 Task: Find a house in Gaziantep, Turkey for 2 guests from June 5 to June 16 with Wifi, Air conditioning, Washing machine, and Self check-in, within a price range of ₹820 to ₹13000.
Action: Mouse pressed left at (596, 82)
Screenshot: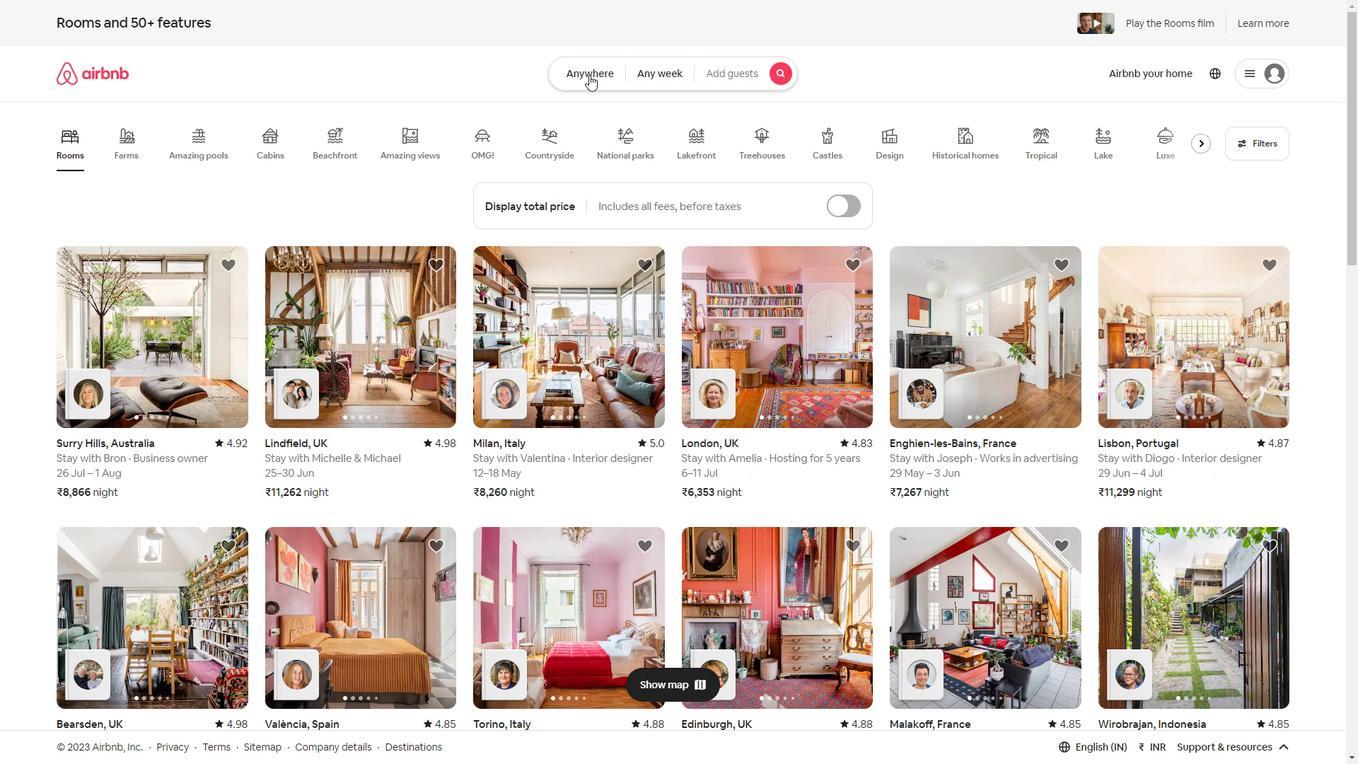 
Action: Mouse moved to (527, 141)
Screenshot: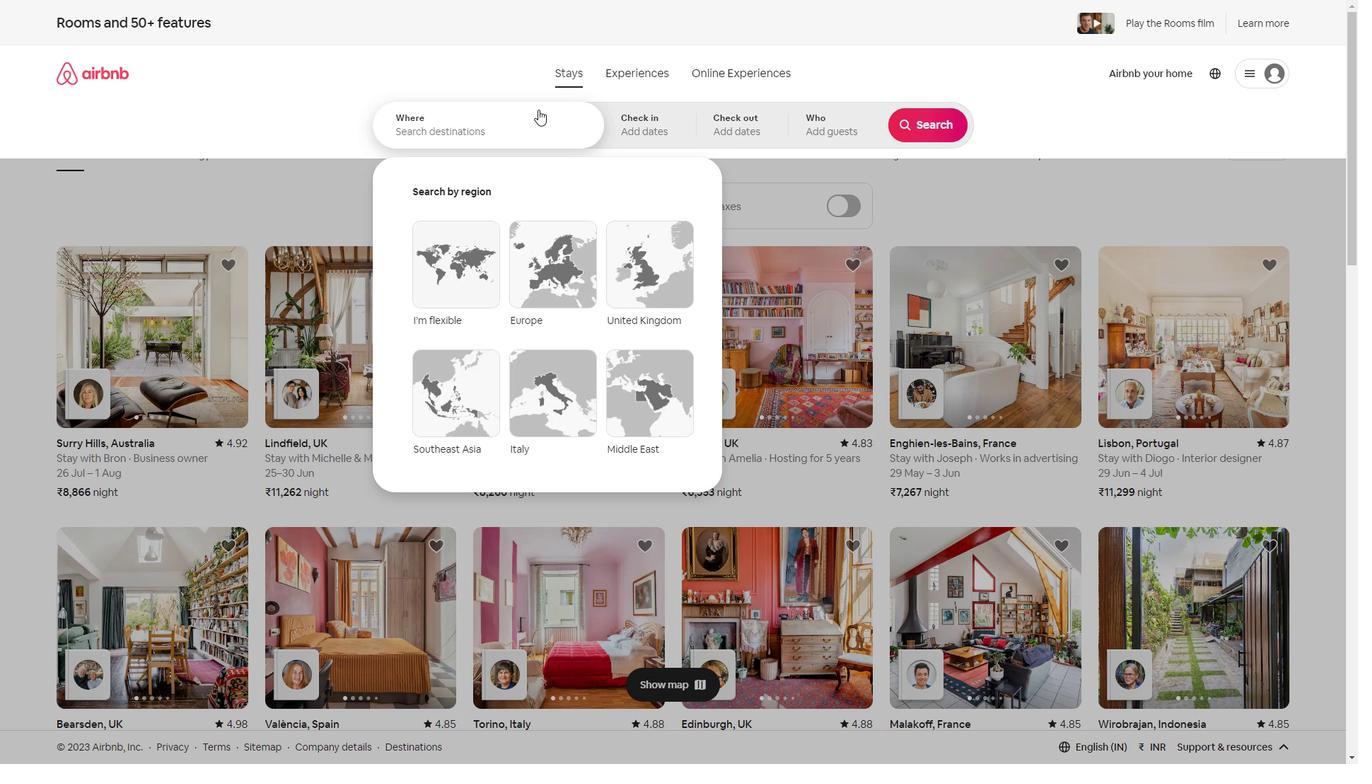 
Action: Key pressed <Key.shift>Gaziantep,<Key.shift>Turkey
Screenshot: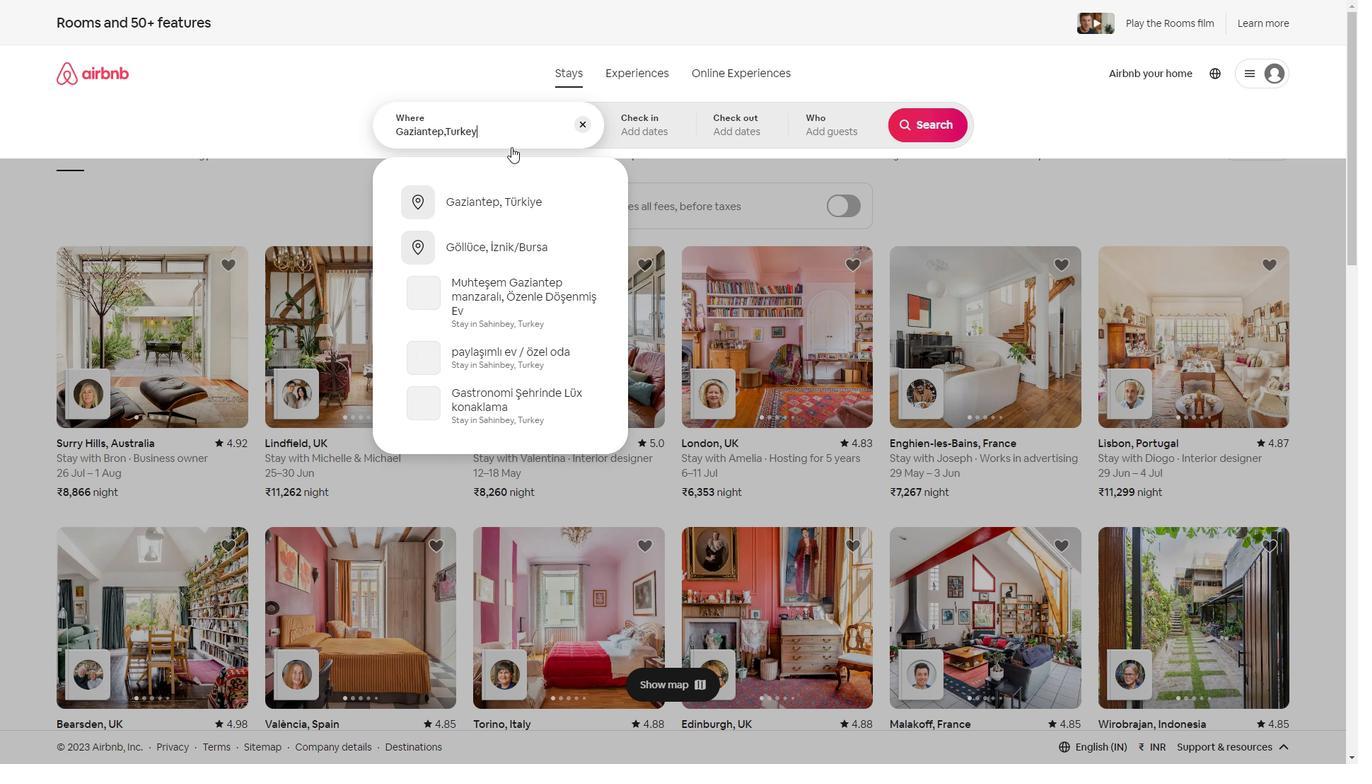 
Action: Mouse moved to (658, 129)
Screenshot: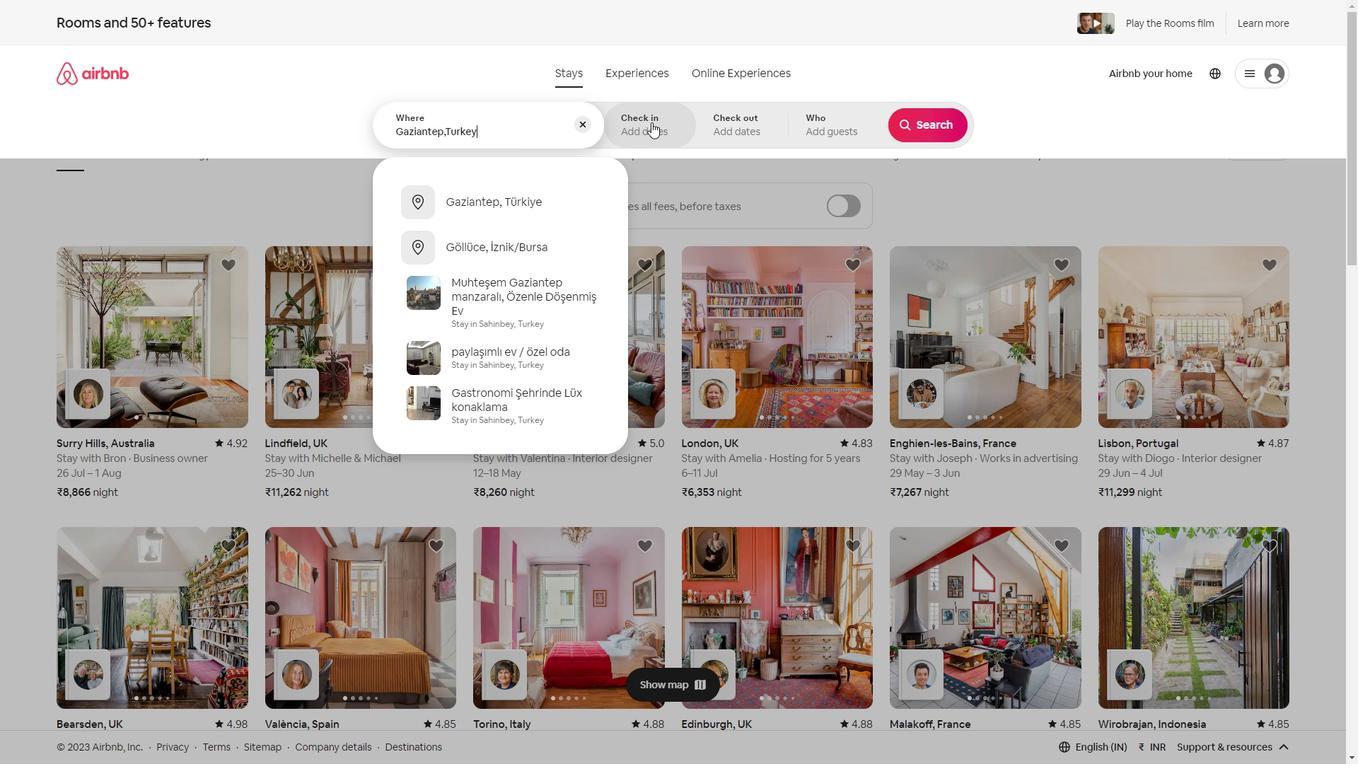
Action: Mouse pressed left at (658, 129)
Screenshot: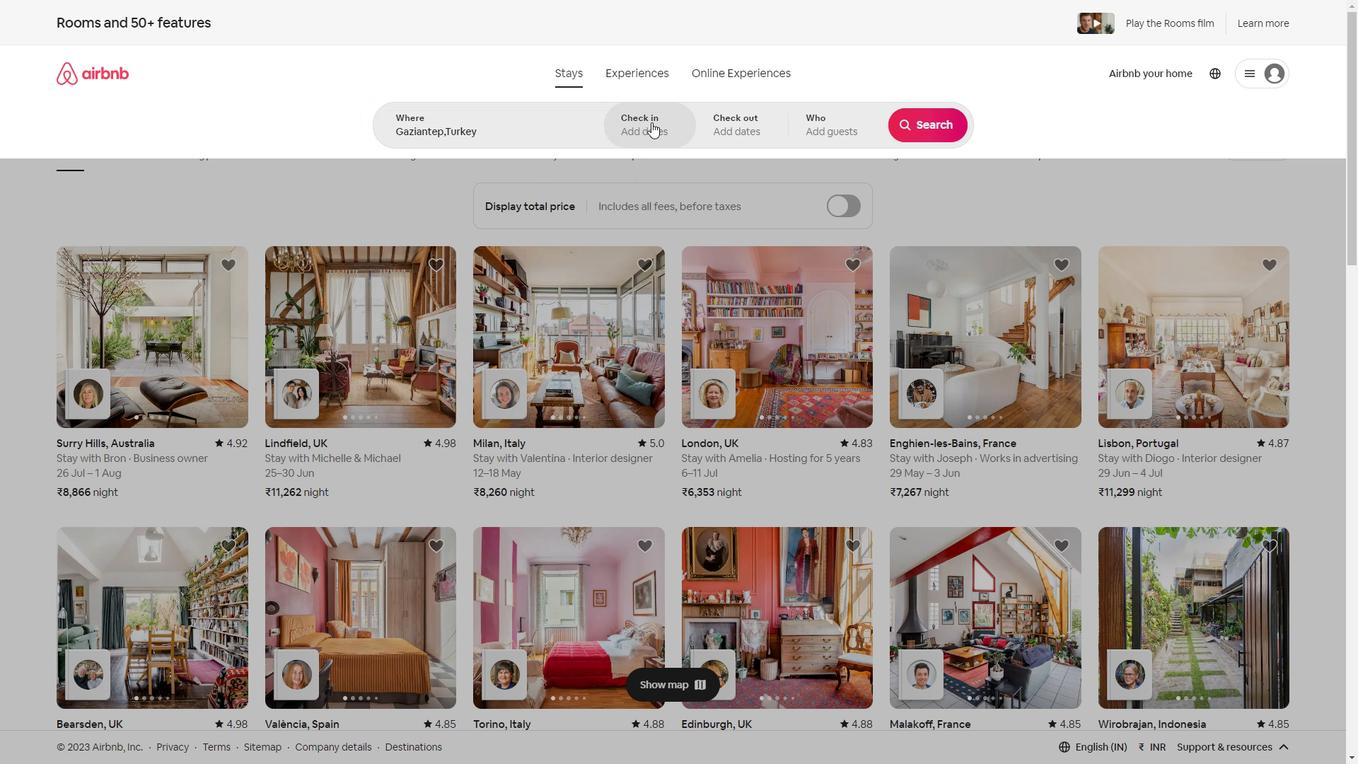 
Action: Mouse moved to (757, 333)
Screenshot: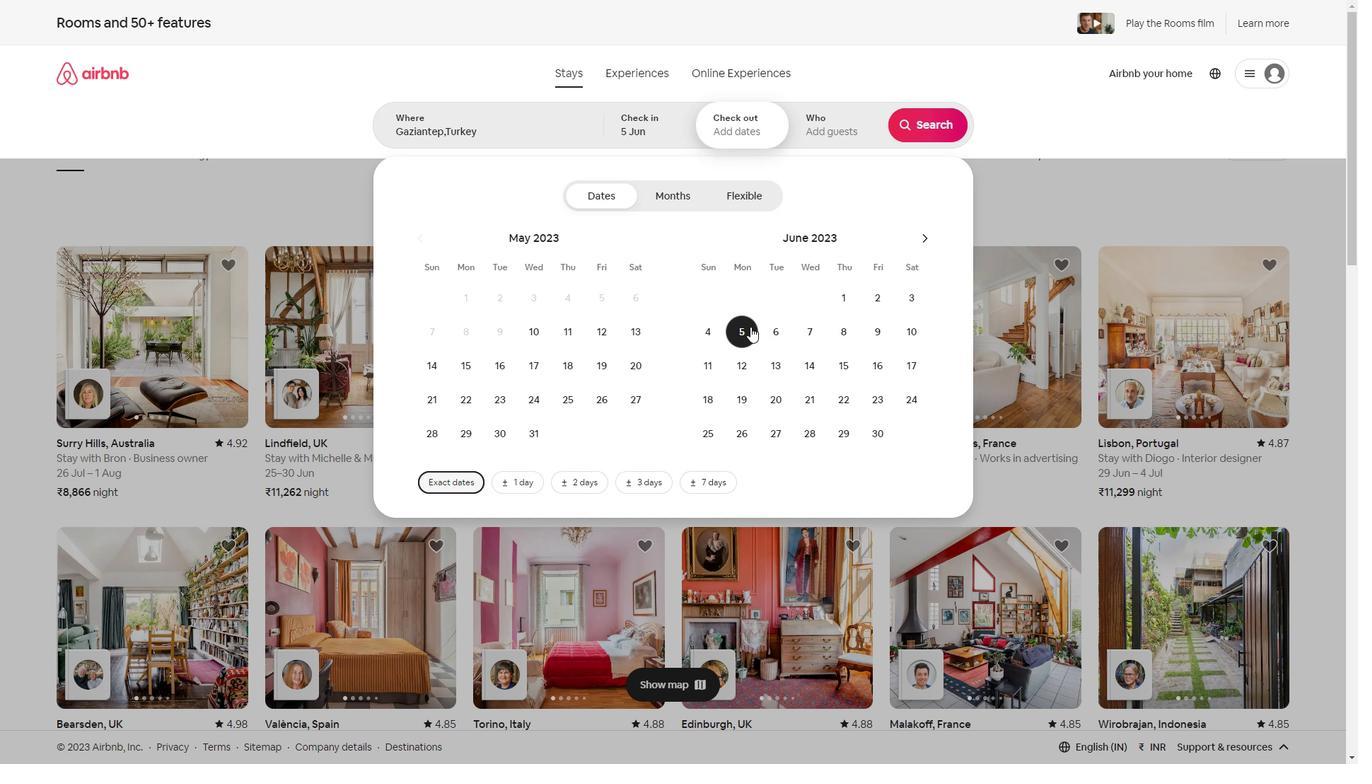 
Action: Mouse pressed left at (757, 333)
Screenshot: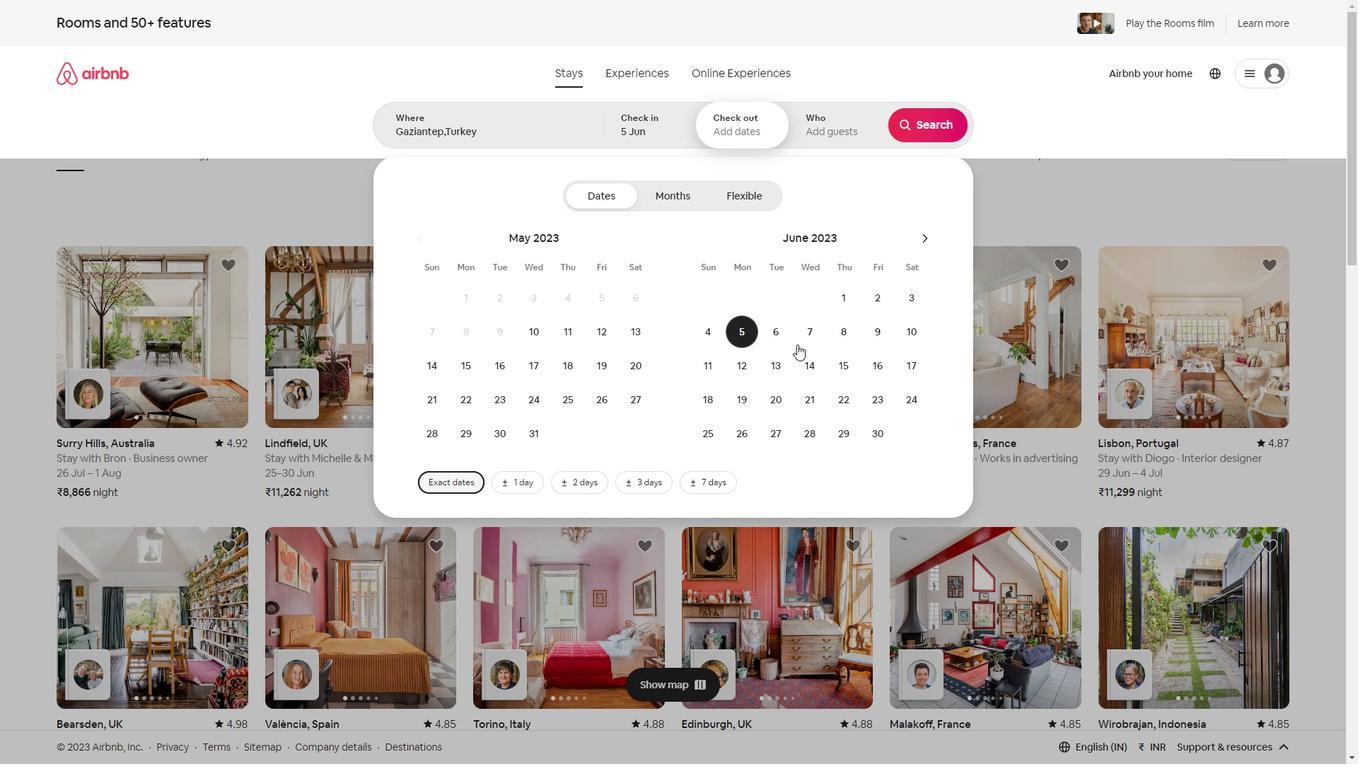 
Action: Mouse moved to (873, 367)
Screenshot: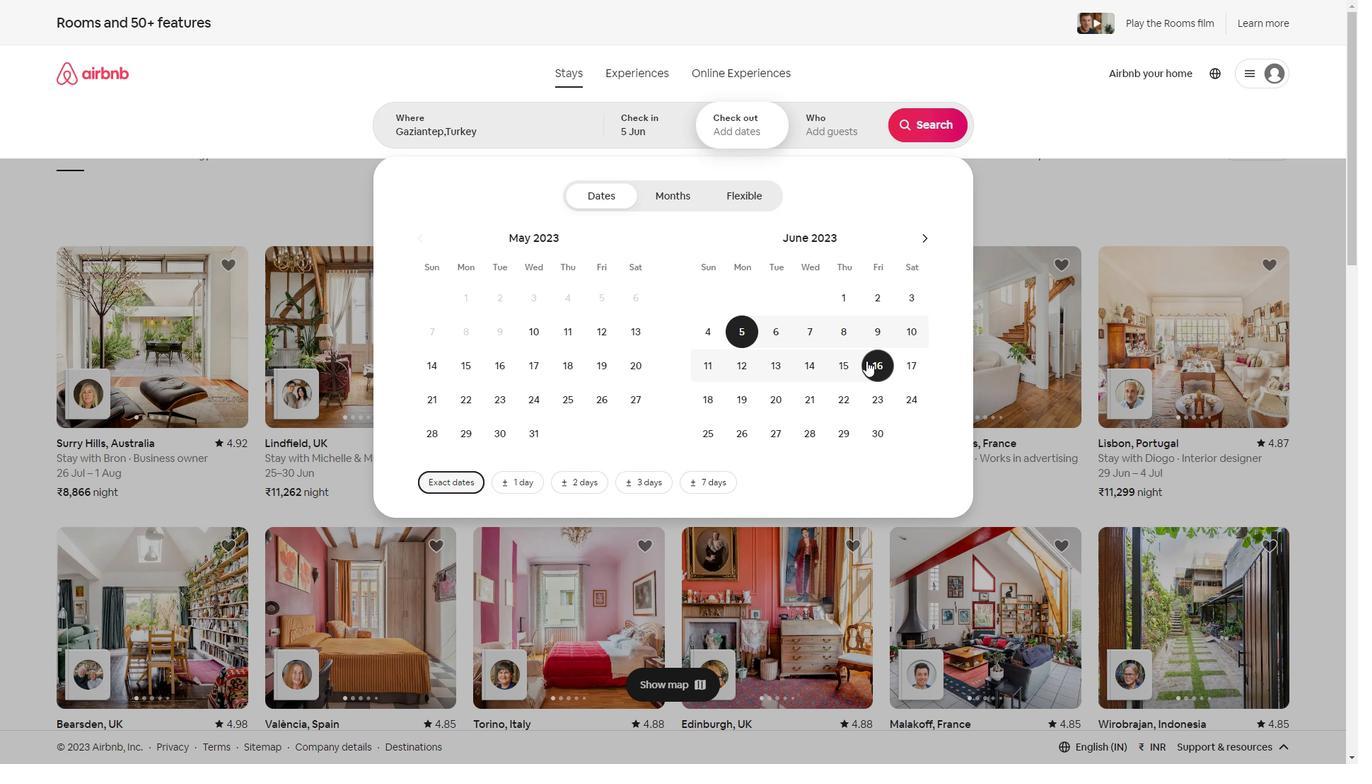 
Action: Mouse pressed left at (873, 367)
Screenshot: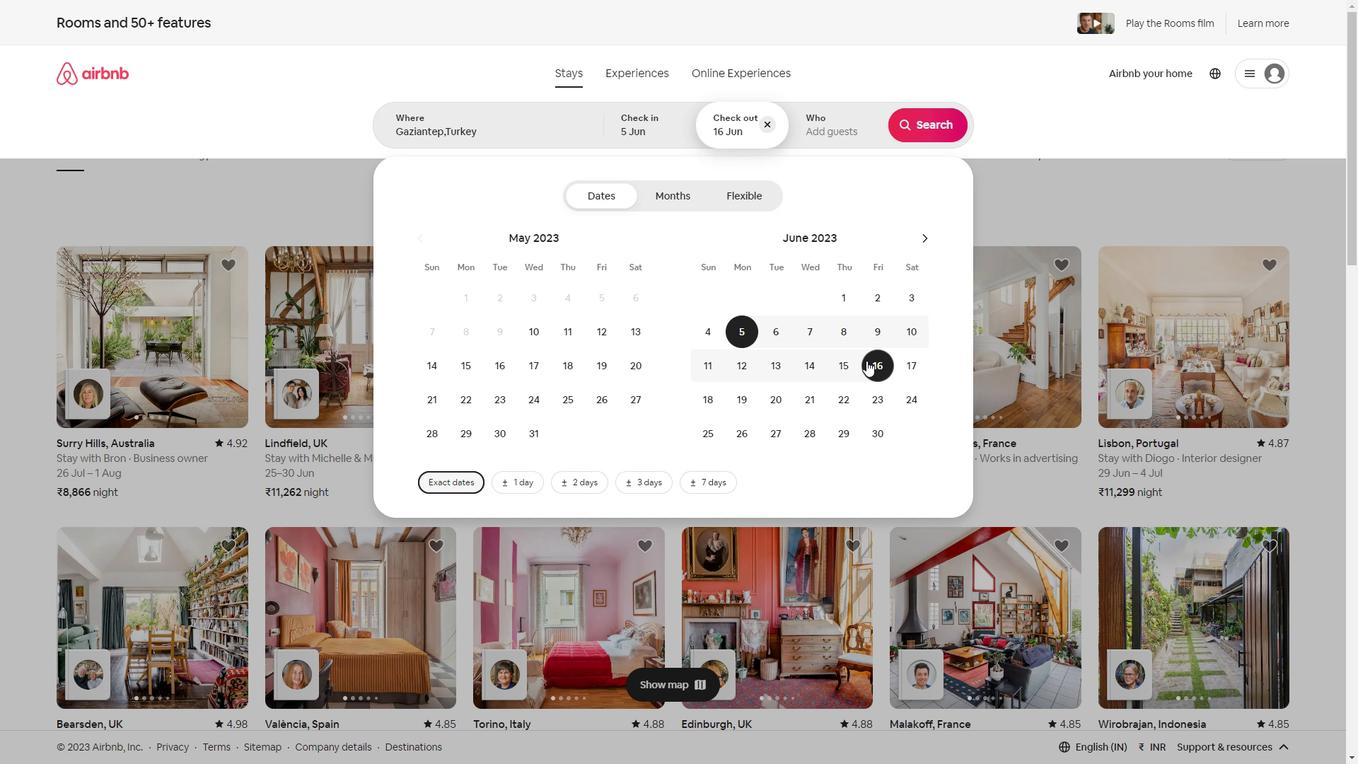 
Action: Mouse moved to (835, 143)
Screenshot: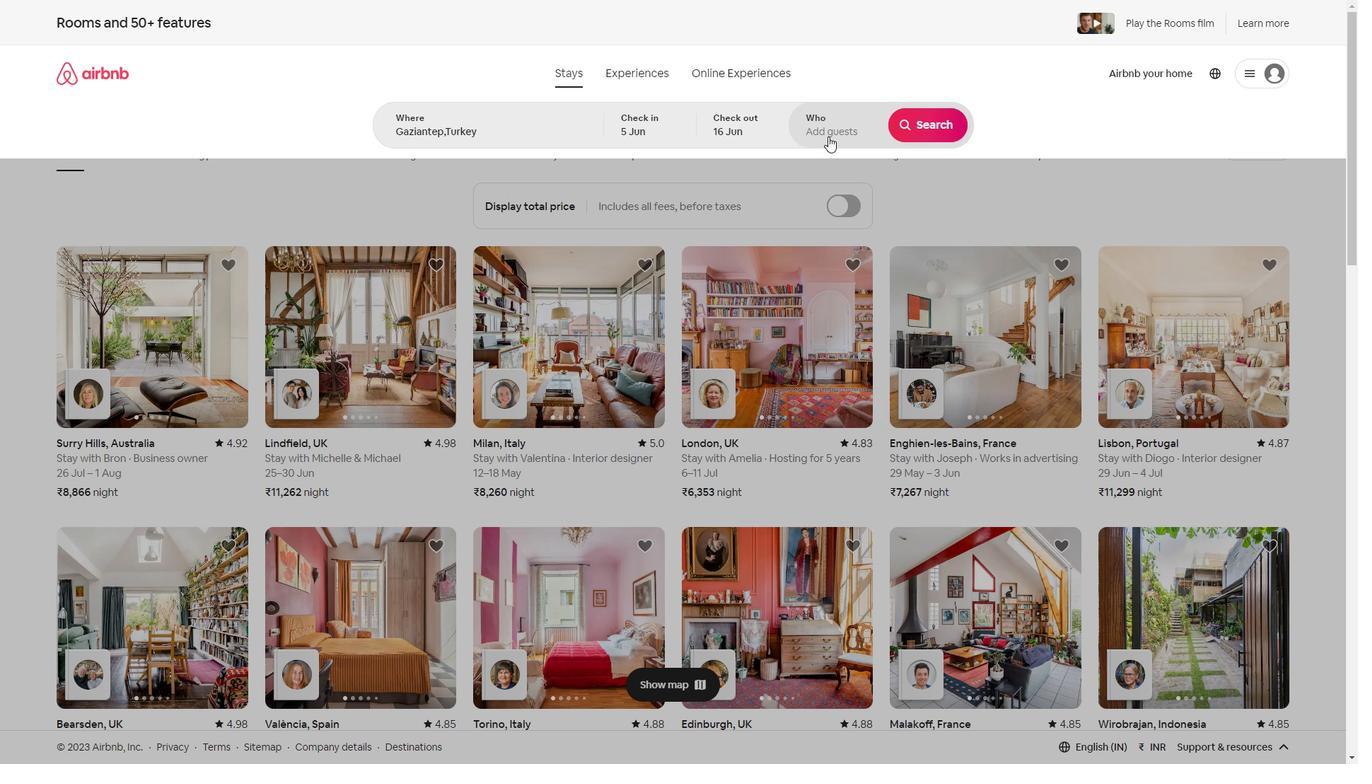 
Action: Mouse pressed left at (835, 143)
Screenshot: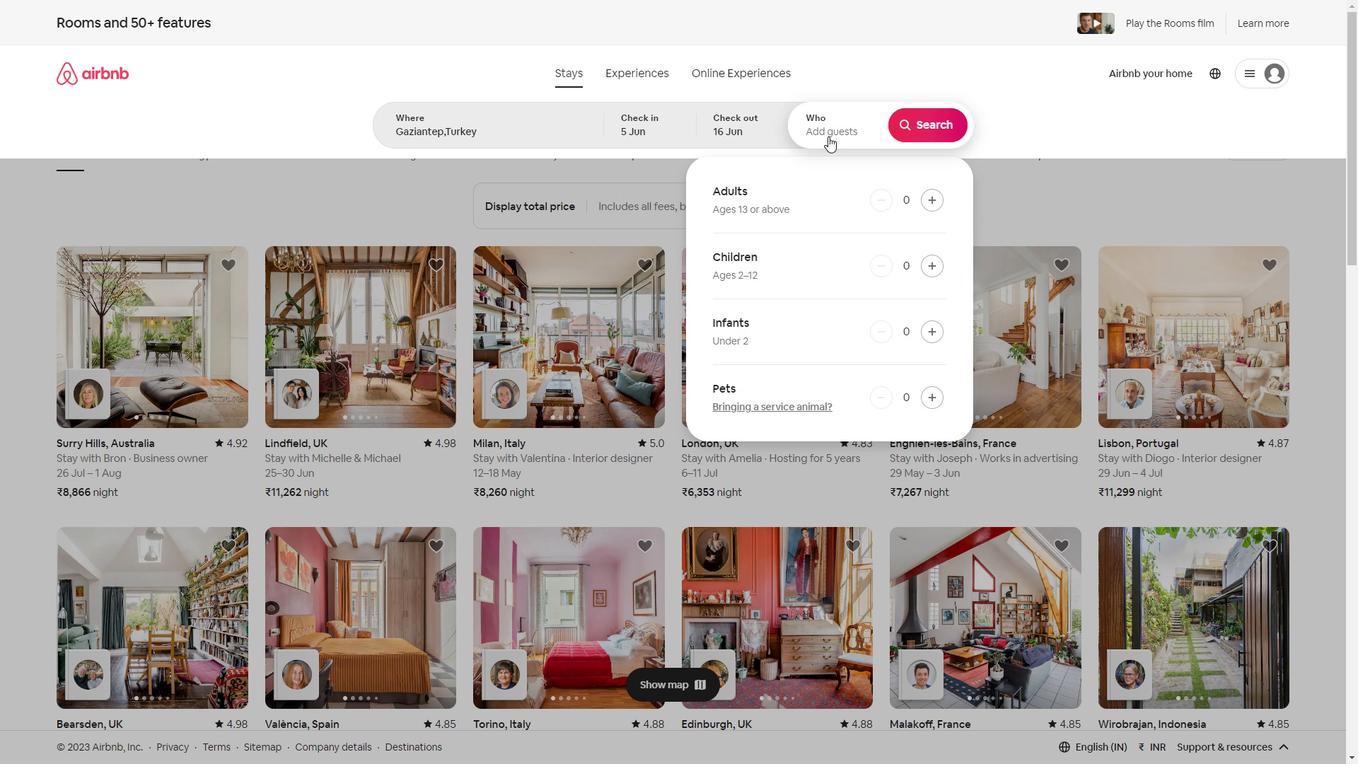 
Action: Mouse moved to (935, 200)
Screenshot: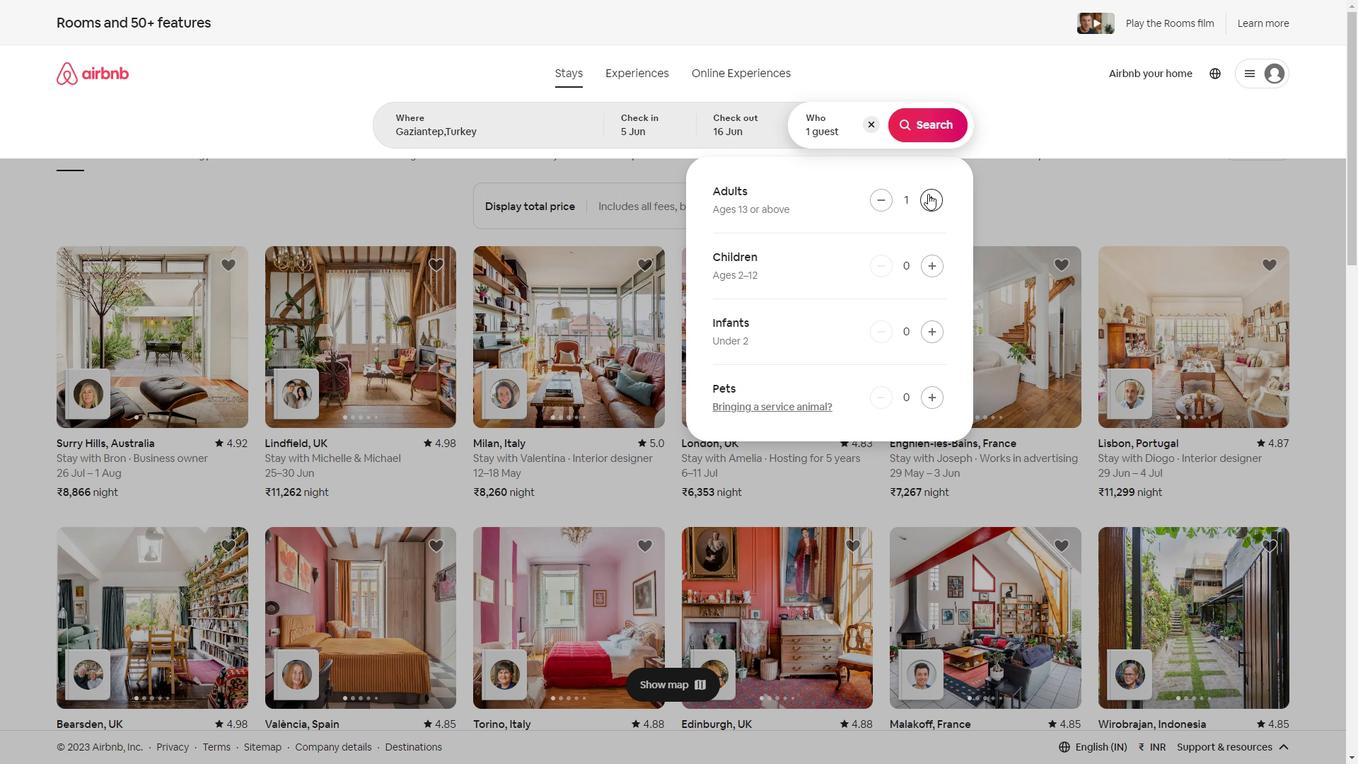
Action: Mouse pressed left at (935, 200)
Screenshot: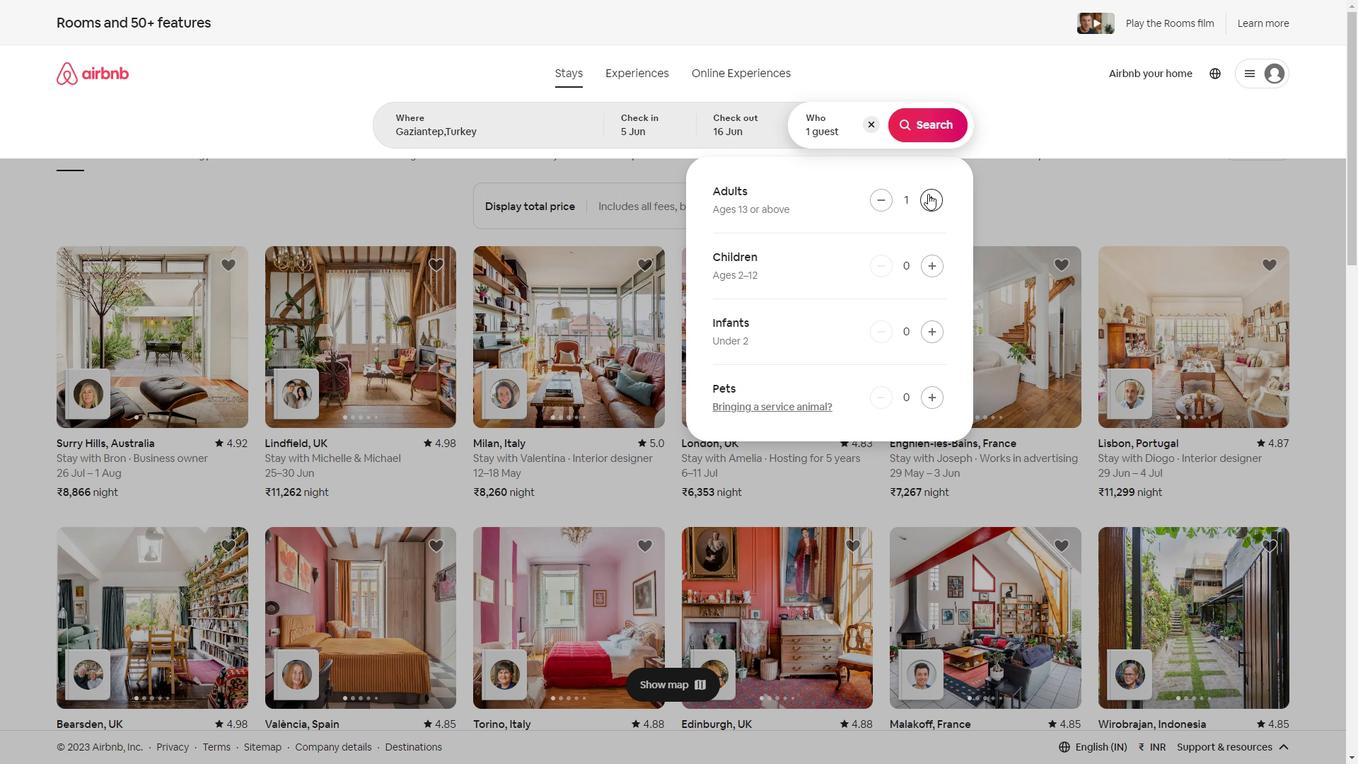 
Action: Mouse pressed left at (935, 200)
Screenshot: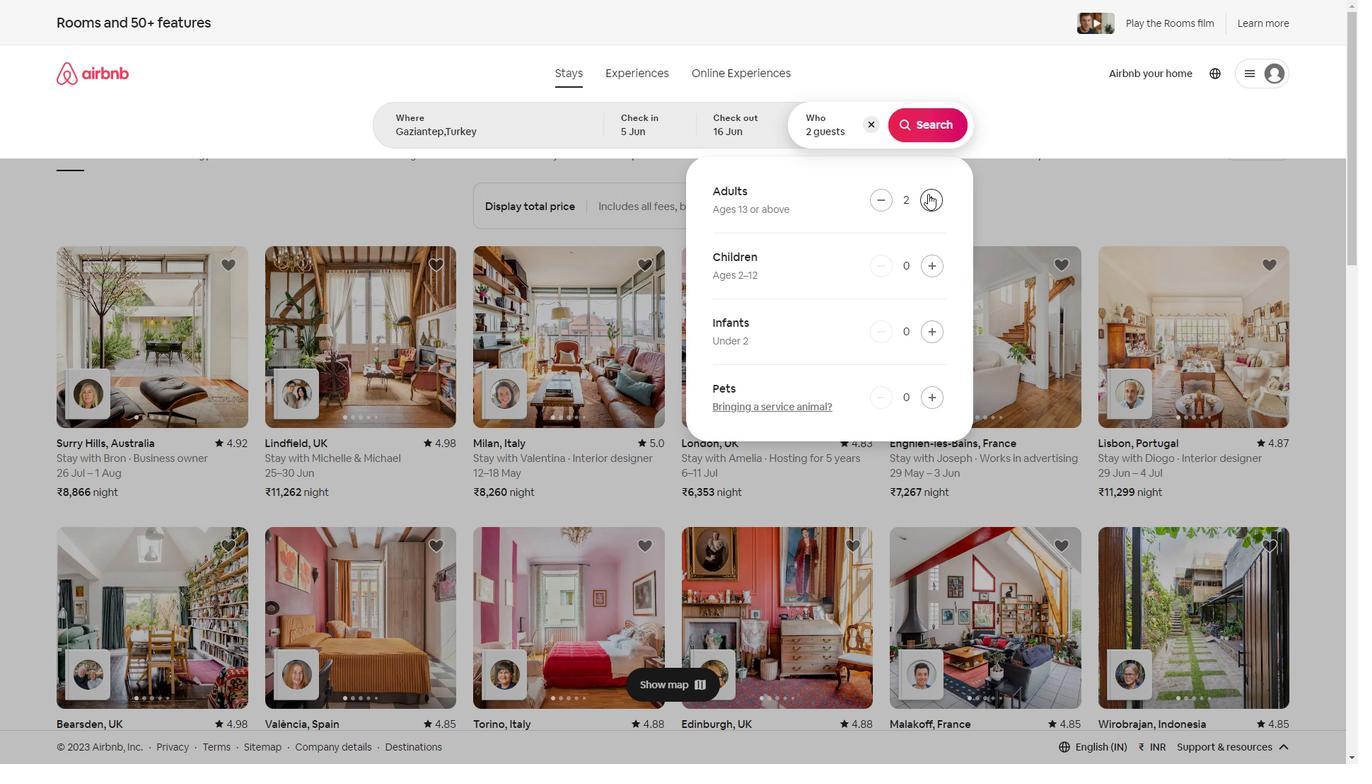 
Action: Mouse moved to (915, 125)
Screenshot: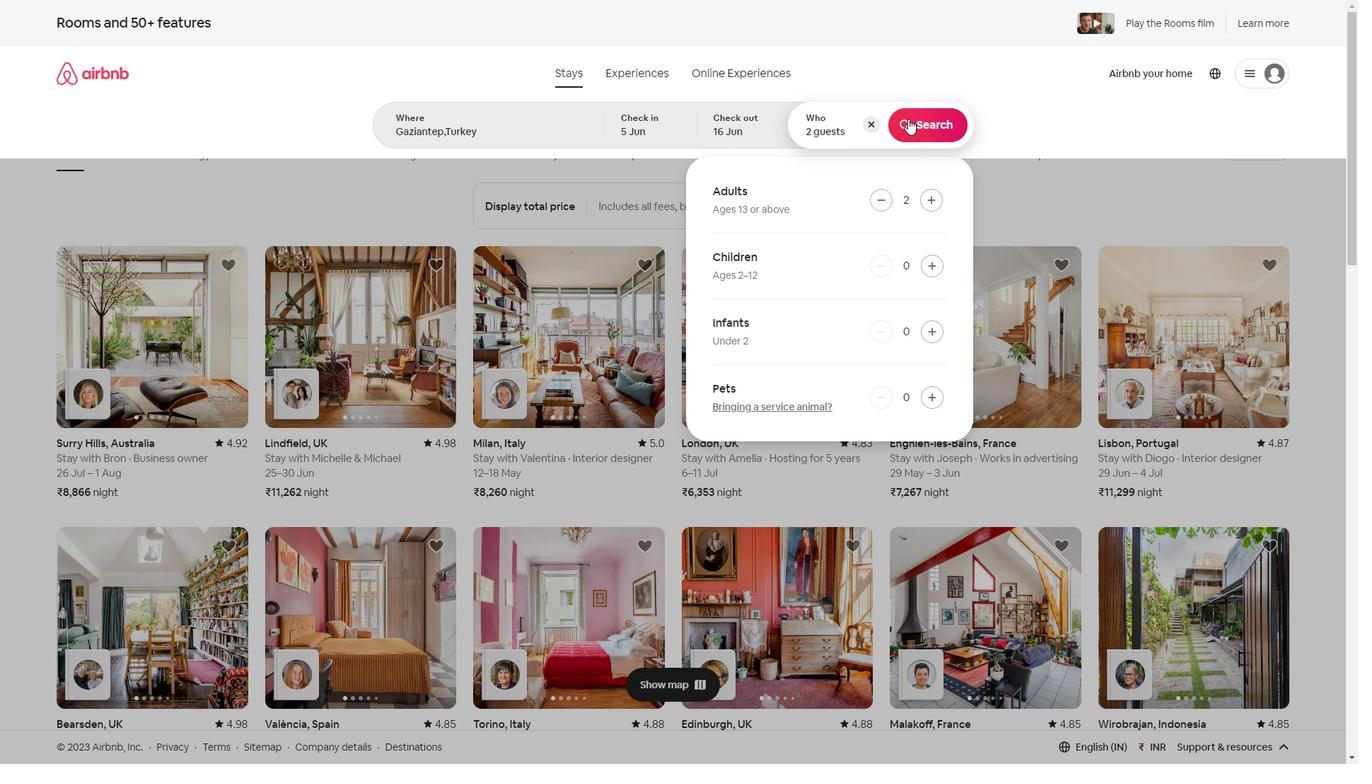 
Action: Mouse pressed left at (915, 125)
Screenshot: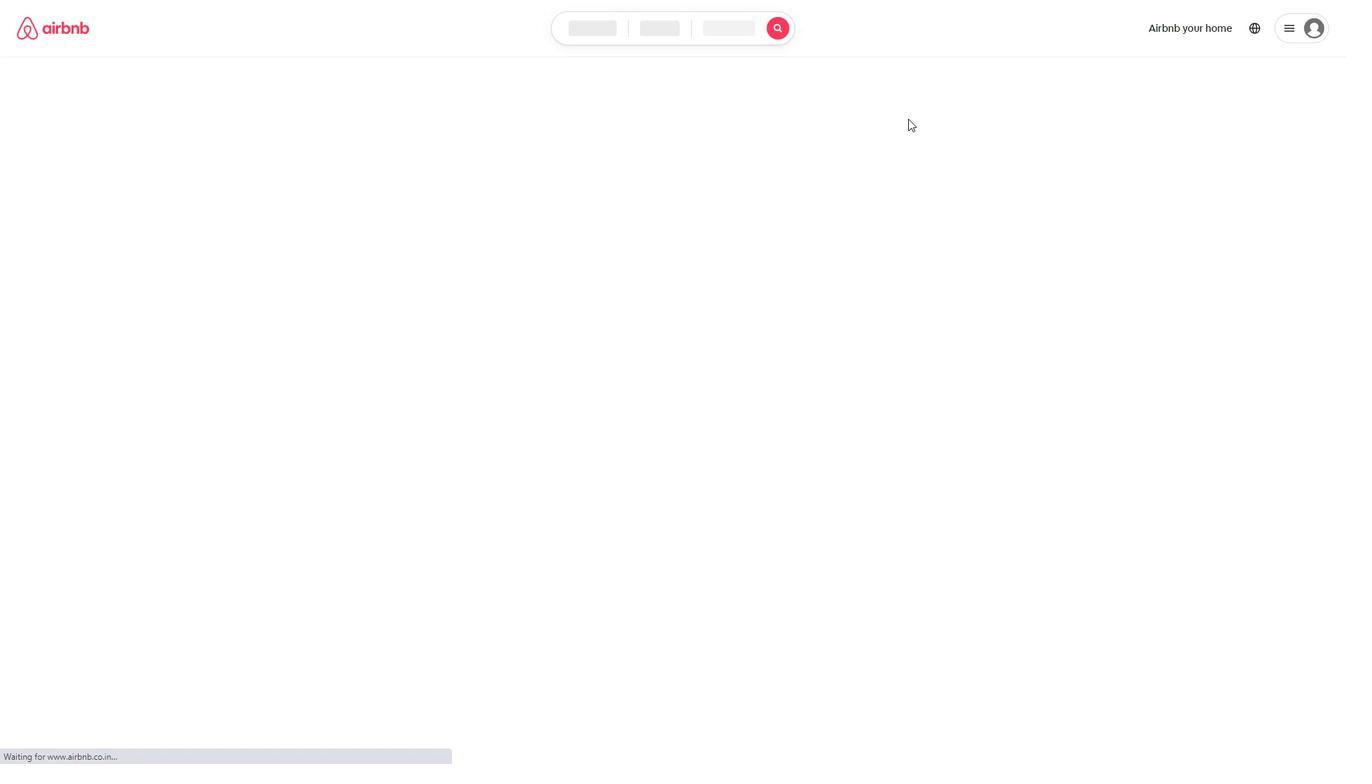 
Action: Mouse moved to (1305, 86)
Screenshot: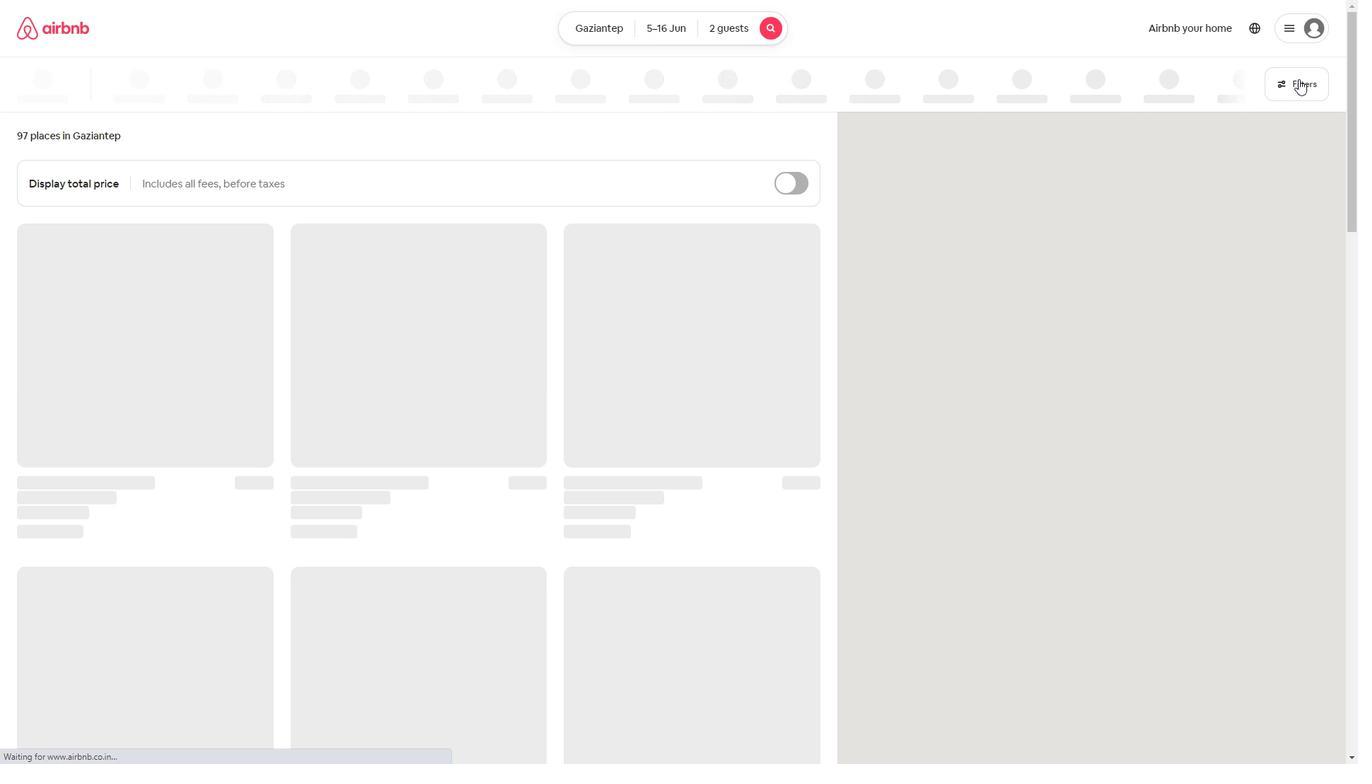 
Action: Mouse pressed left at (1305, 86)
Screenshot: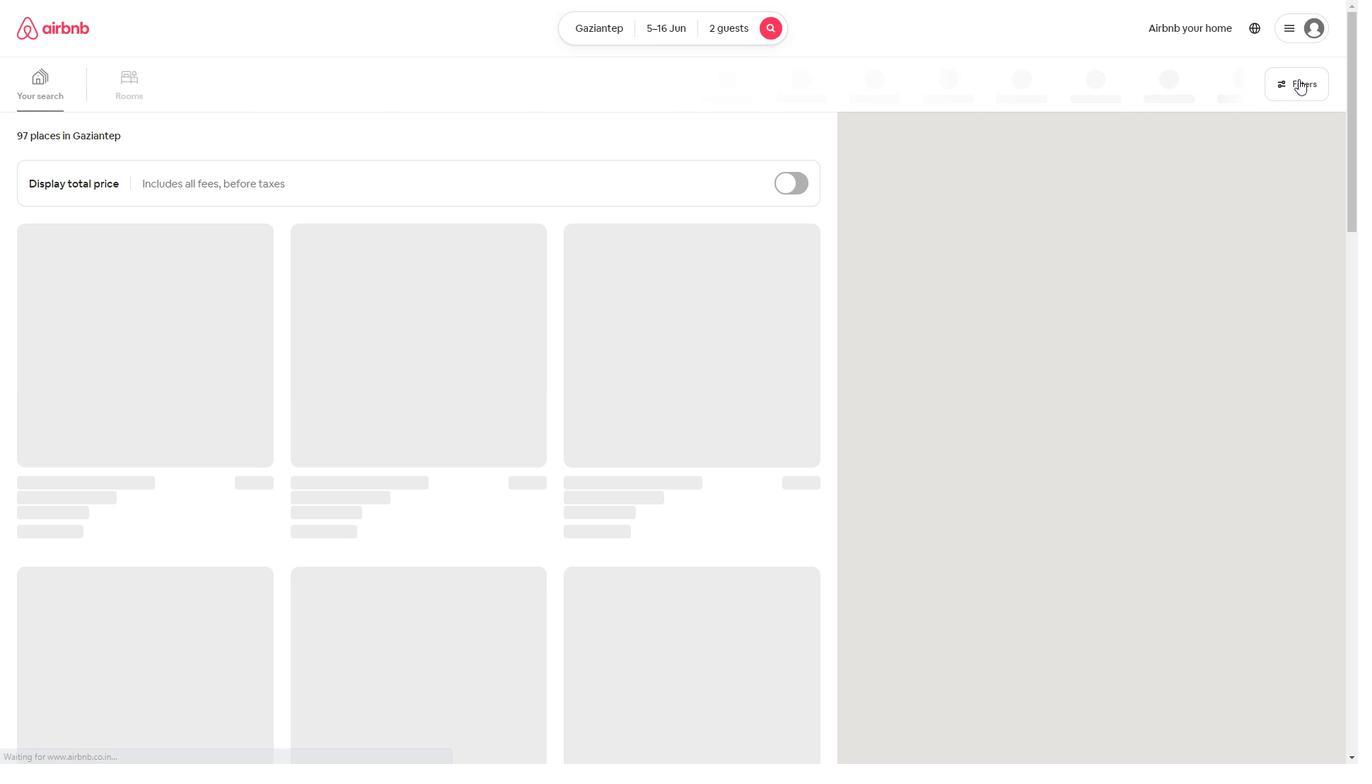 
Action: Mouse moved to (561, 438)
Screenshot: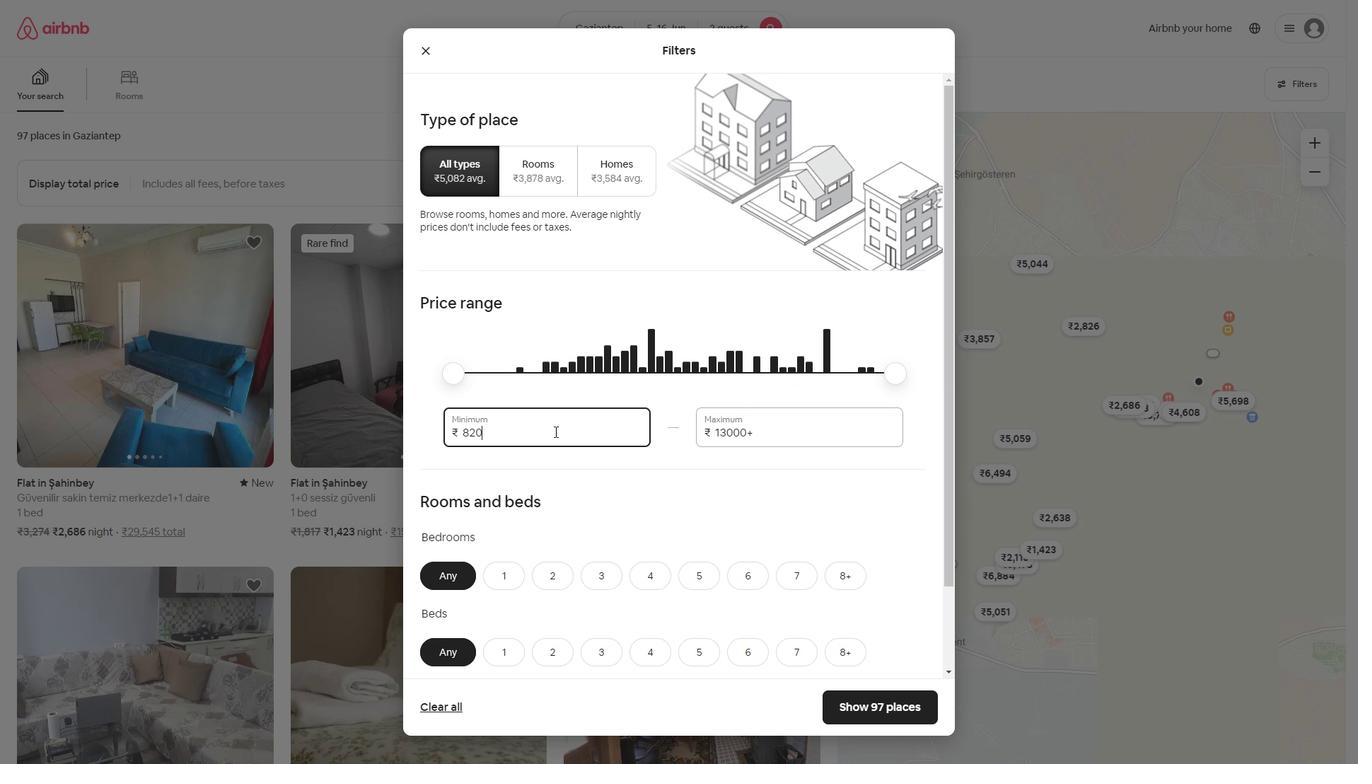 
Action: Mouse pressed left at (561, 438)
Screenshot: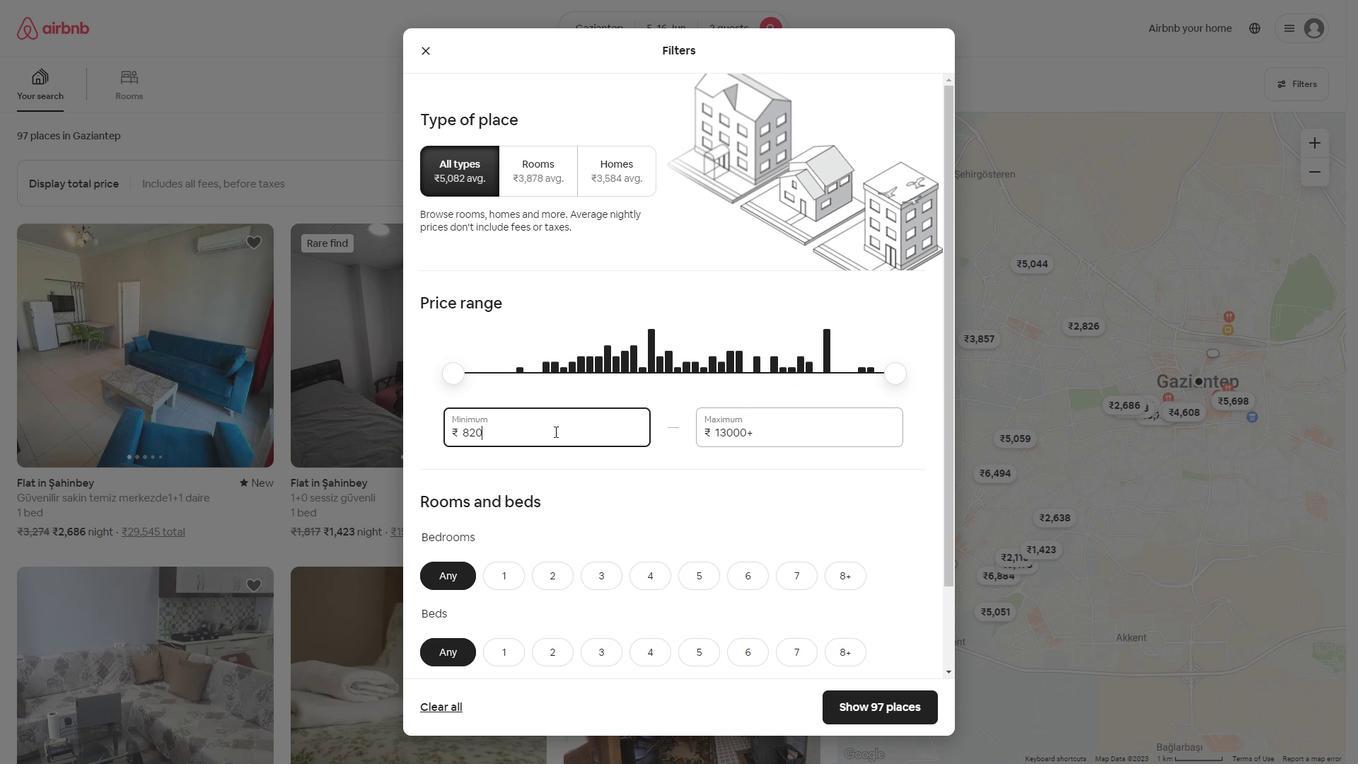 
Action: Key pressed <Key.backspace><Key.backspace><Key.backspace><Key.backspace><Key.backspace><Key.backspace><Key.backspace><Key.backspace><Key.backspace><Key.backspace><Key.backspace><Key.backspace><Key.backspace><Key.backspace><Key.backspace><Key.backspace><Key.backspace><Key.backspace>
Screenshot: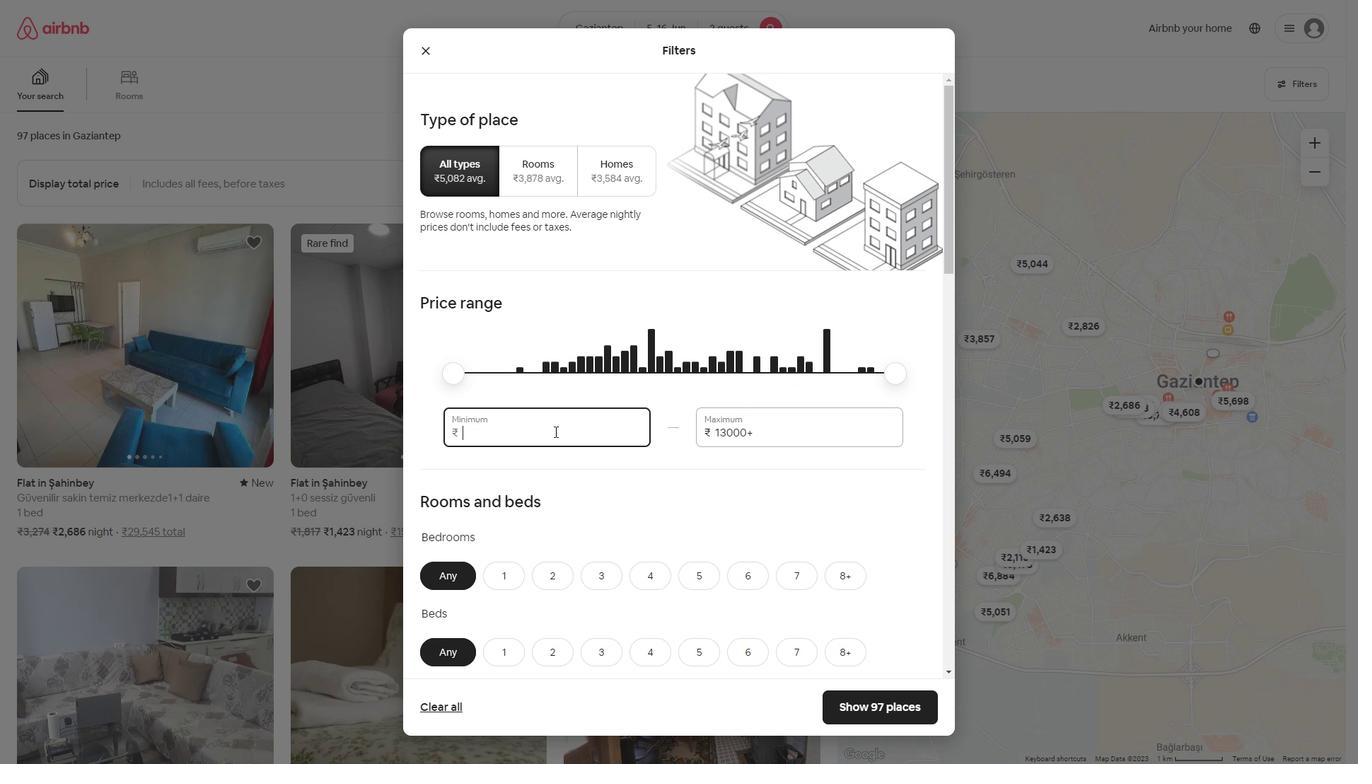 
Action: Mouse moved to (551, 469)
Screenshot: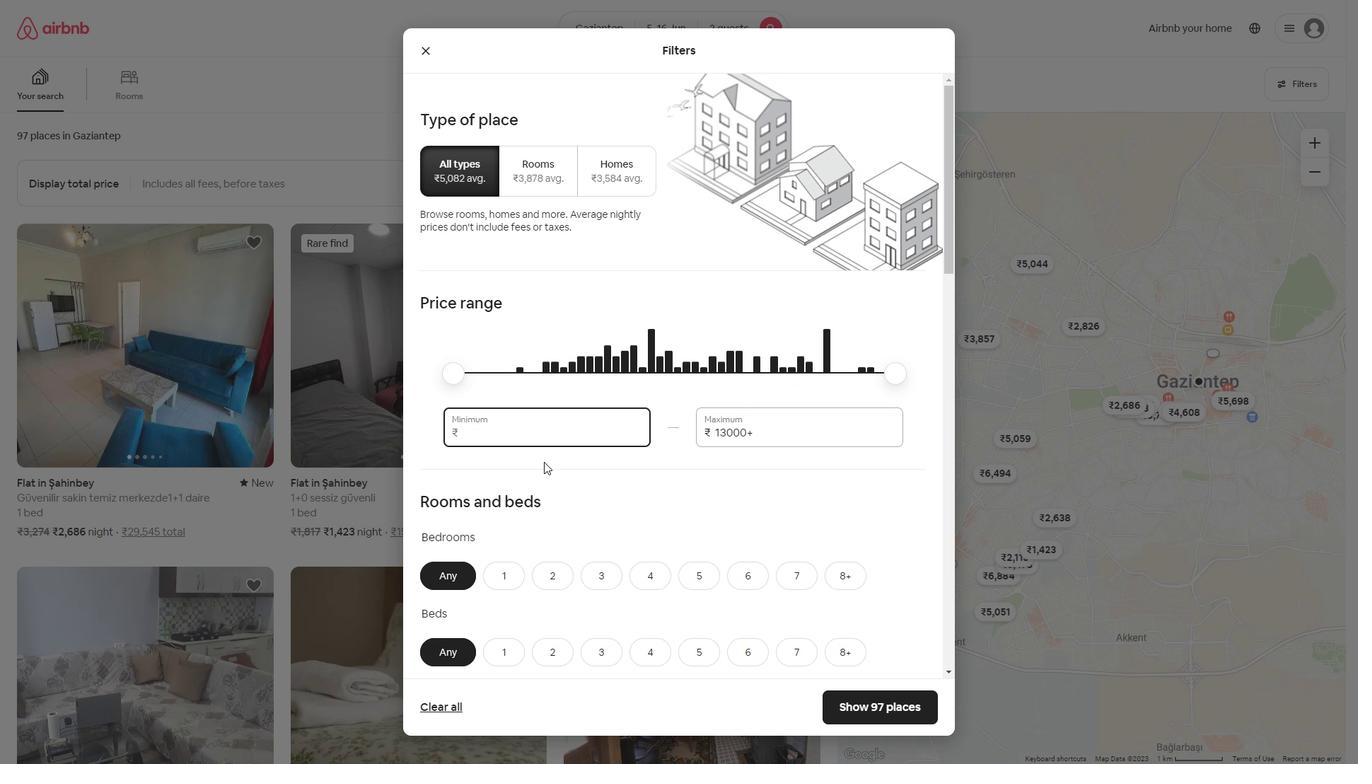 
Action: Key pressed 14
Screenshot: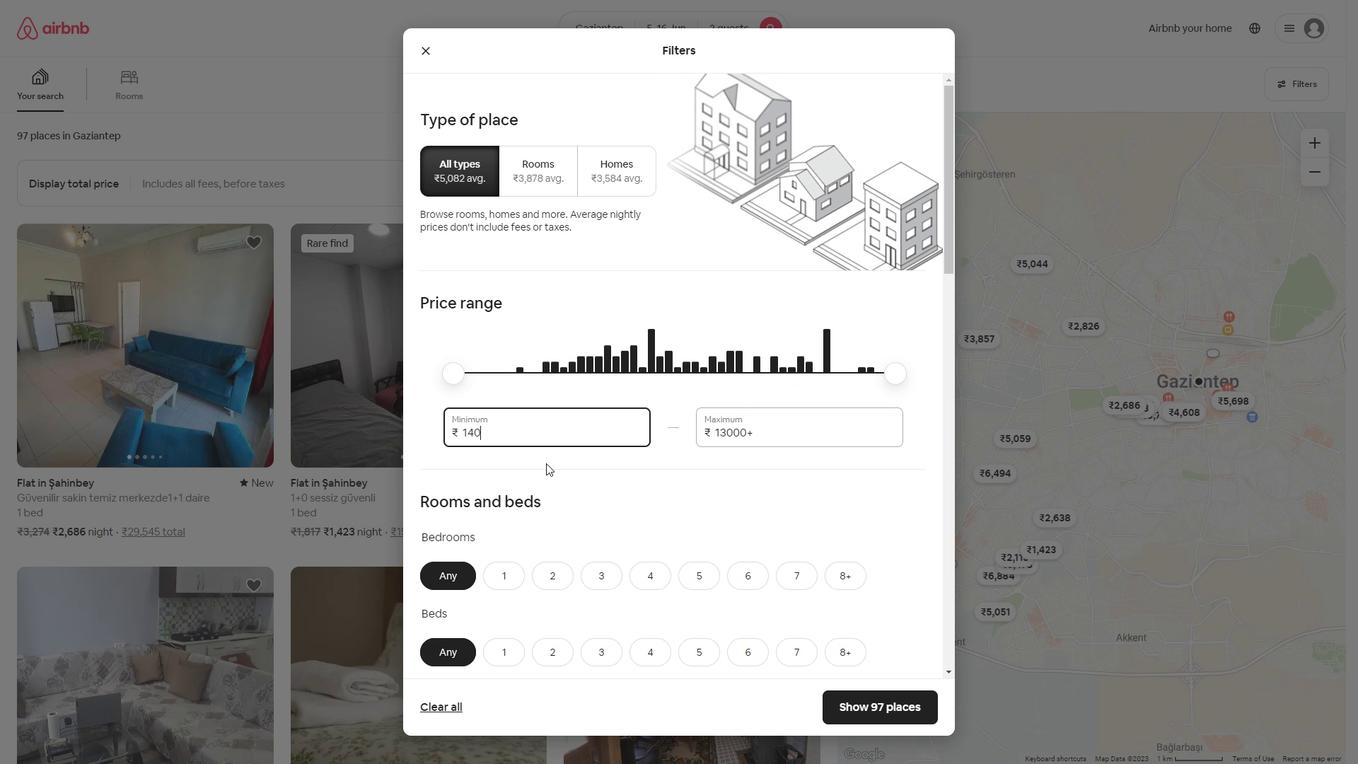 
Action: Mouse moved to (551, 469)
Screenshot: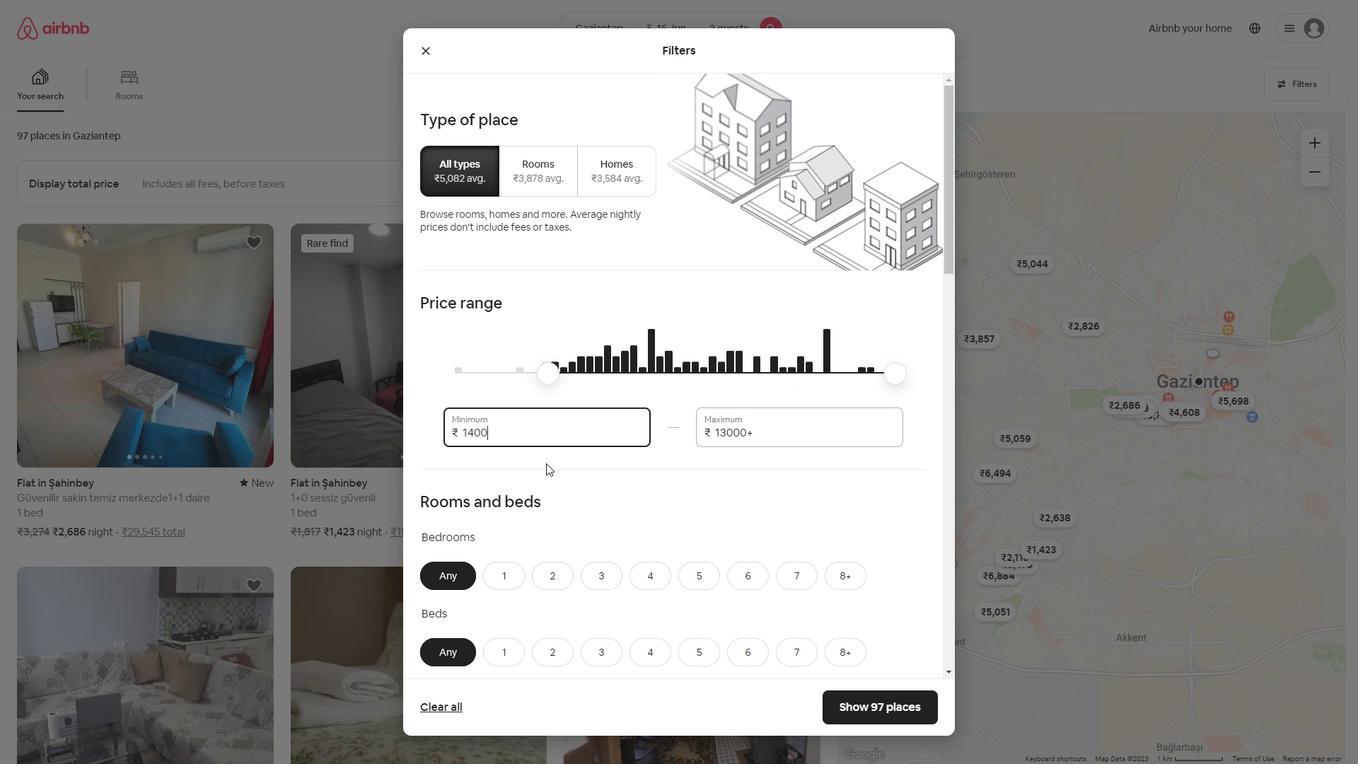 
Action: Key pressed 0
Screenshot: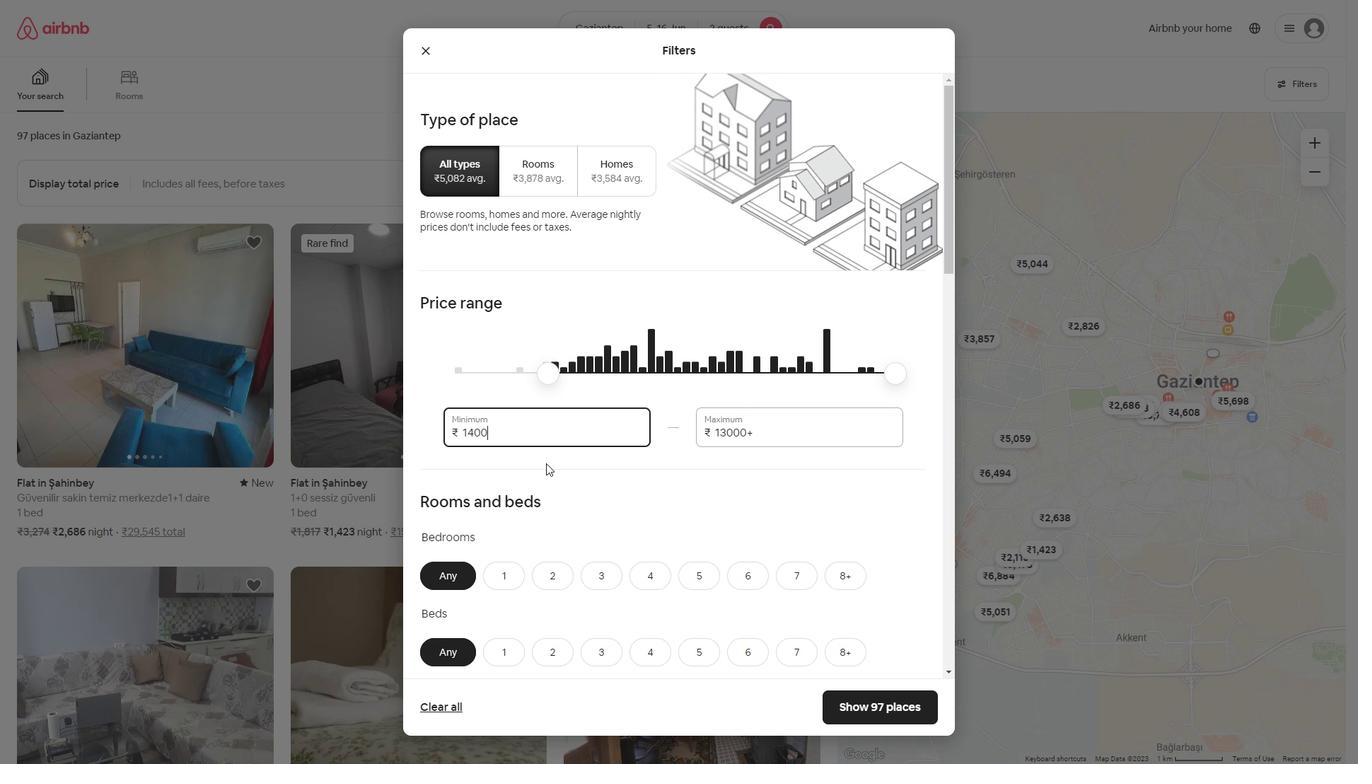 
Action: Mouse moved to (553, 470)
Screenshot: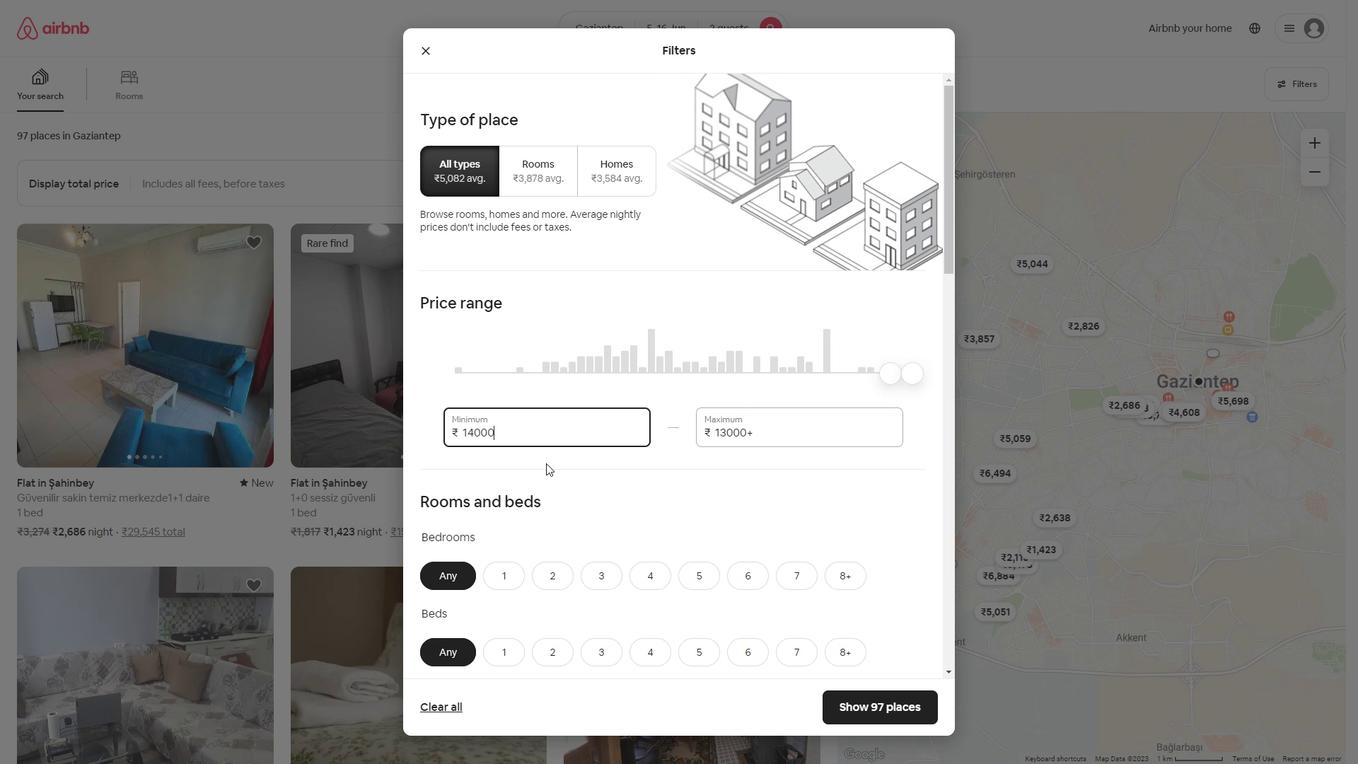 
Action: Key pressed 00
Screenshot: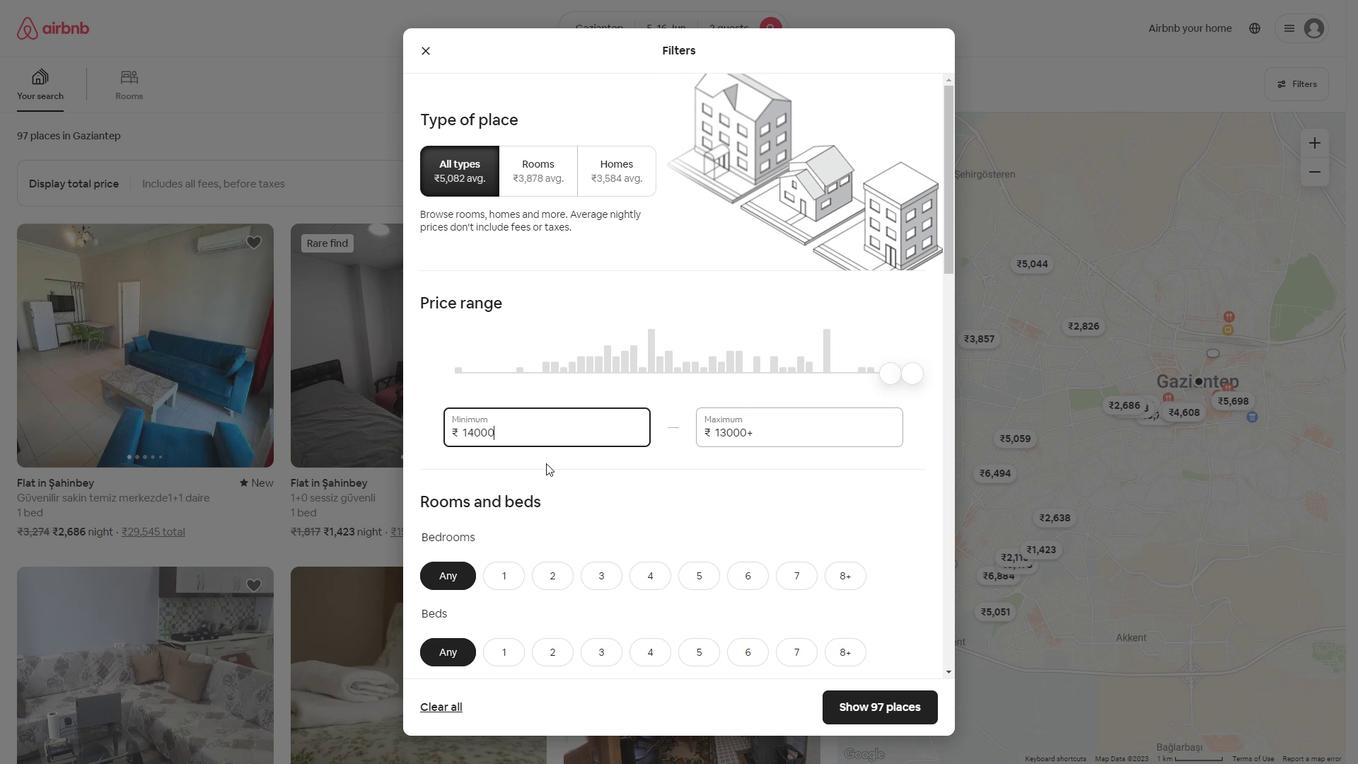 
Action: Mouse moved to (841, 437)
Screenshot: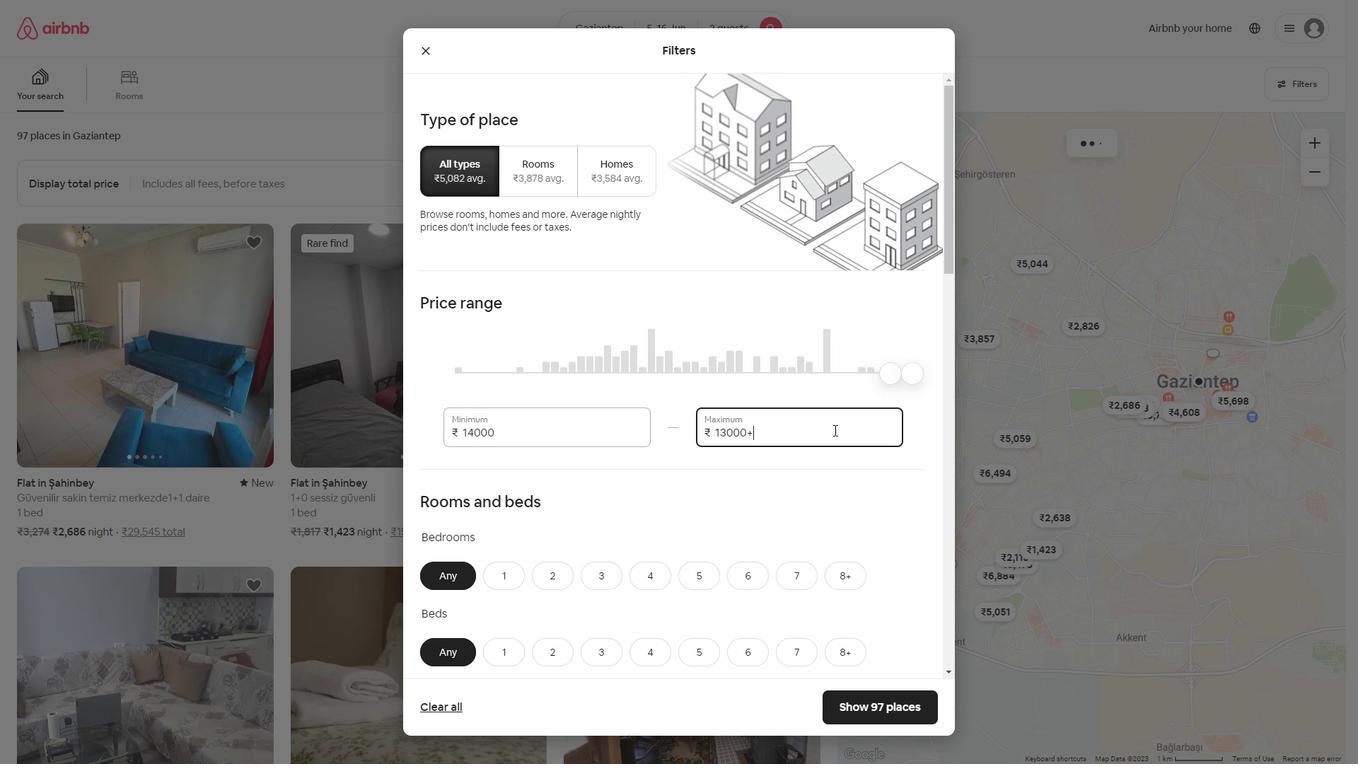 
Action: Mouse pressed left at (841, 437)
Screenshot: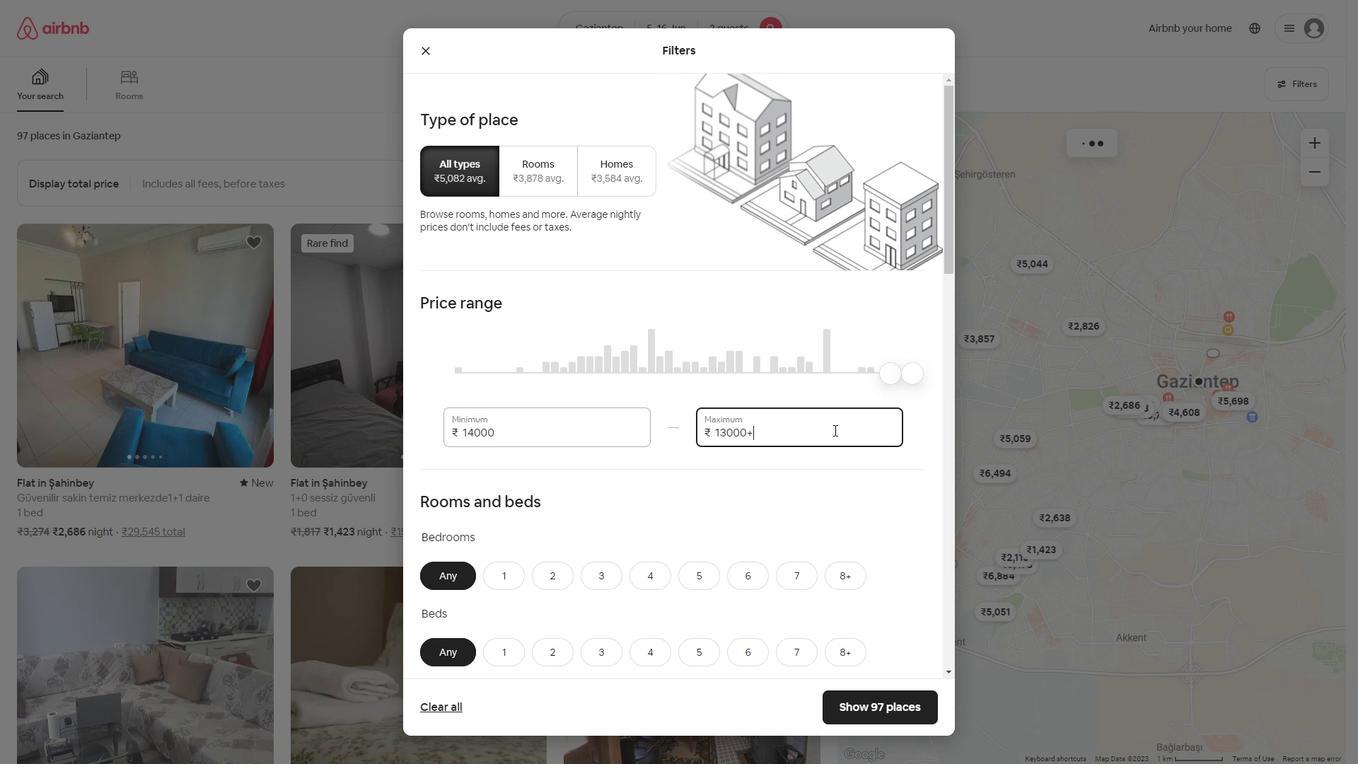 
Action: Key pressed <Key.backspace><Key.backspace><Key.backspace><Key.backspace><Key.backspace><Key.backspace><Key.backspace><Key.backspace><Key.backspace><Key.backspace><Key.backspace><Key.backspace>18000
Screenshot: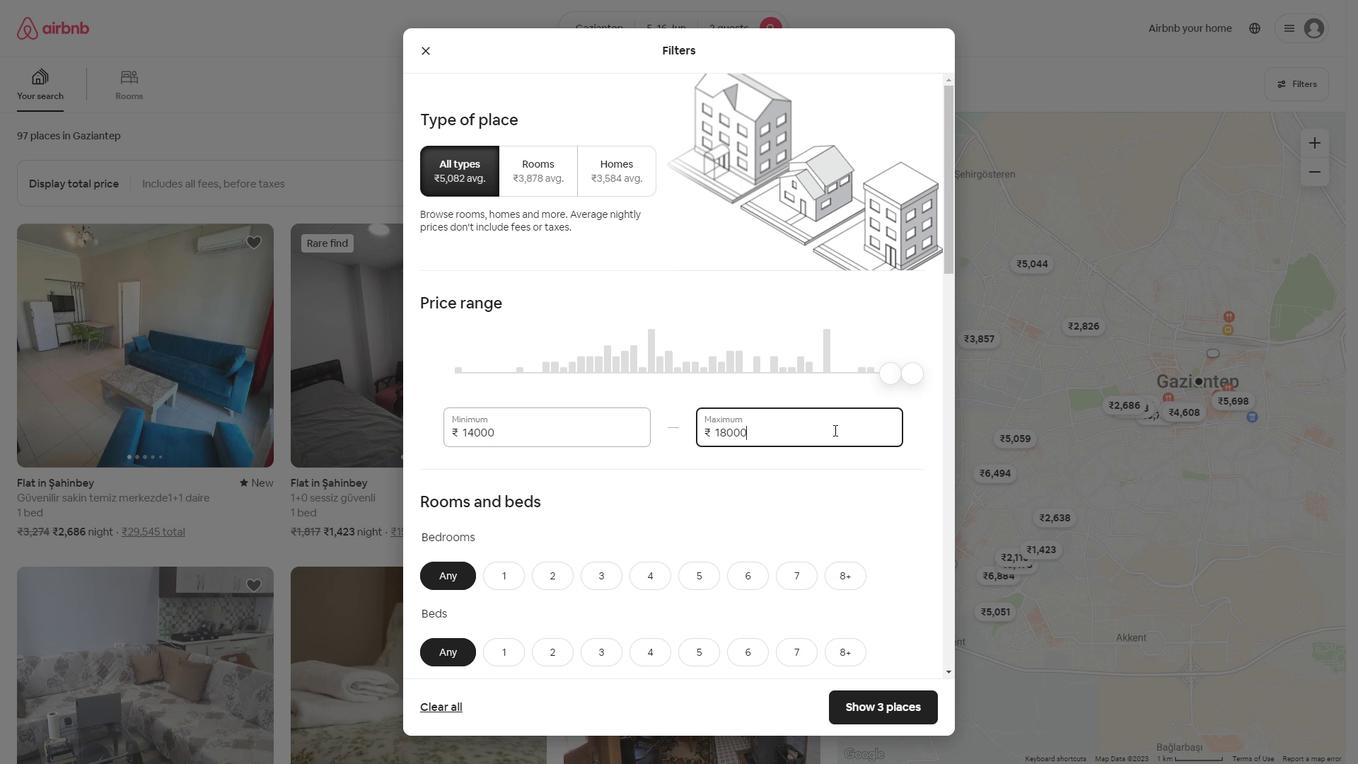 
Action: Mouse moved to (591, 569)
Screenshot: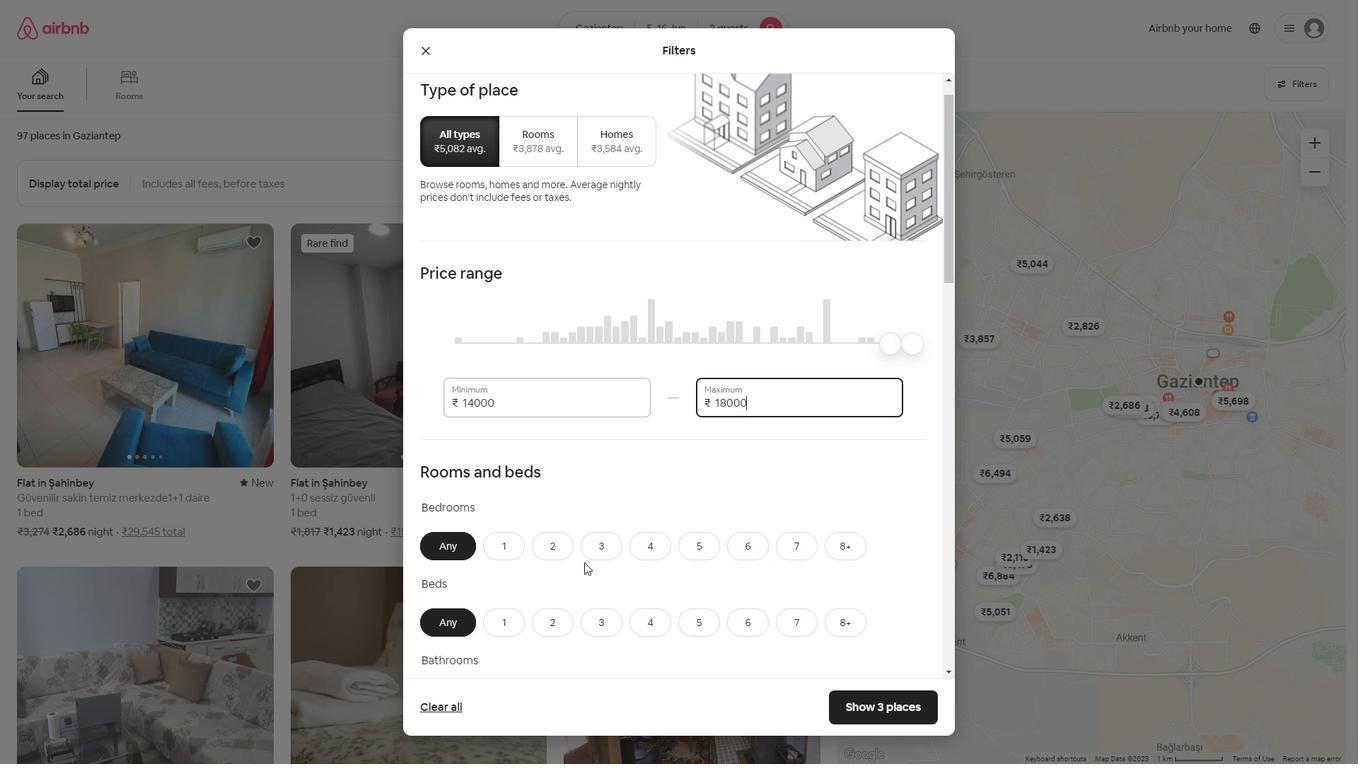 
Action: Mouse scrolled (591, 568) with delta (0, 0)
Screenshot: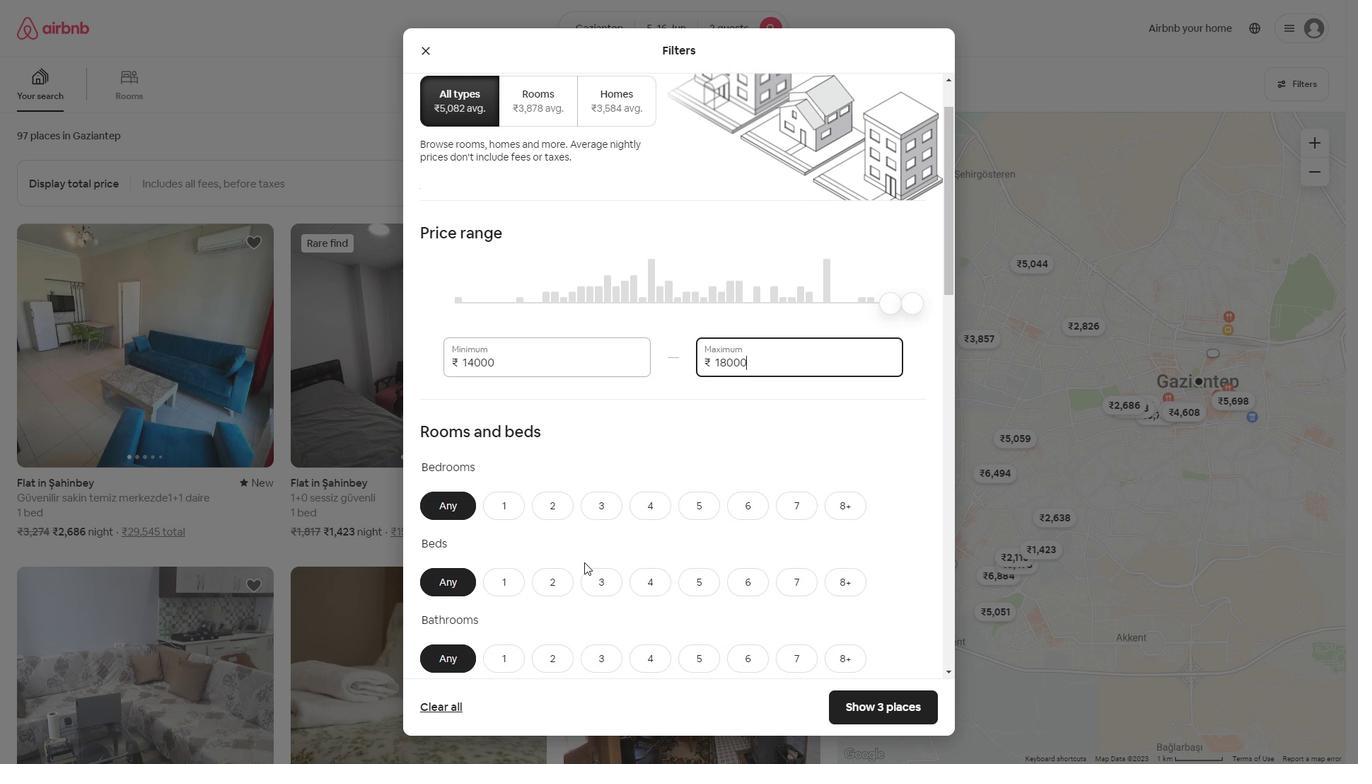 
Action: Mouse scrolled (591, 568) with delta (0, 0)
Screenshot: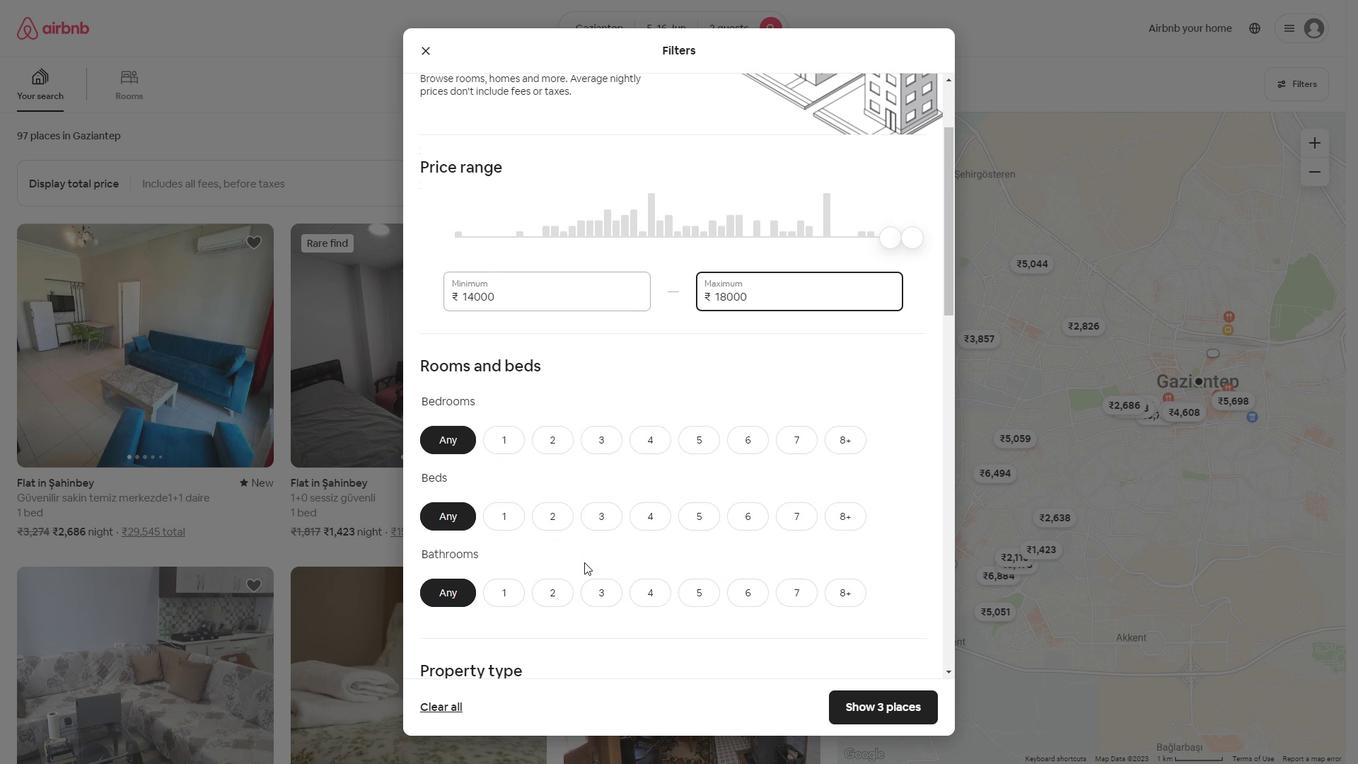
Action: Mouse moved to (507, 452)
Screenshot: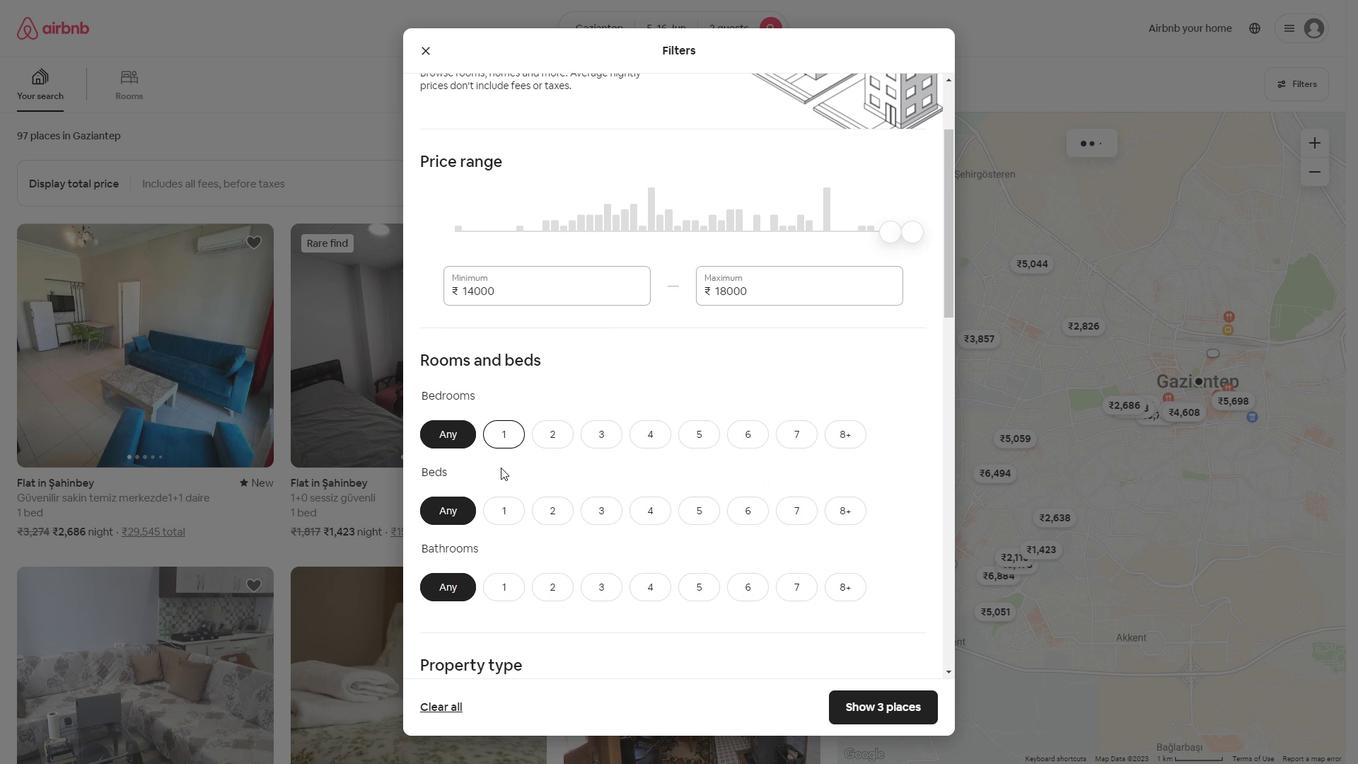
Action: Mouse pressed left at (507, 452)
Screenshot: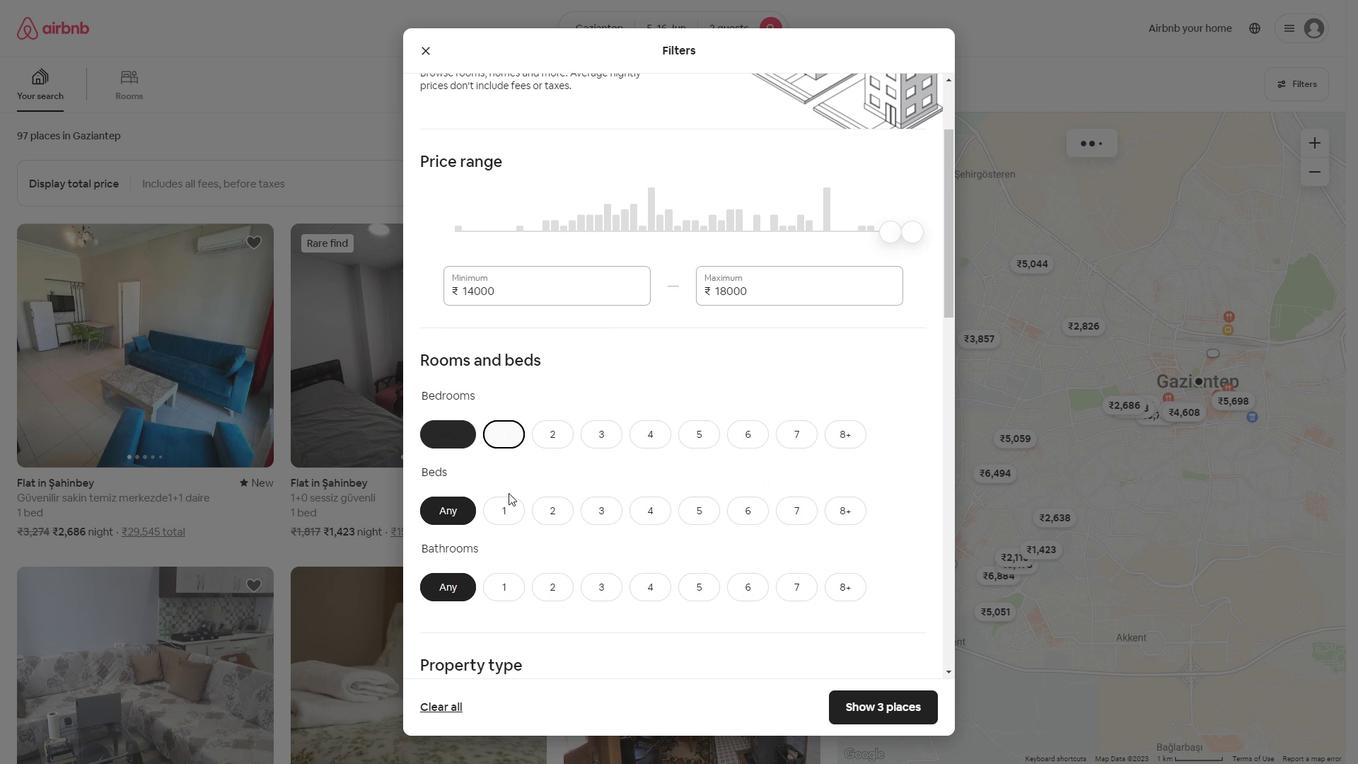 
Action: Mouse moved to (522, 524)
Screenshot: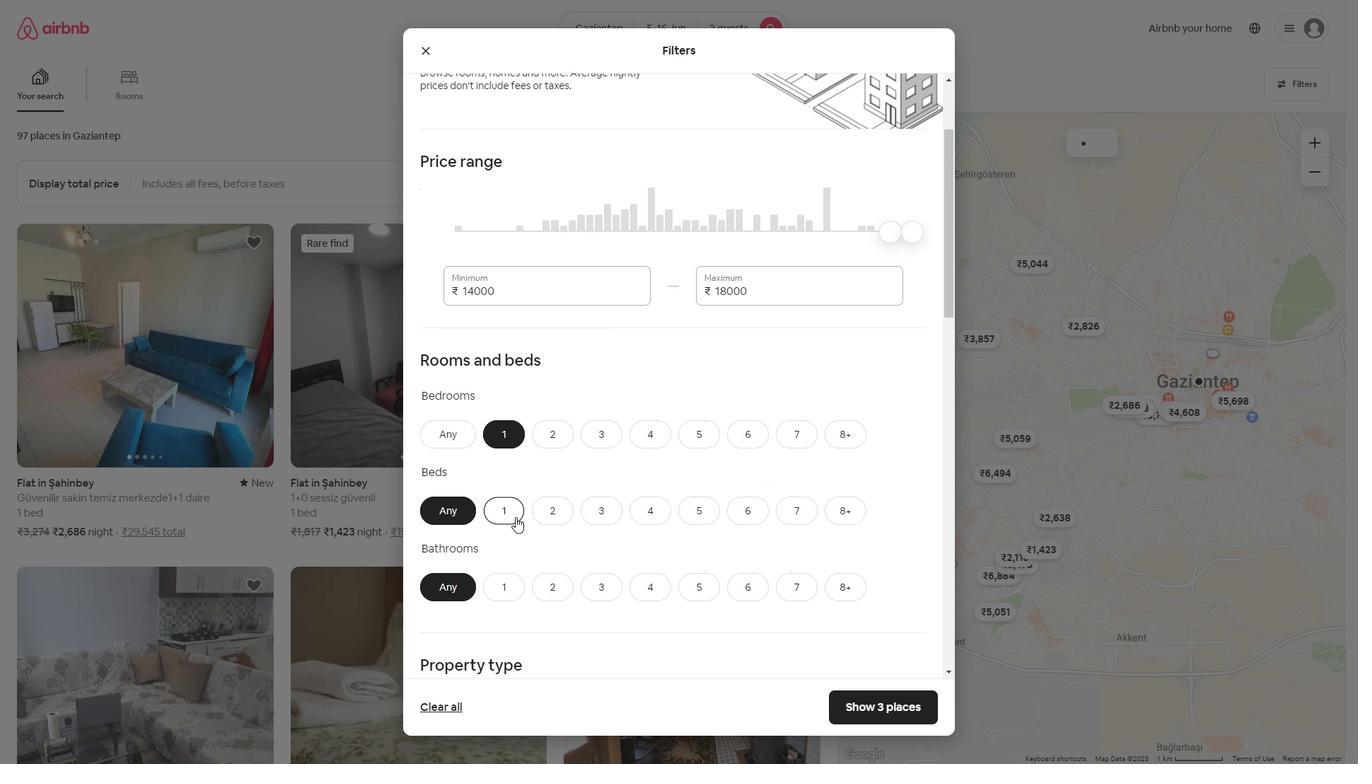 
Action: Mouse pressed left at (522, 524)
Screenshot: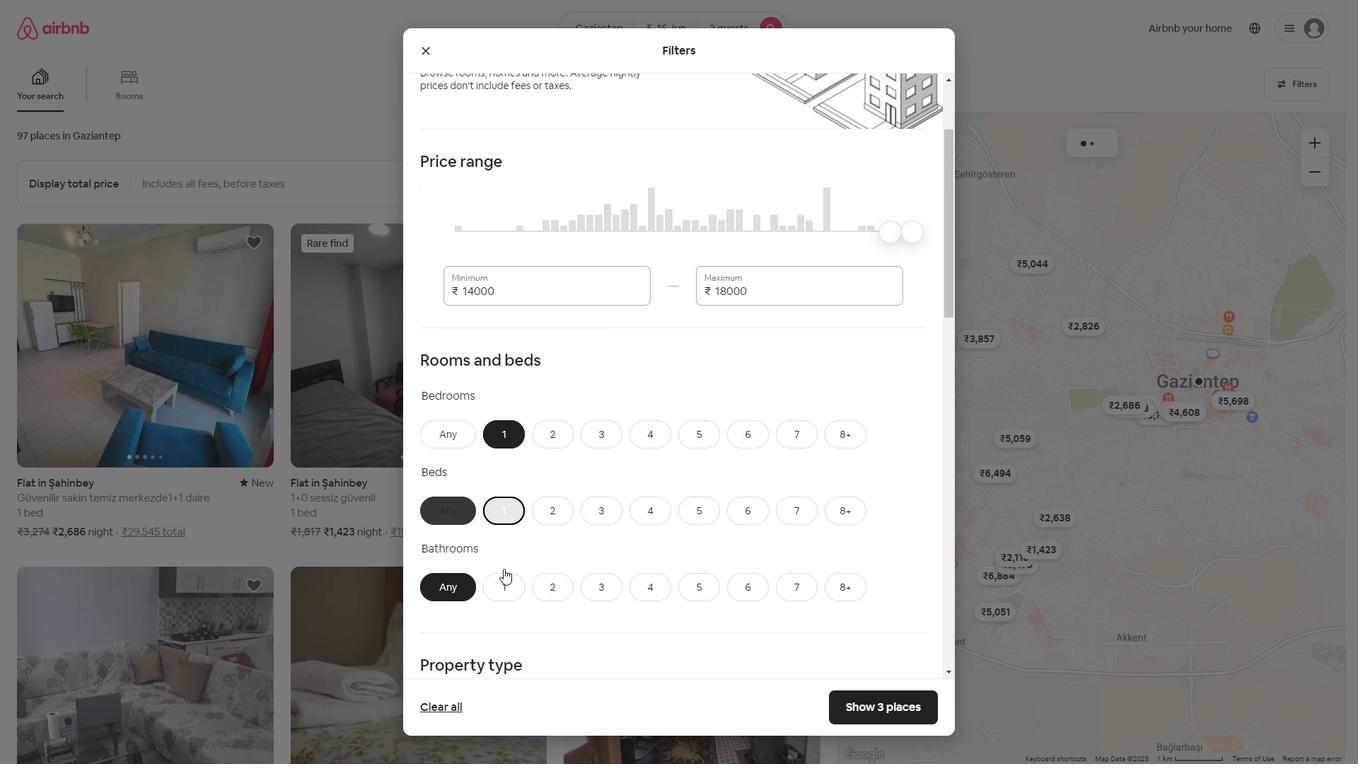 
Action: Mouse moved to (509, 598)
Screenshot: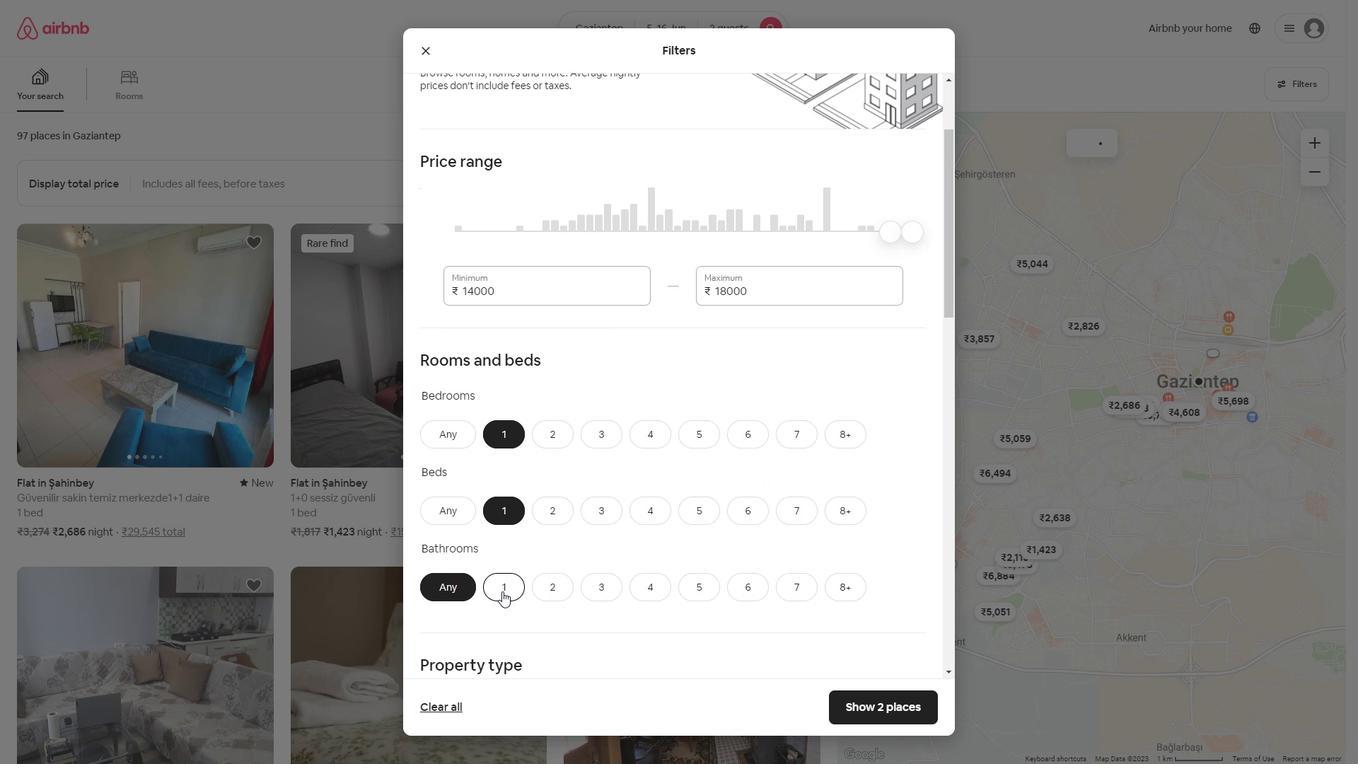 
Action: Mouse pressed left at (509, 598)
Screenshot: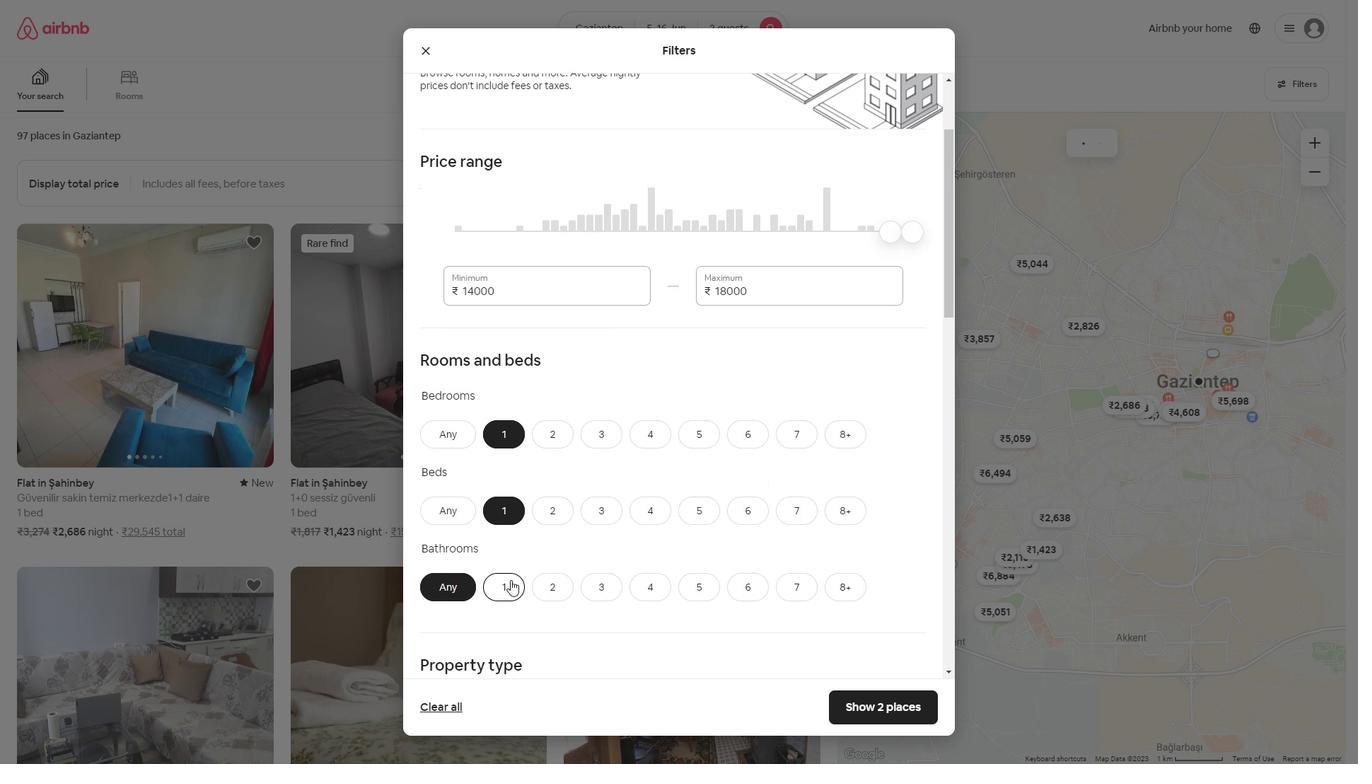 
Action: Mouse moved to (539, 483)
Screenshot: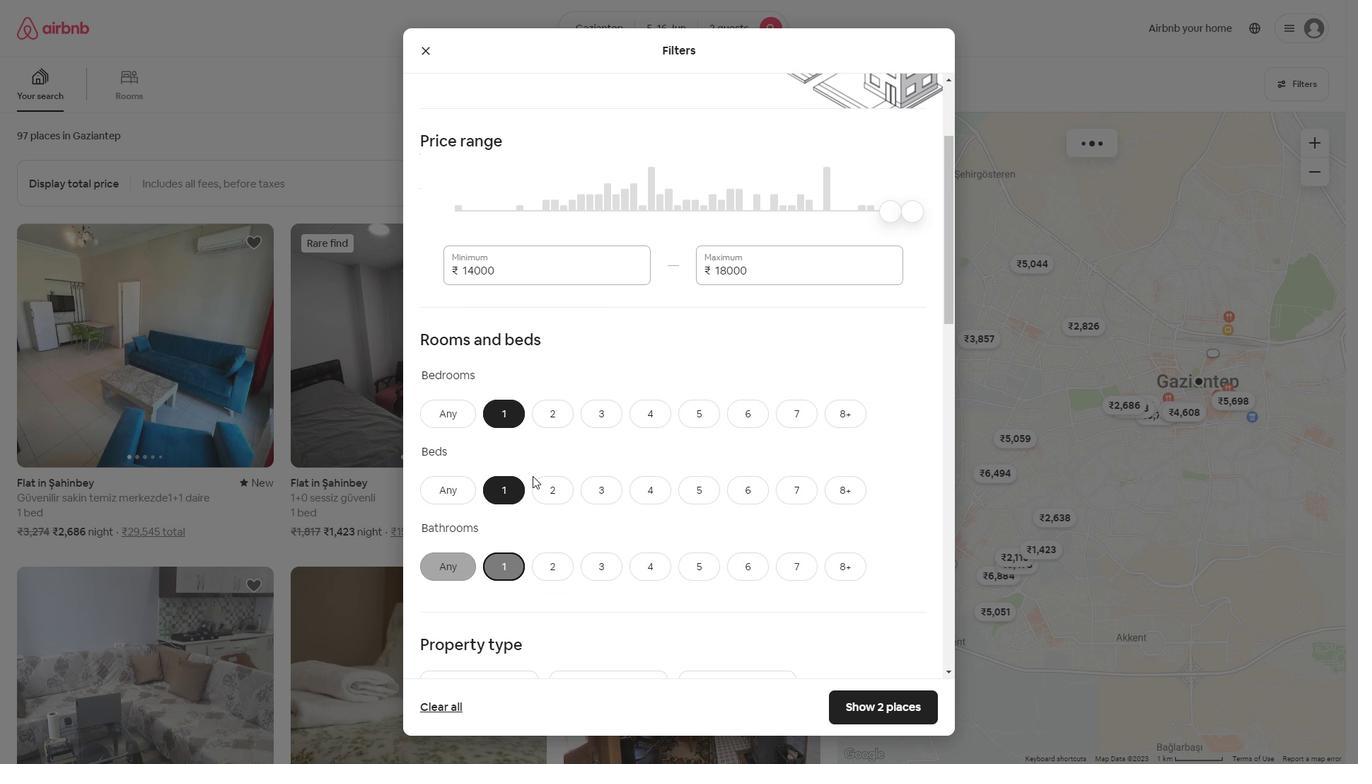 
Action: Mouse scrolled (539, 482) with delta (0, 0)
Screenshot: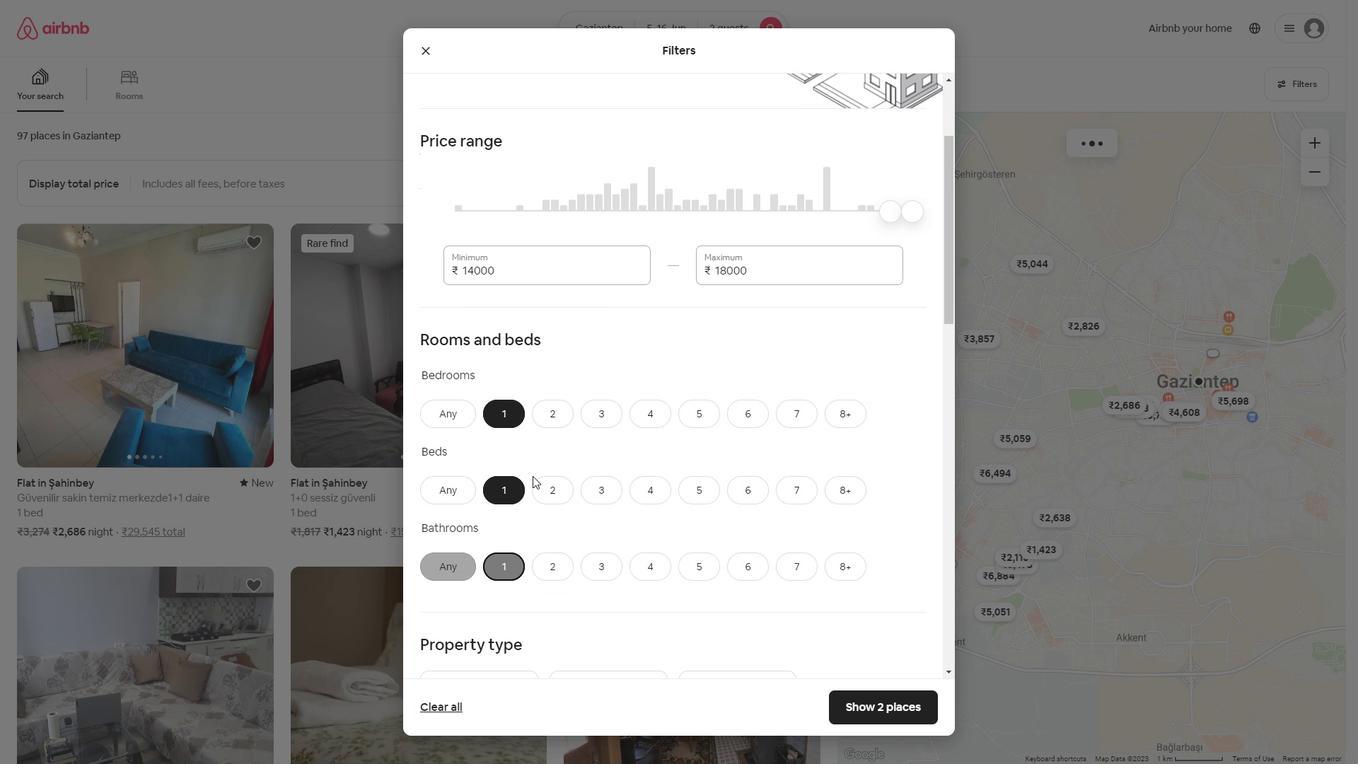 
Action: Mouse scrolled (539, 482) with delta (0, 0)
Screenshot: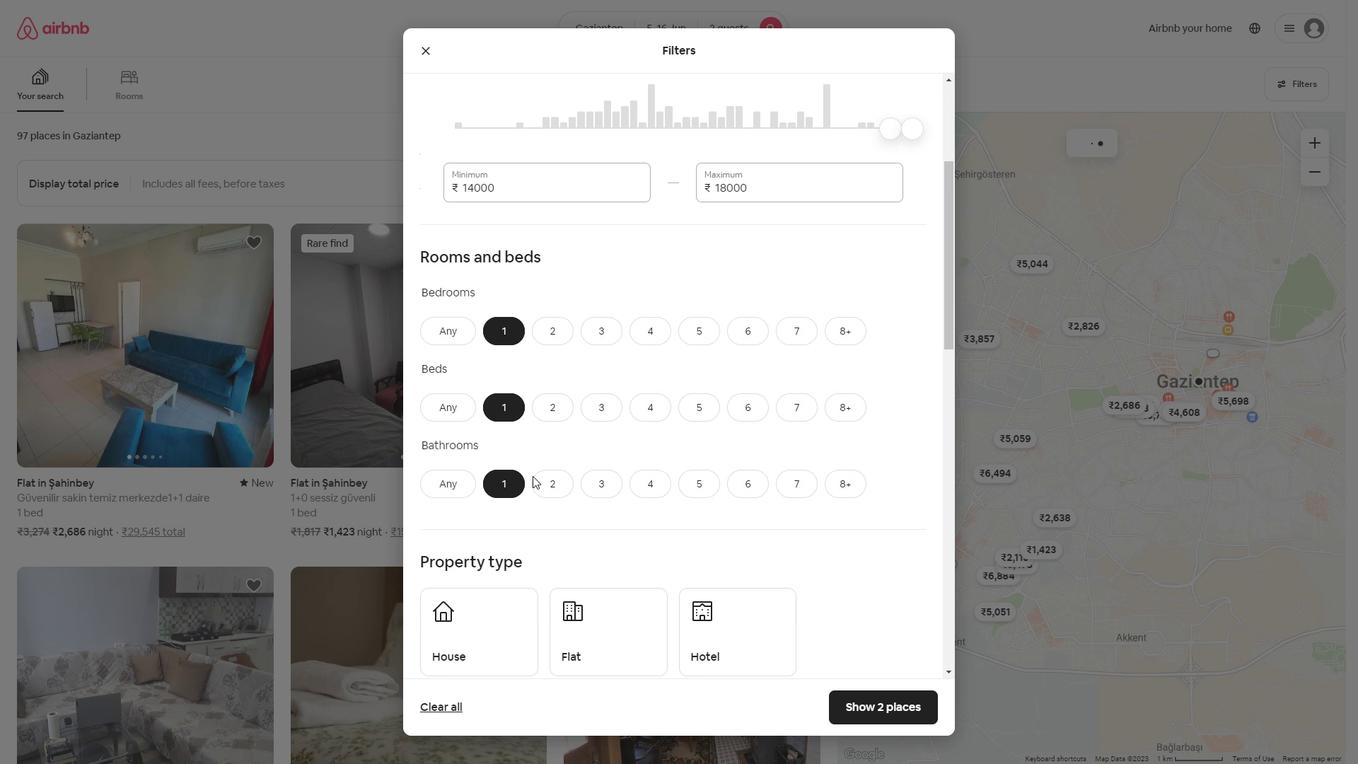 
Action: Mouse scrolled (539, 482) with delta (0, 0)
Screenshot: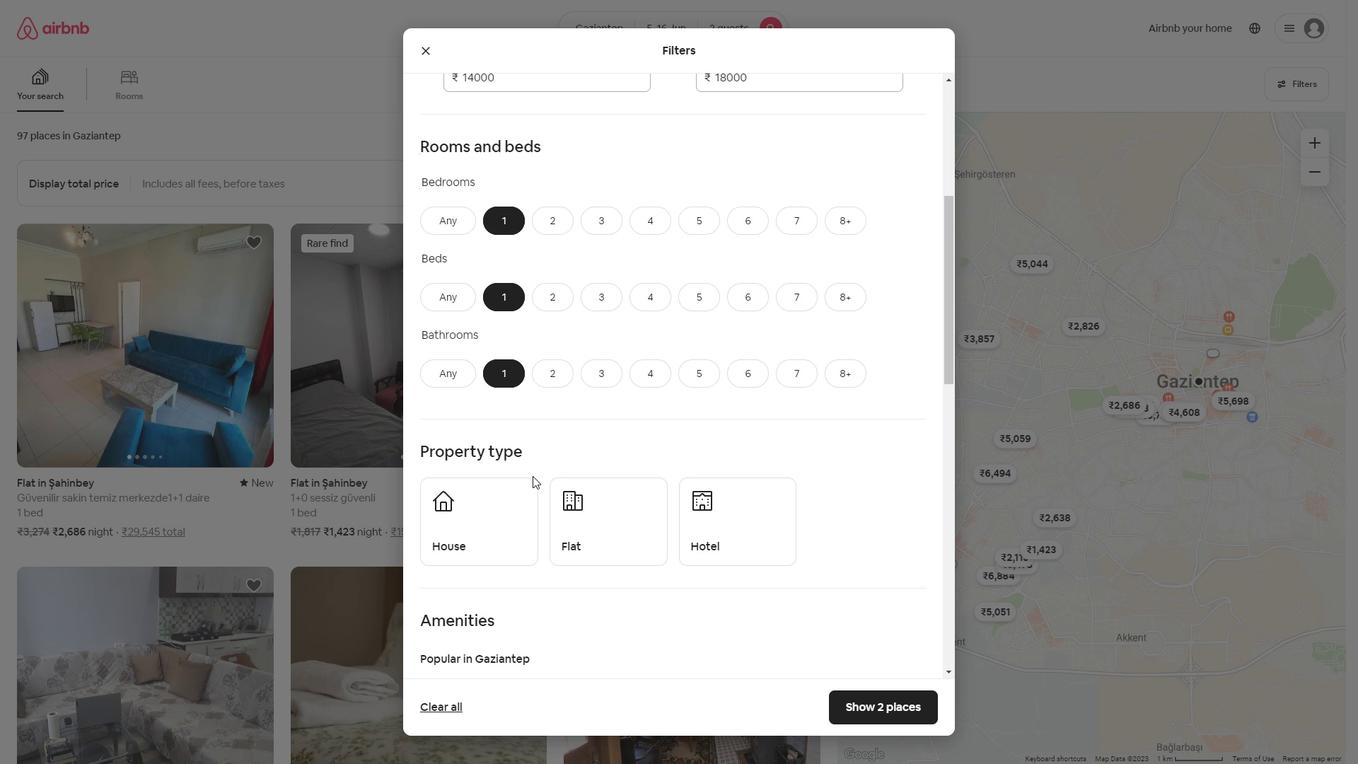 
Action: Mouse scrolled (539, 482) with delta (0, 0)
Screenshot: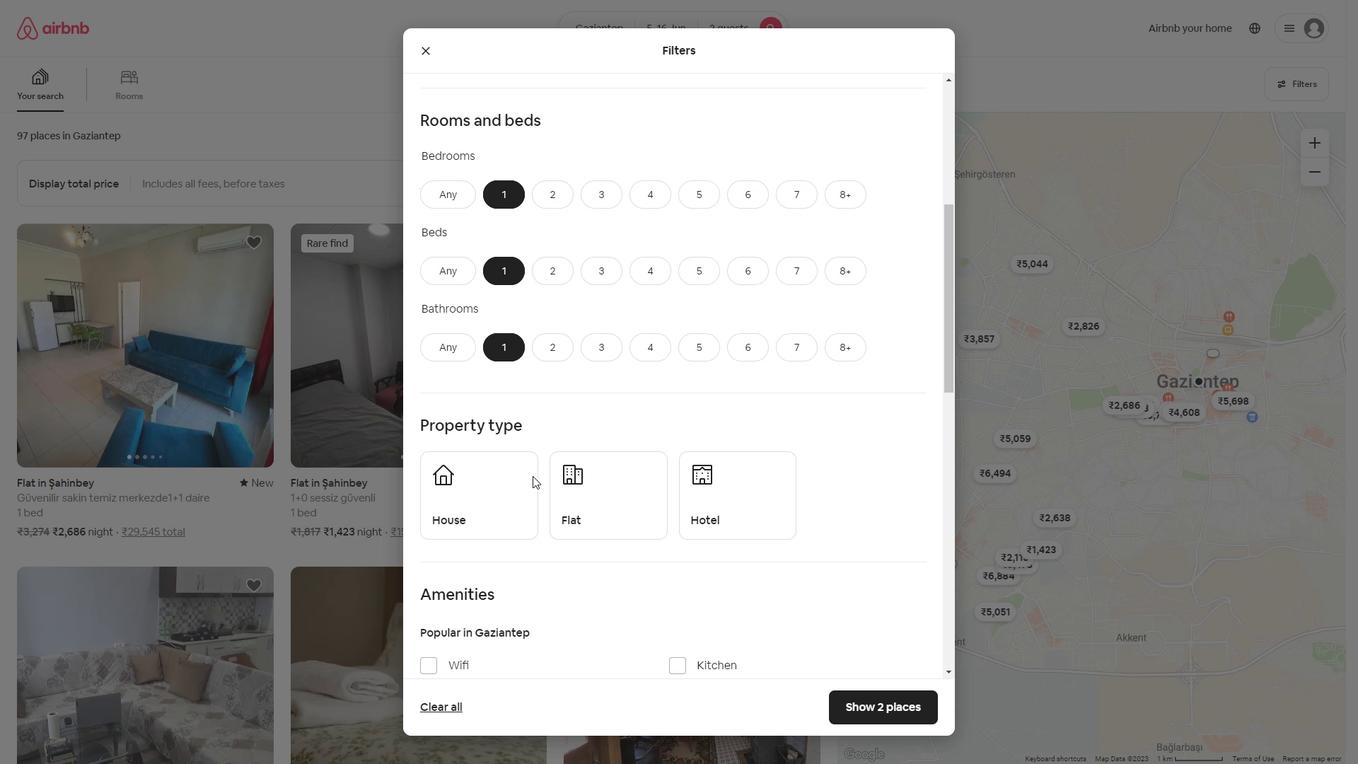 
Action: Mouse moved to (502, 471)
Screenshot: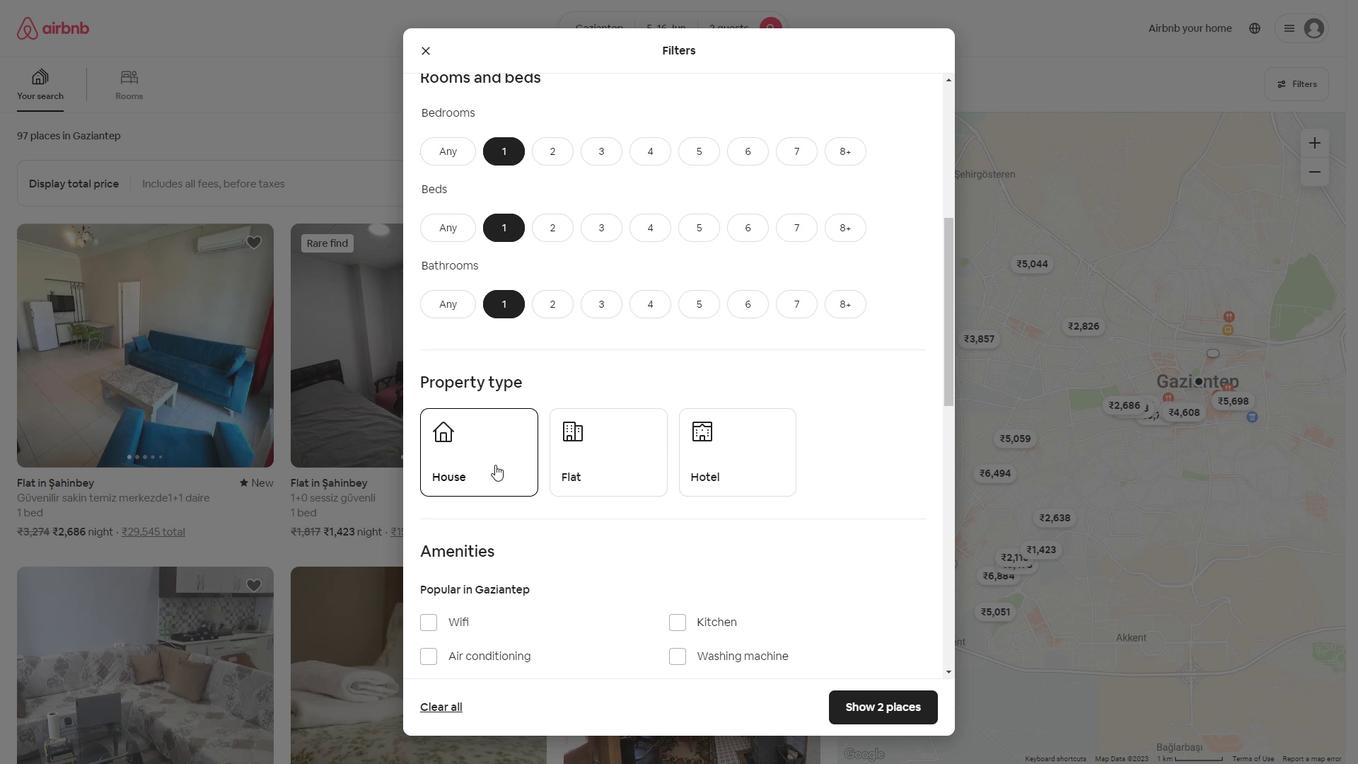 
Action: Mouse pressed left at (502, 471)
Screenshot: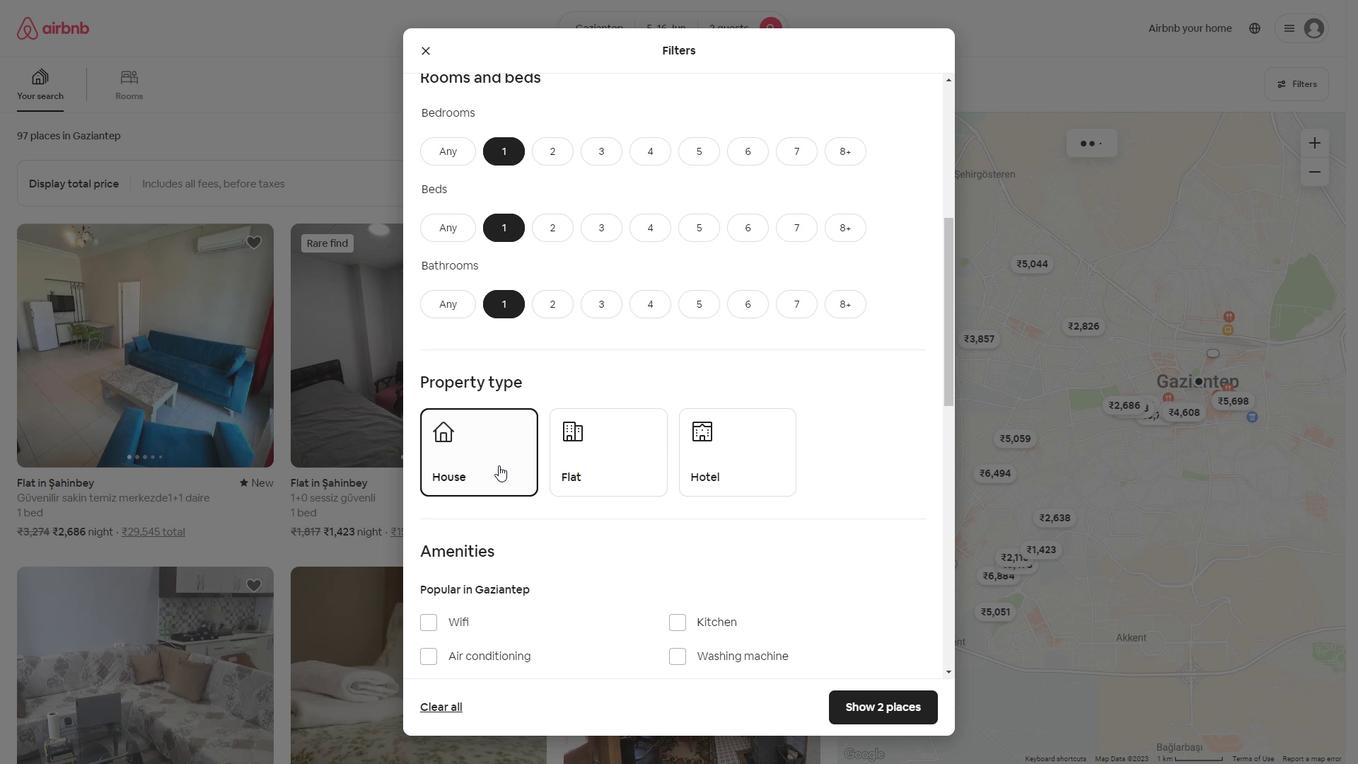 
Action: Mouse moved to (559, 470)
Screenshot: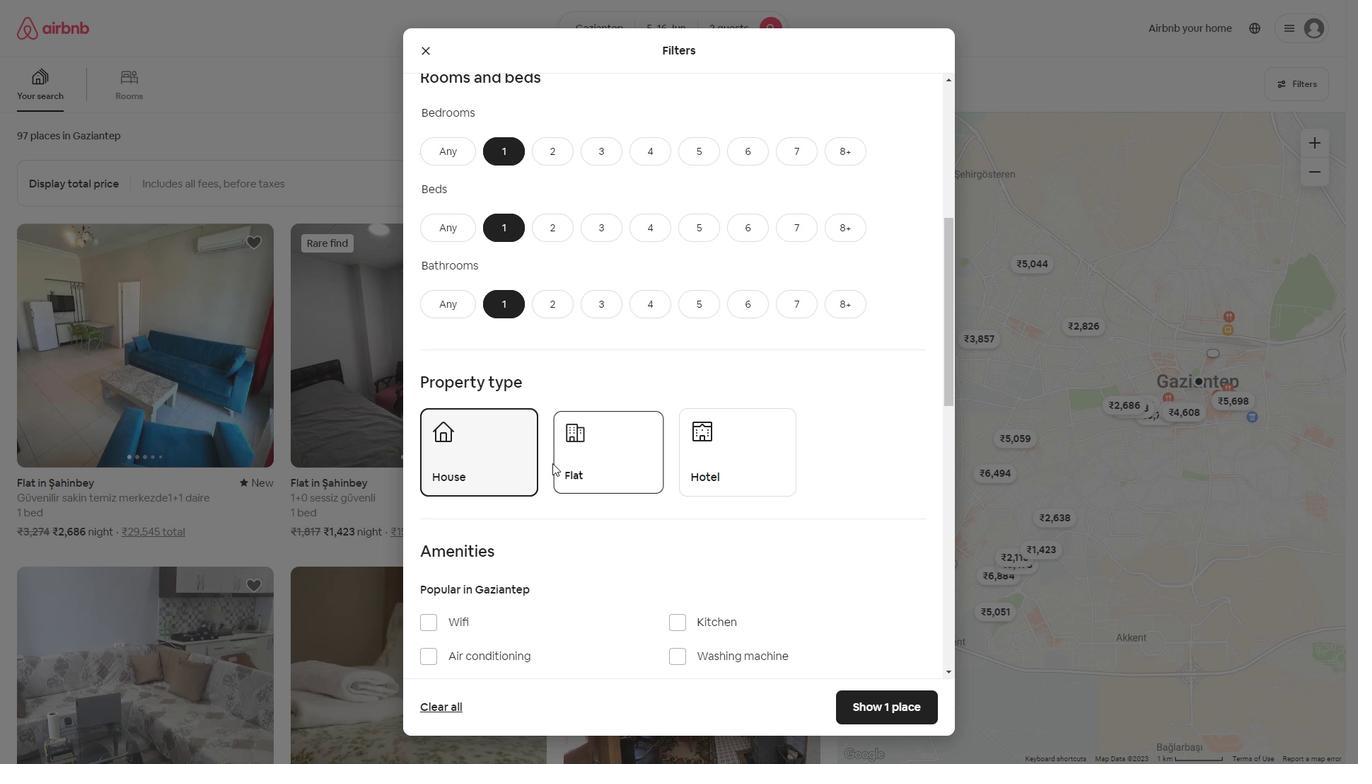 
Action: Mouse pressed left at (559, 470)
Screenshot: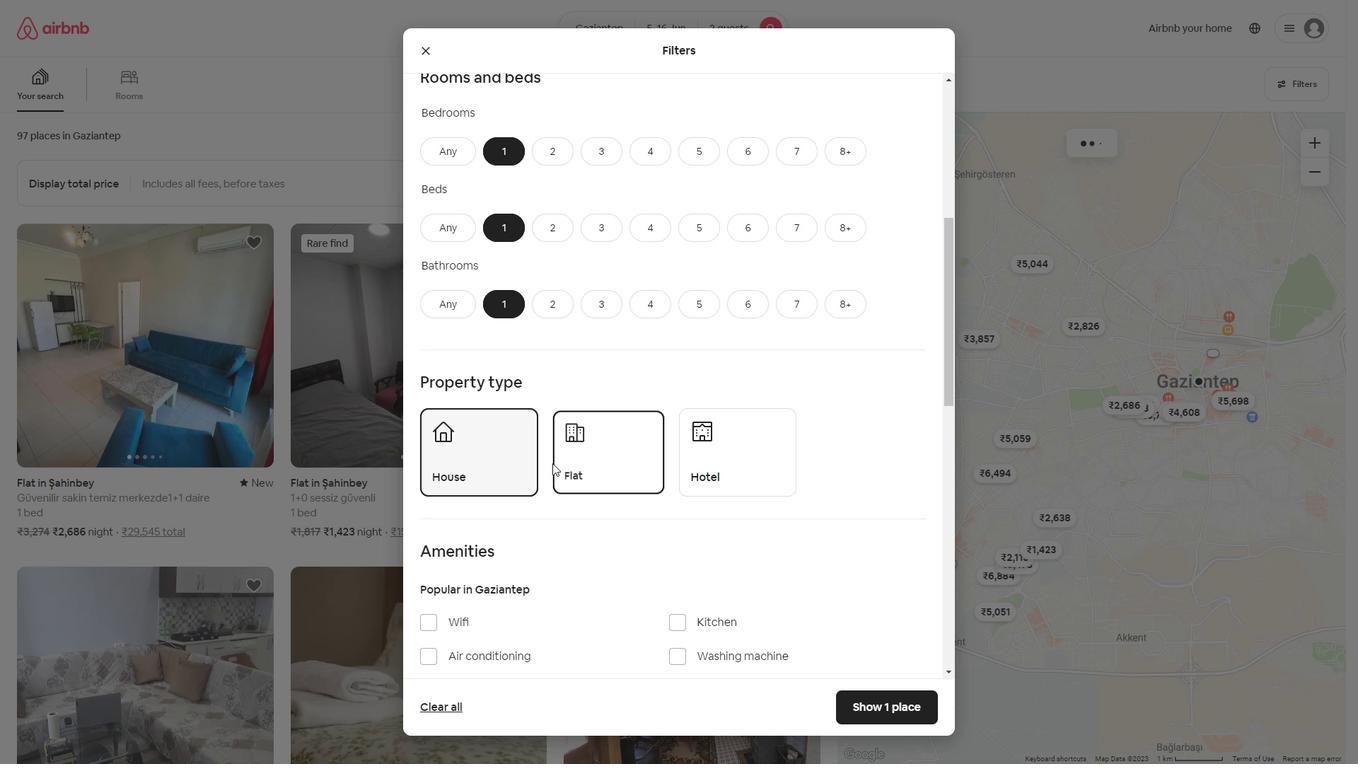 
Action: Mouse moved to (554, 437)
Screenshot: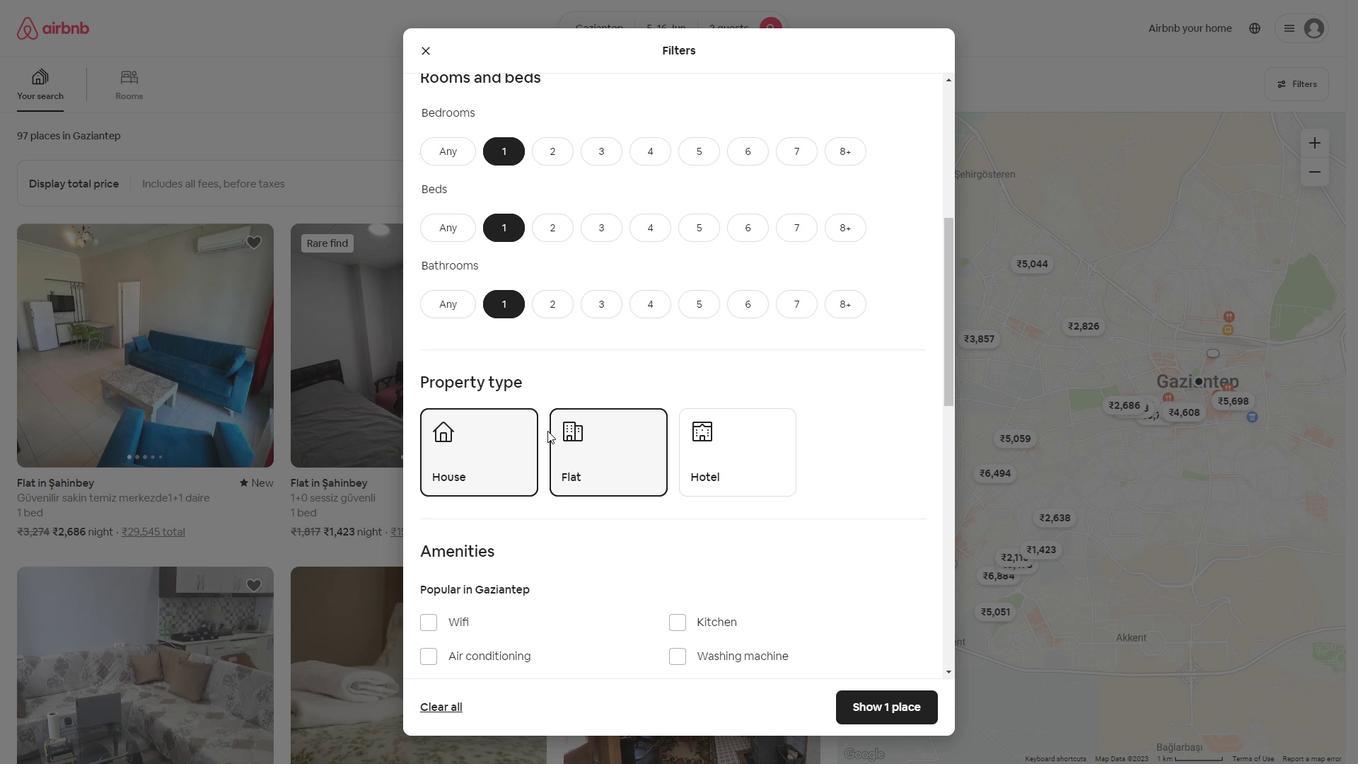 
Action: Mouse scrolled (554, 437) with delta (0, 0)
Screenshot: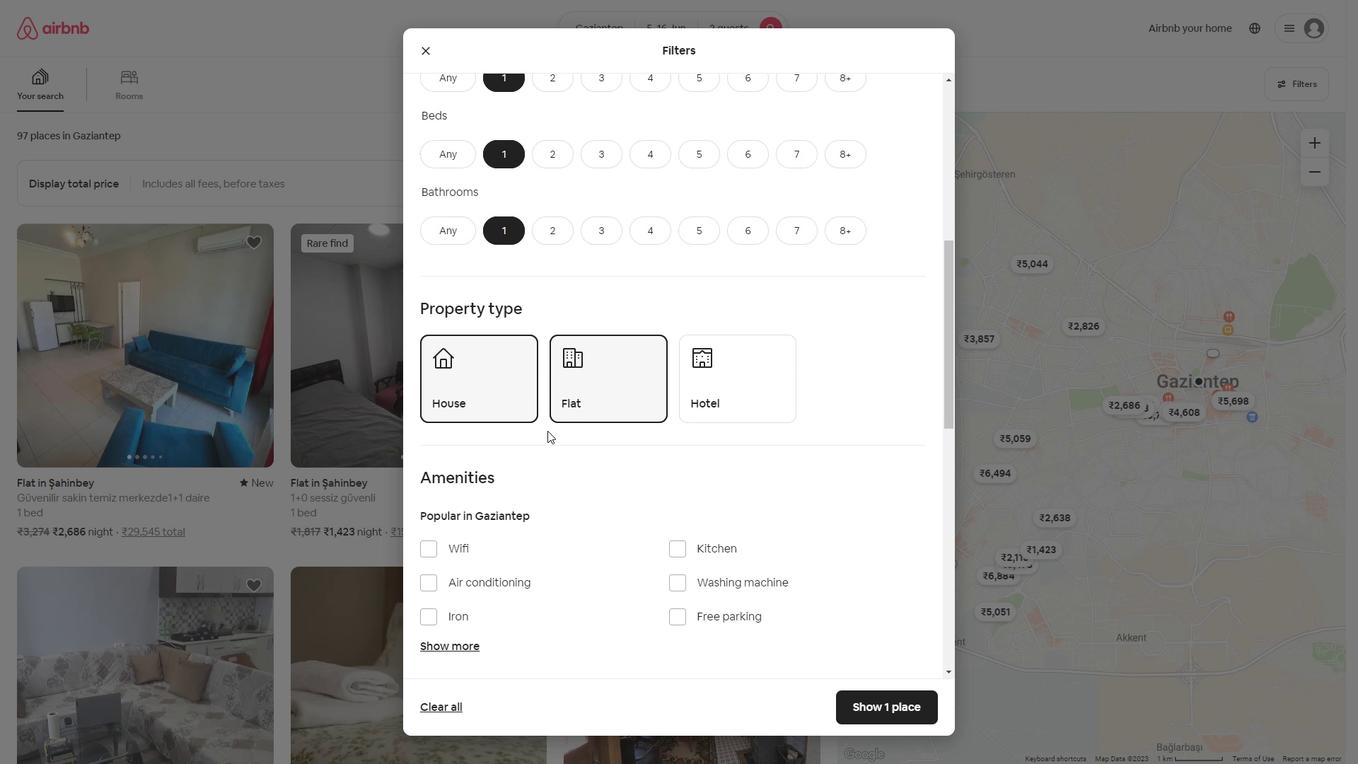 
Action: Mouse scrolled (554, 437) with delta (0, 0)
Screenshot: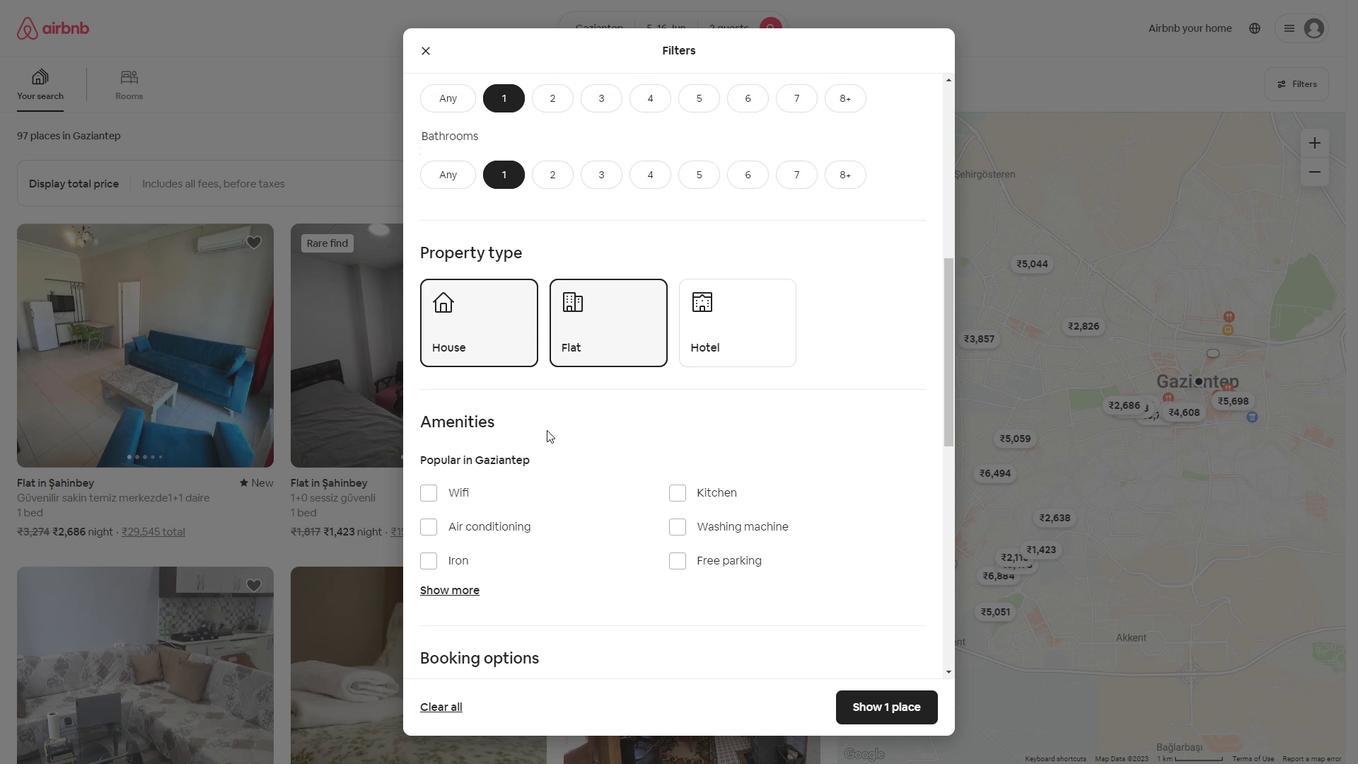 
Action: Mouse moved to (732, 312)
Screenshot: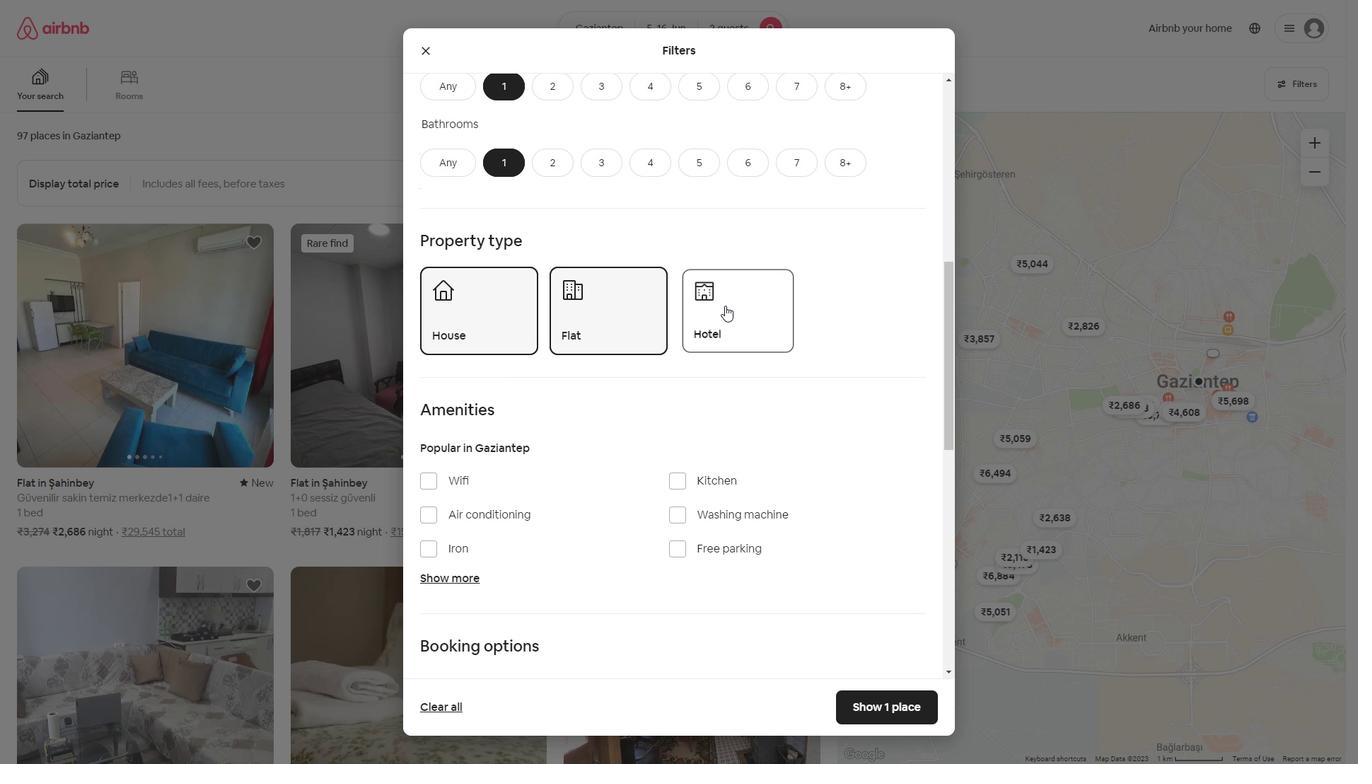 
Action: Mouse pressed left at (732, 312)
Screenshot: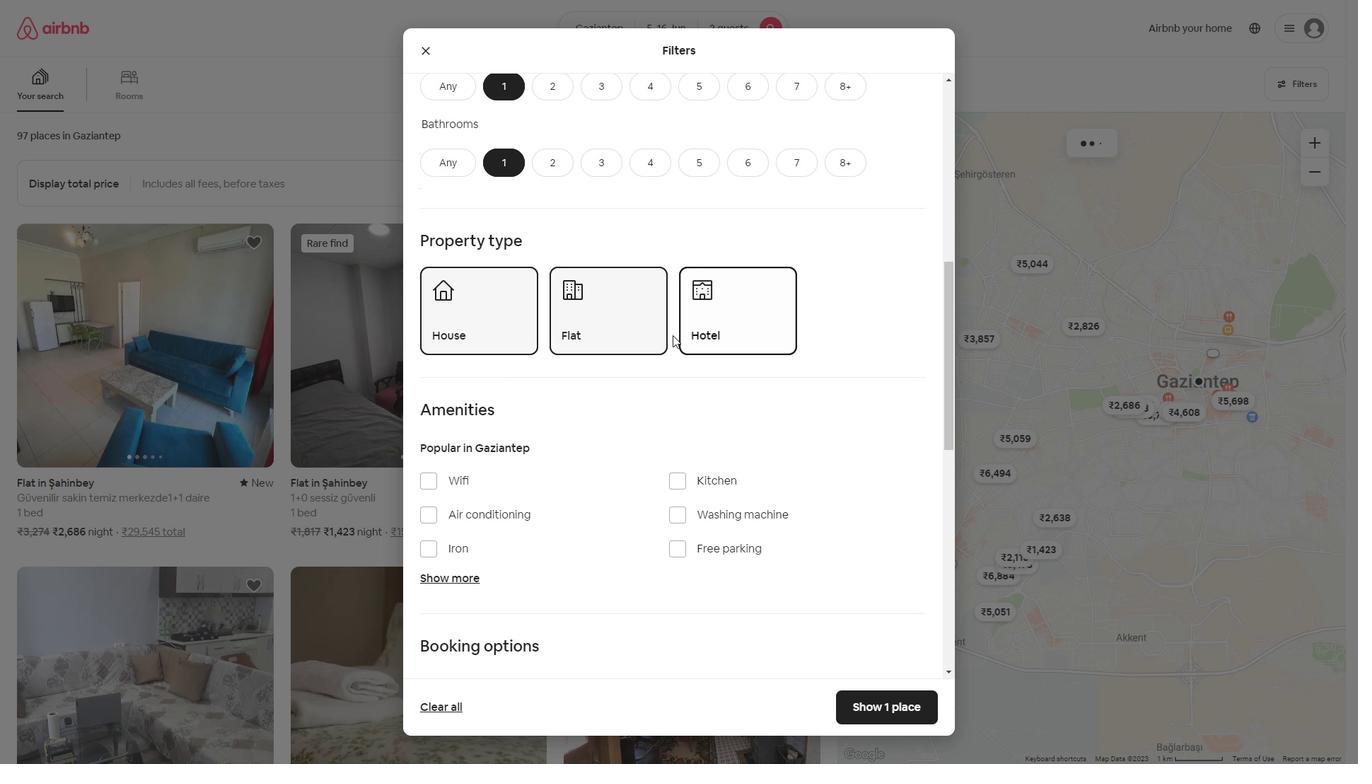
Action: Mouse moved to (583, 365)
Screenshot: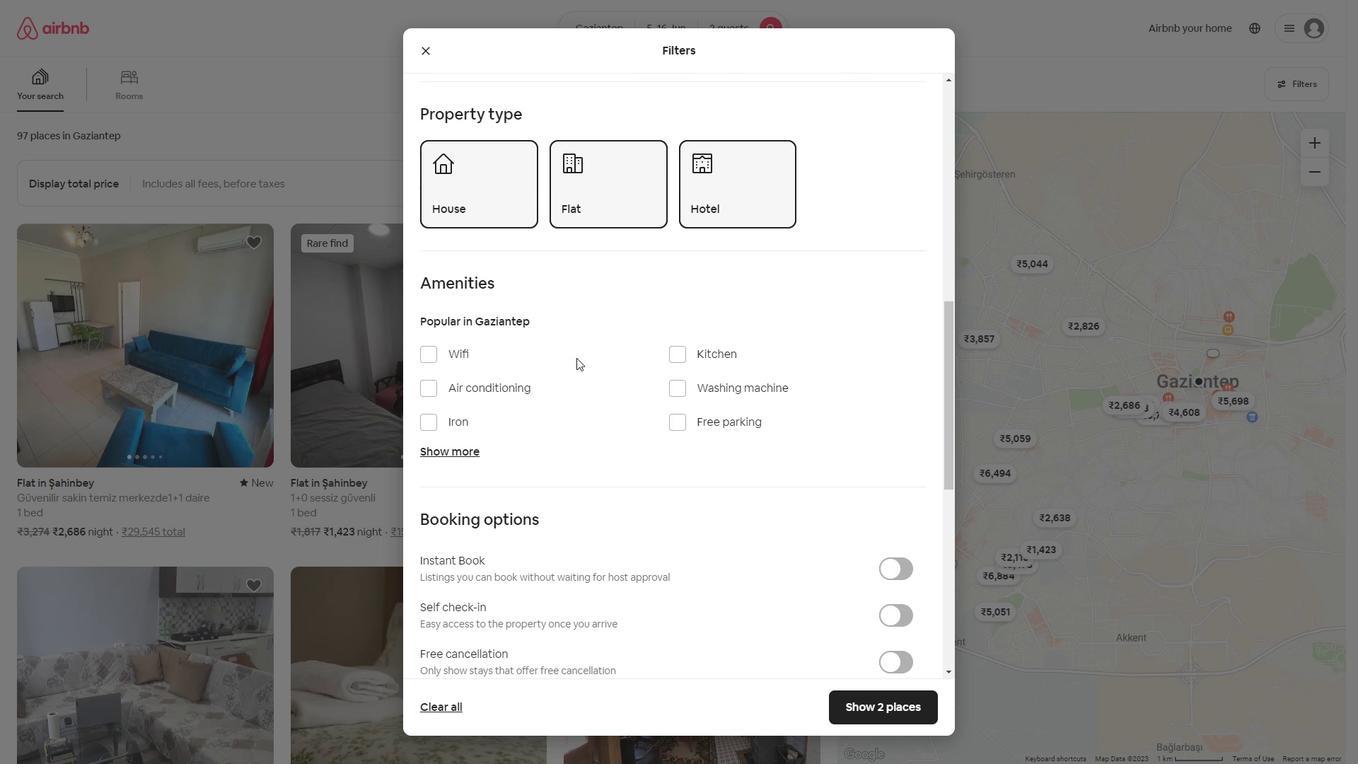
Action: Mouse scrolled (584, 363) with delta (0, 0)
Screenshot: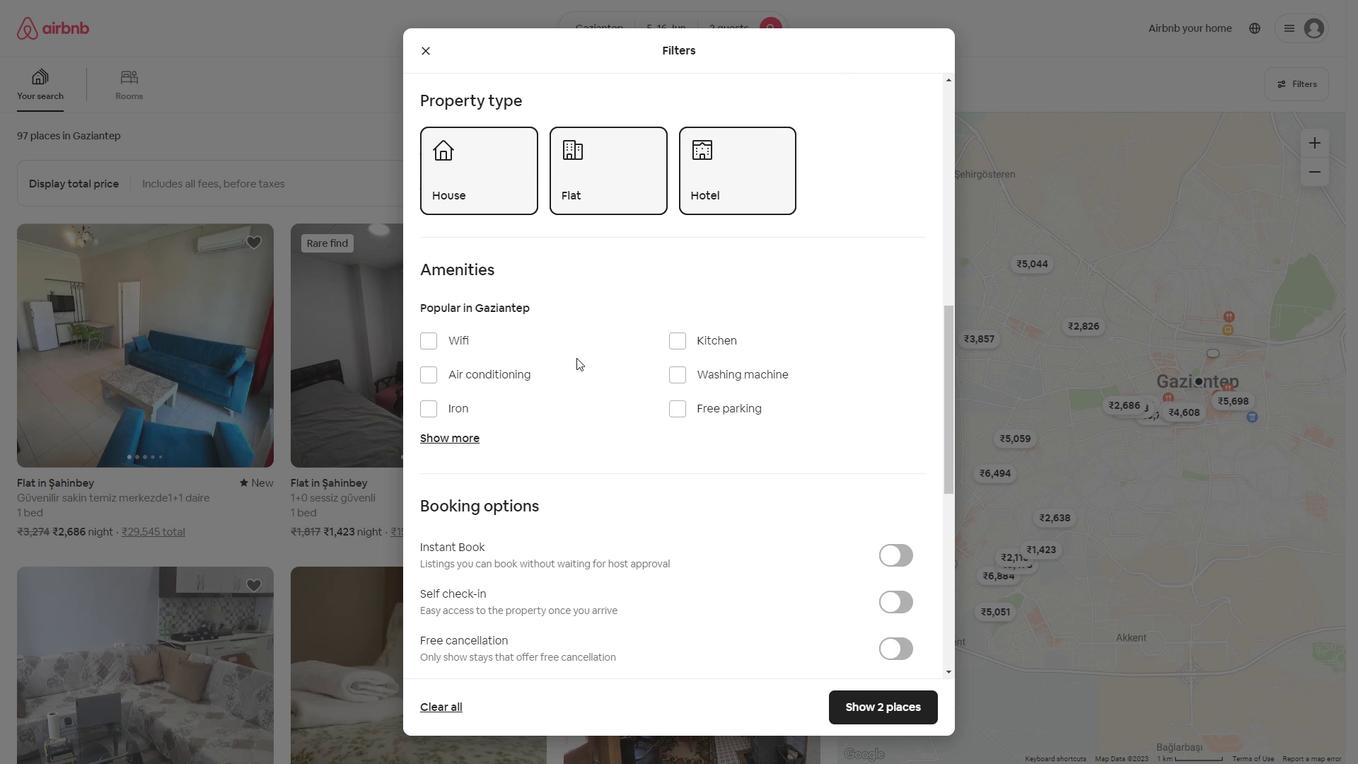 
Action: Mouse scrolled (583, 364) with delta (0, 0)
Screenshot: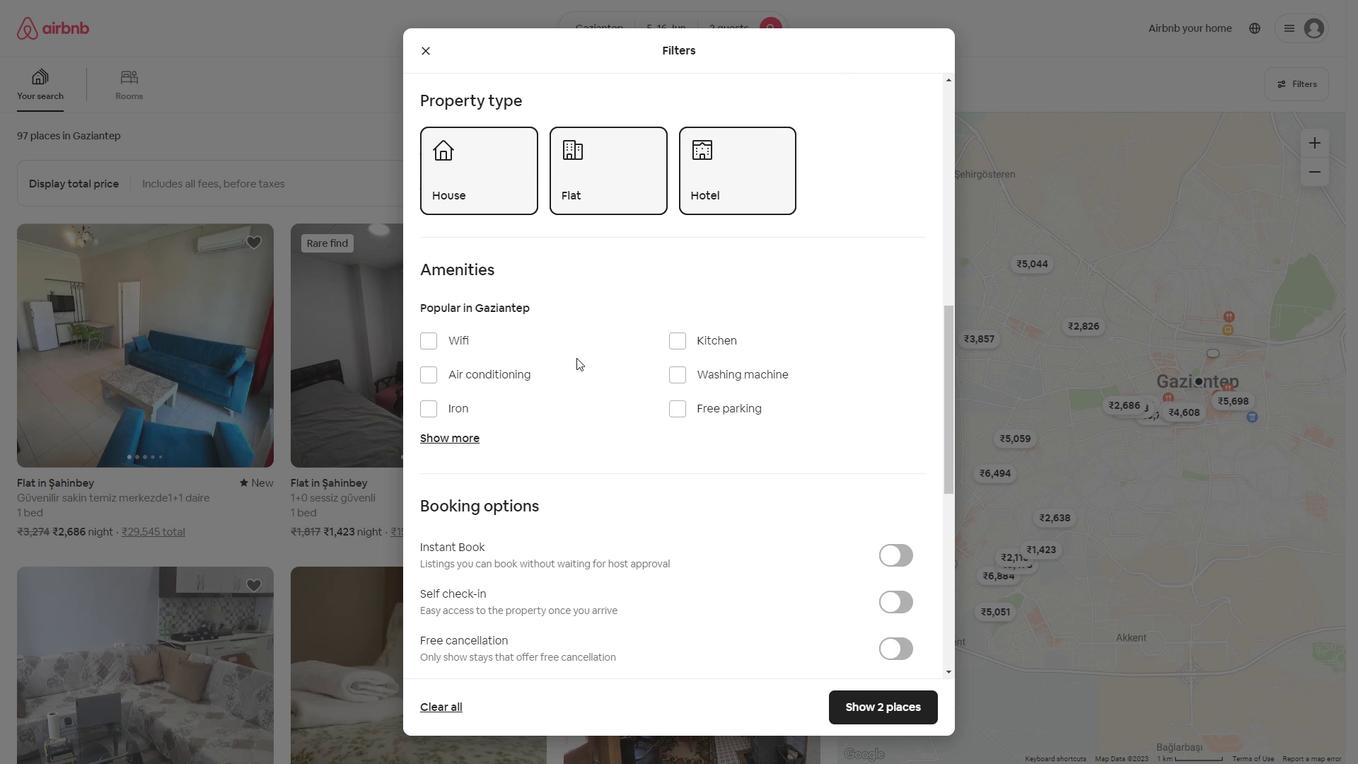 
Action: Mouse moved to (437, 344)
Screenshot: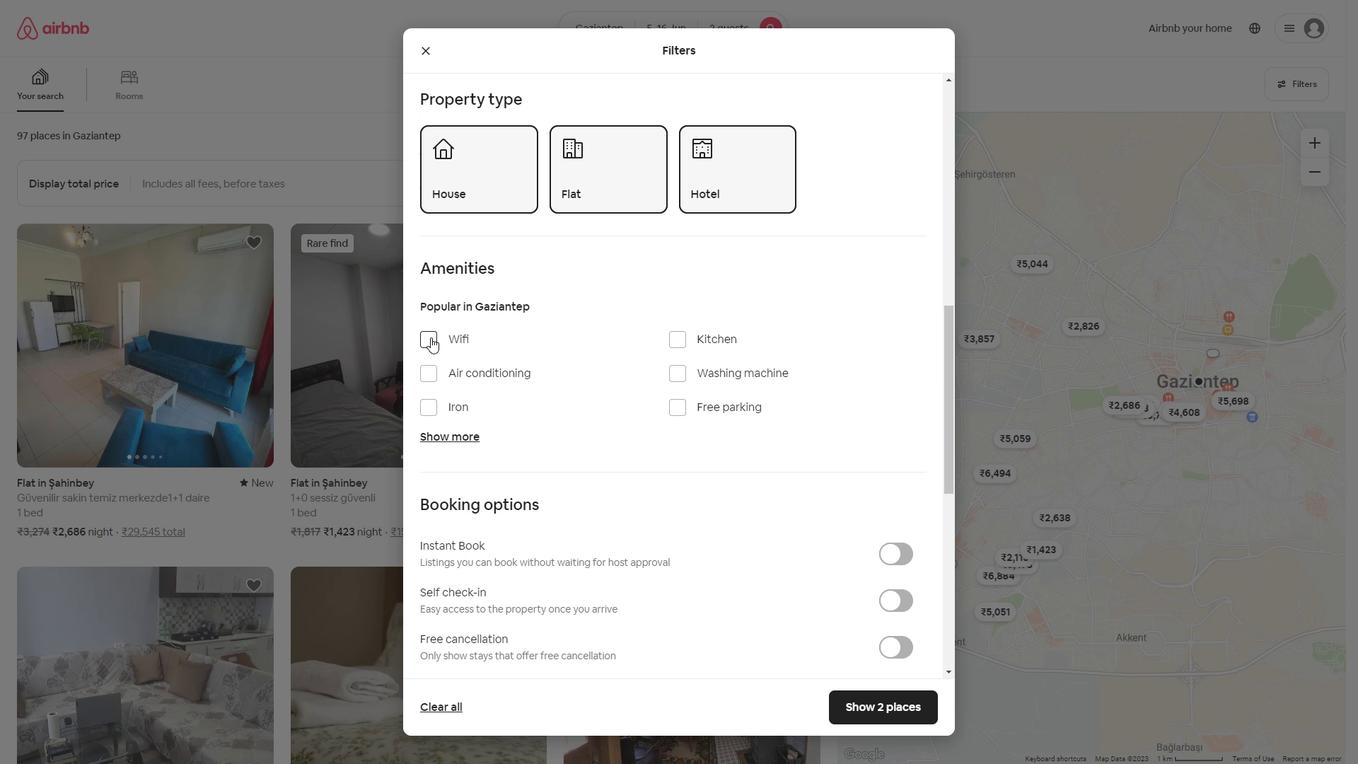 
Action: Mouse pressed left at (437, 344)
Screenshot: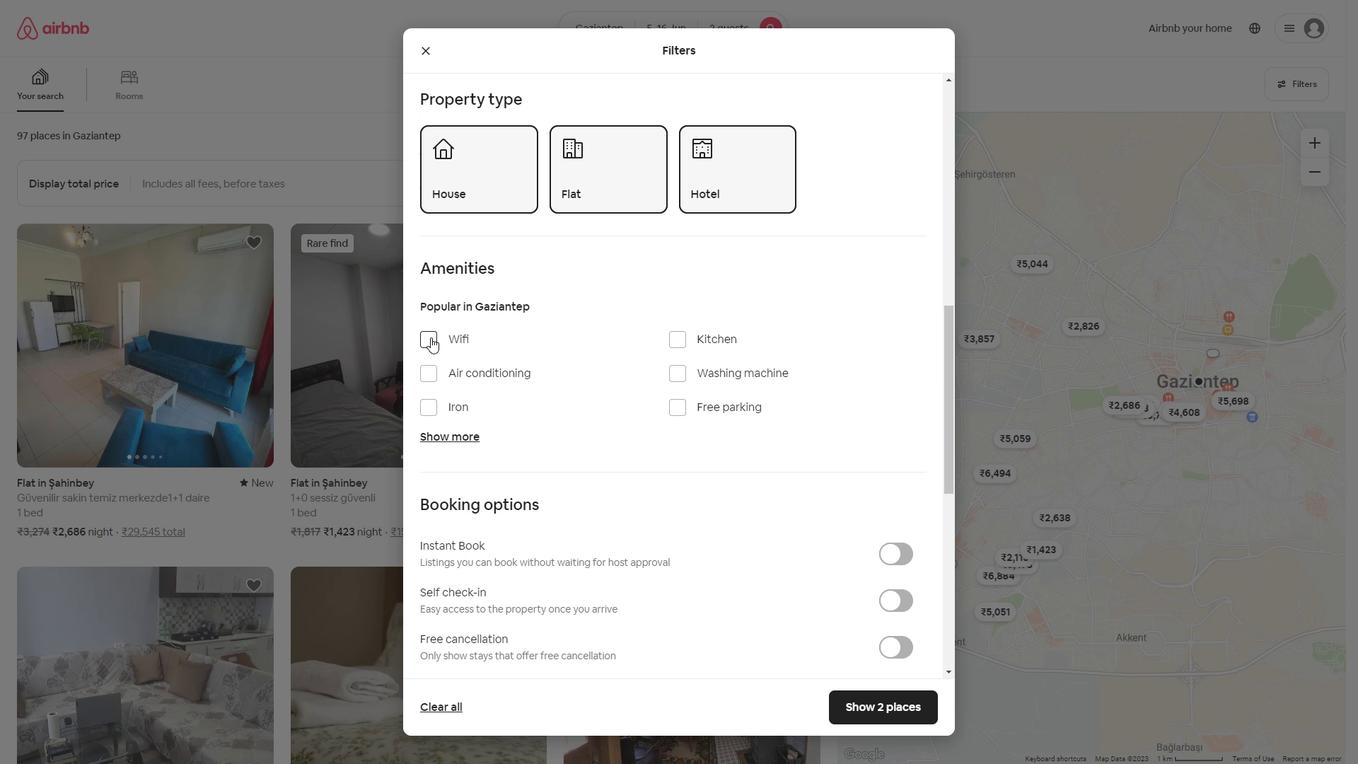 
Action: Mouse moved to (674, 376)
Screenshot: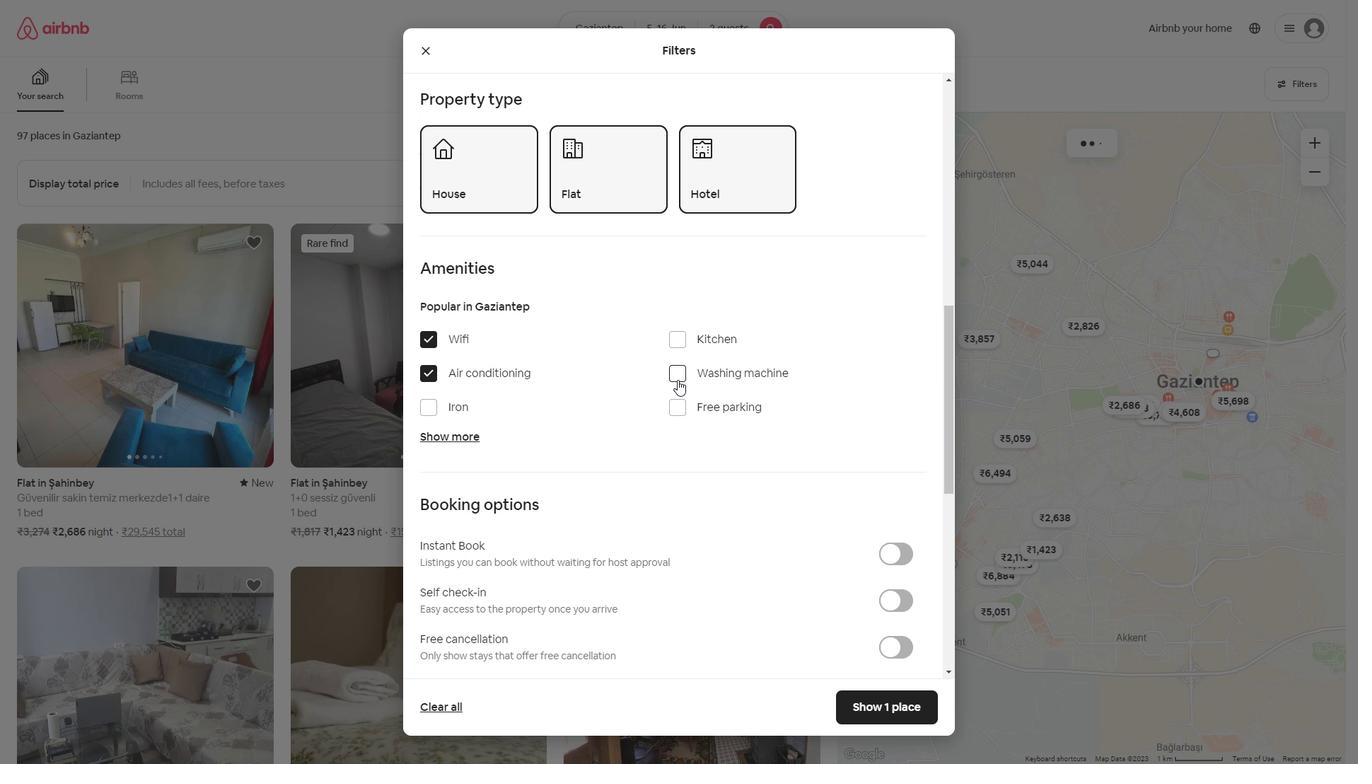 
Action: Mouse pressed left at (674, 376)
Screenshot: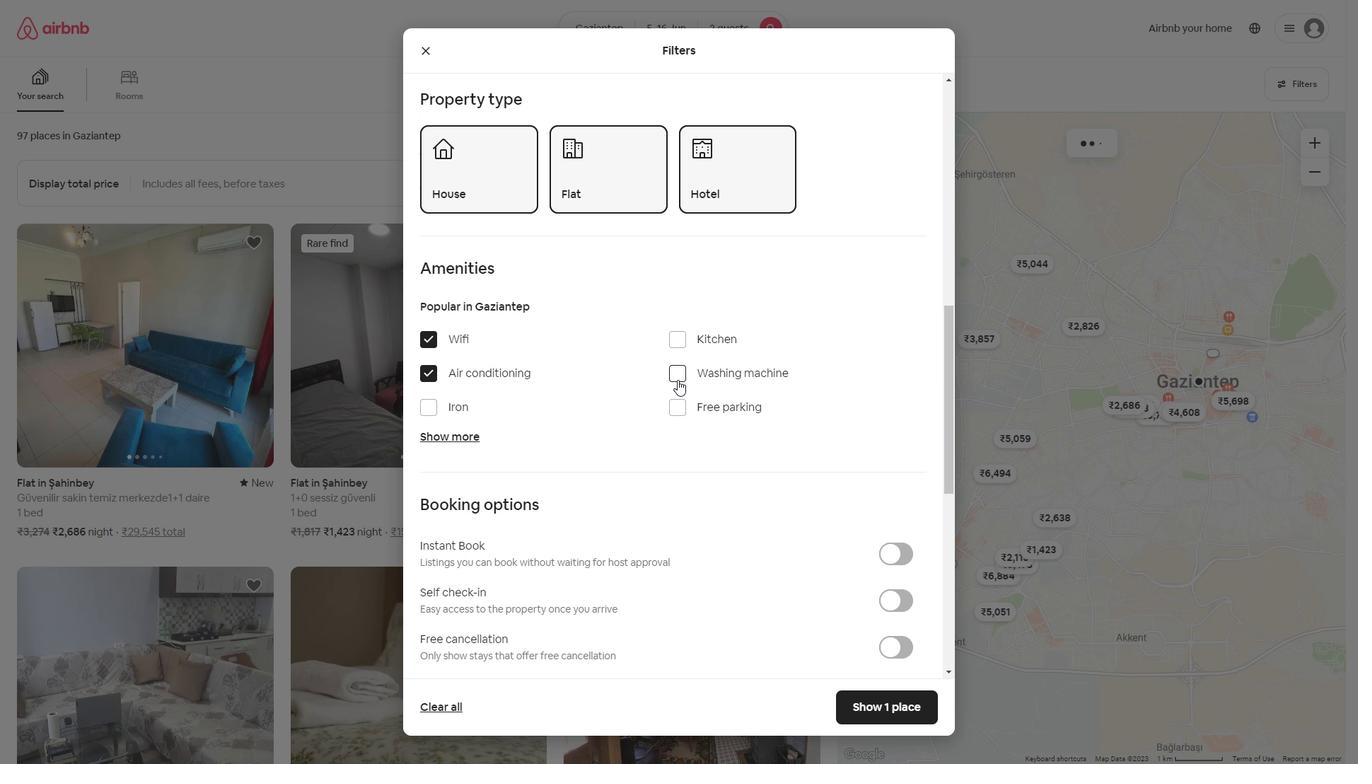 
Action: Mouse moved to (710, 382)
Screenshot: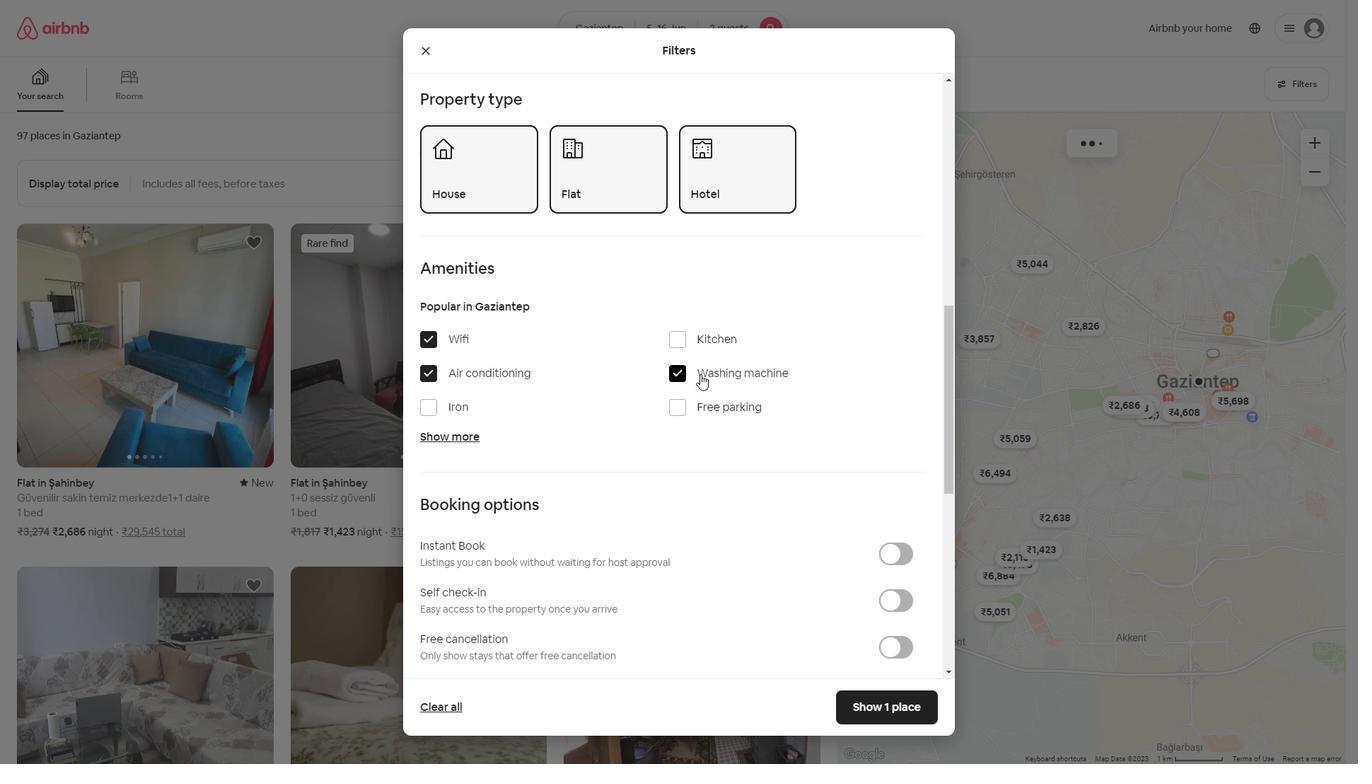
Action: Mouse pressed left at (710, 382)
Screenshot: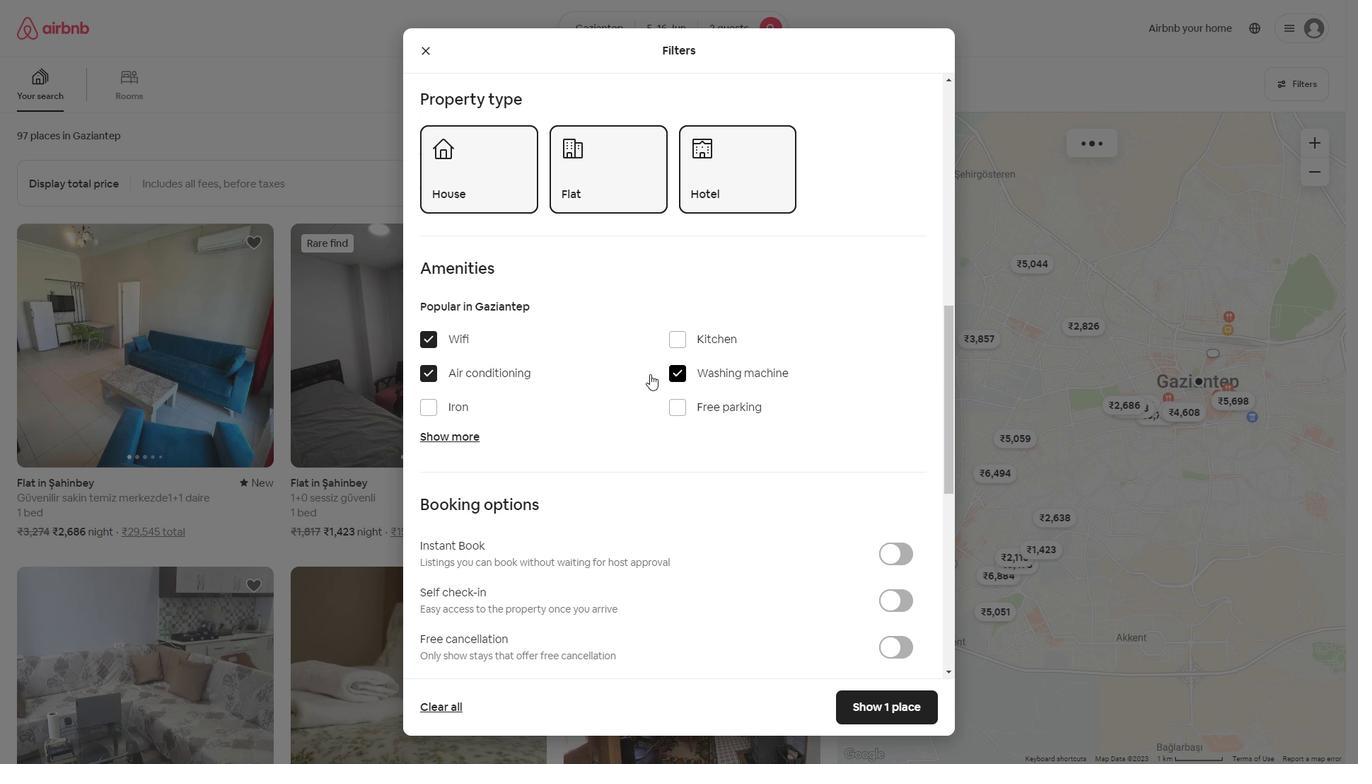
Action: Mouse moved to (531, 384)
Screenshot: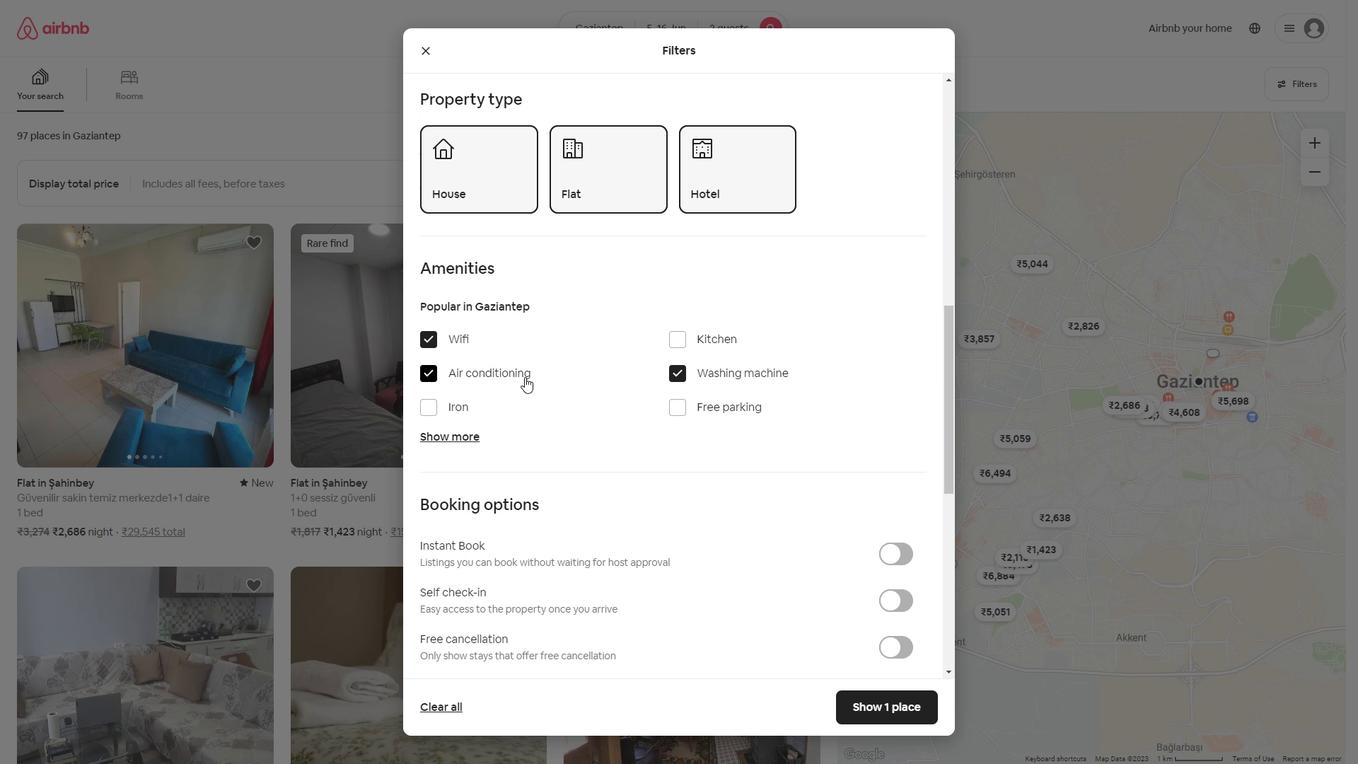 
Action: Mouse pressed left at (531, 384)
Screenshot: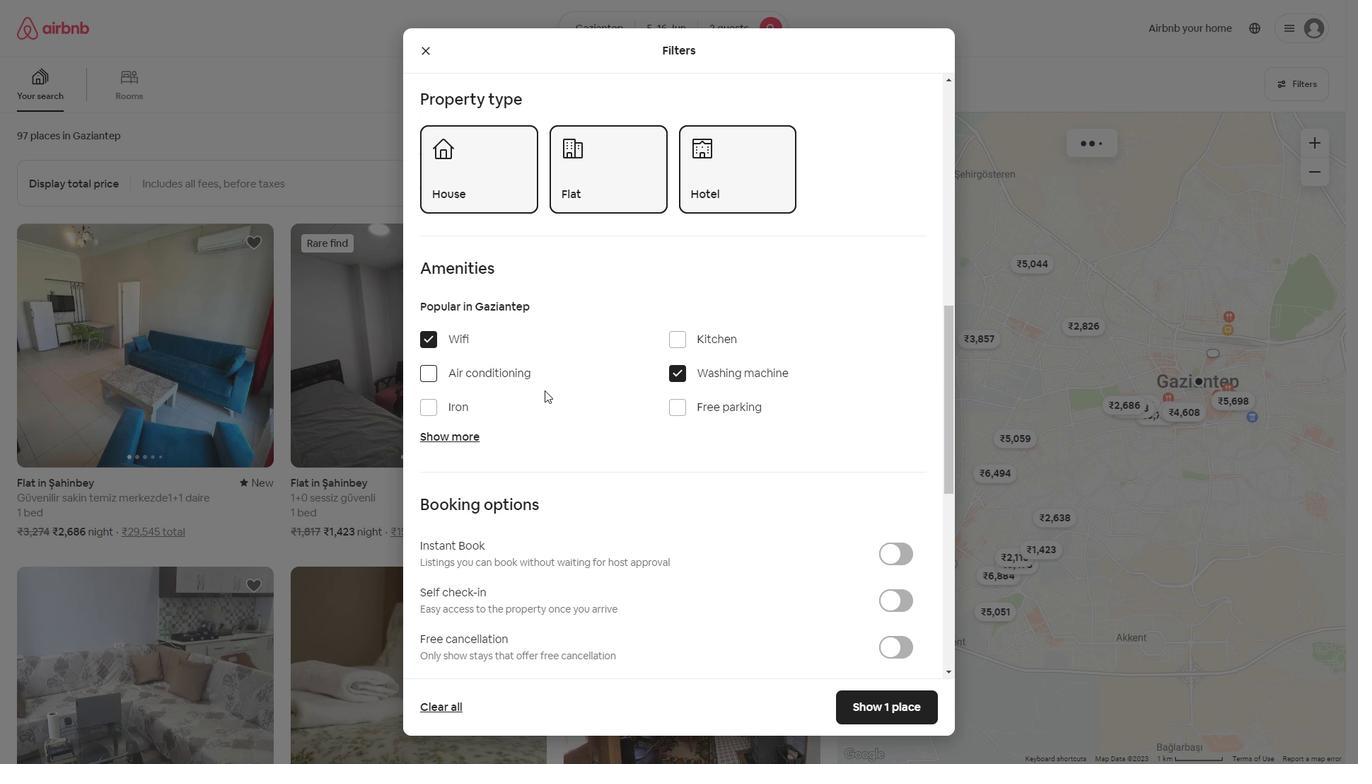 
Action: Mouse moved to (916, 614)
Screenshot: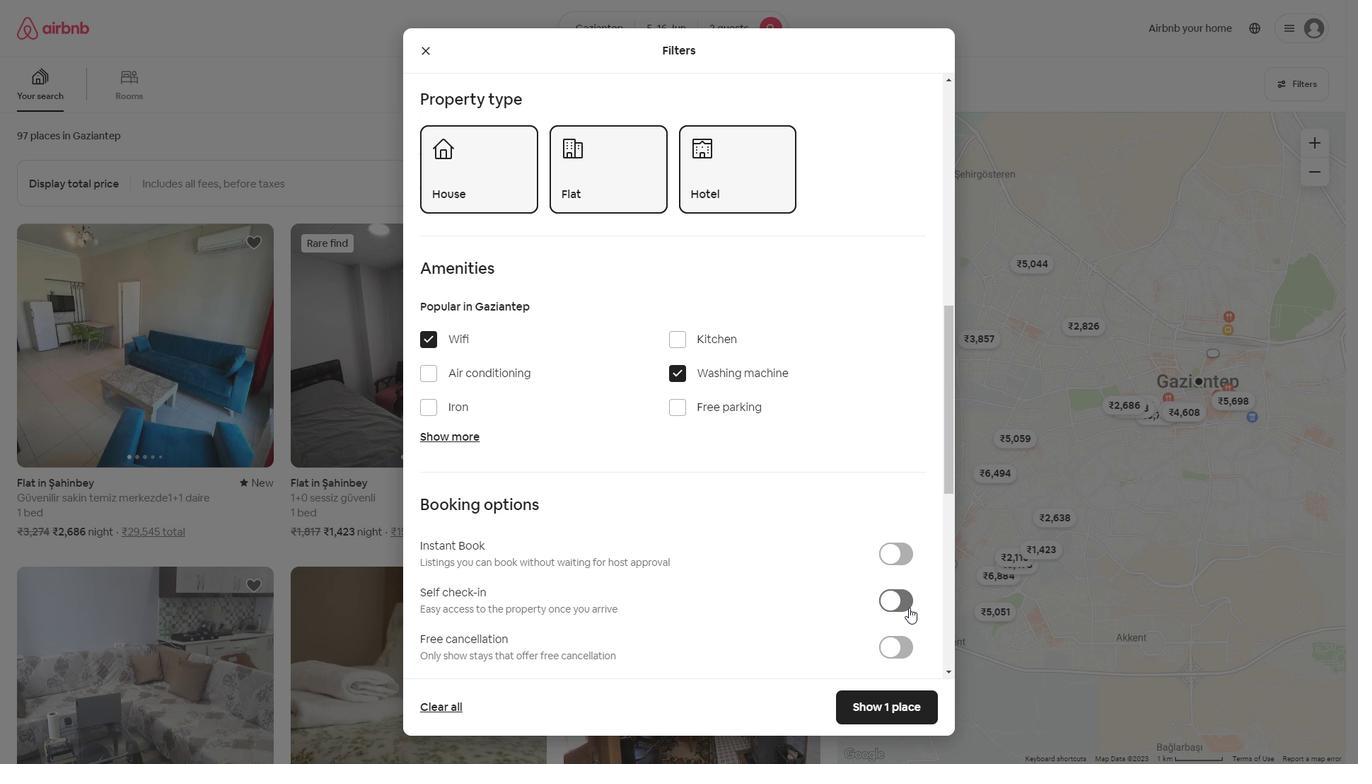 
Action: Mouse pressed left at (916, 614)
Screenshot: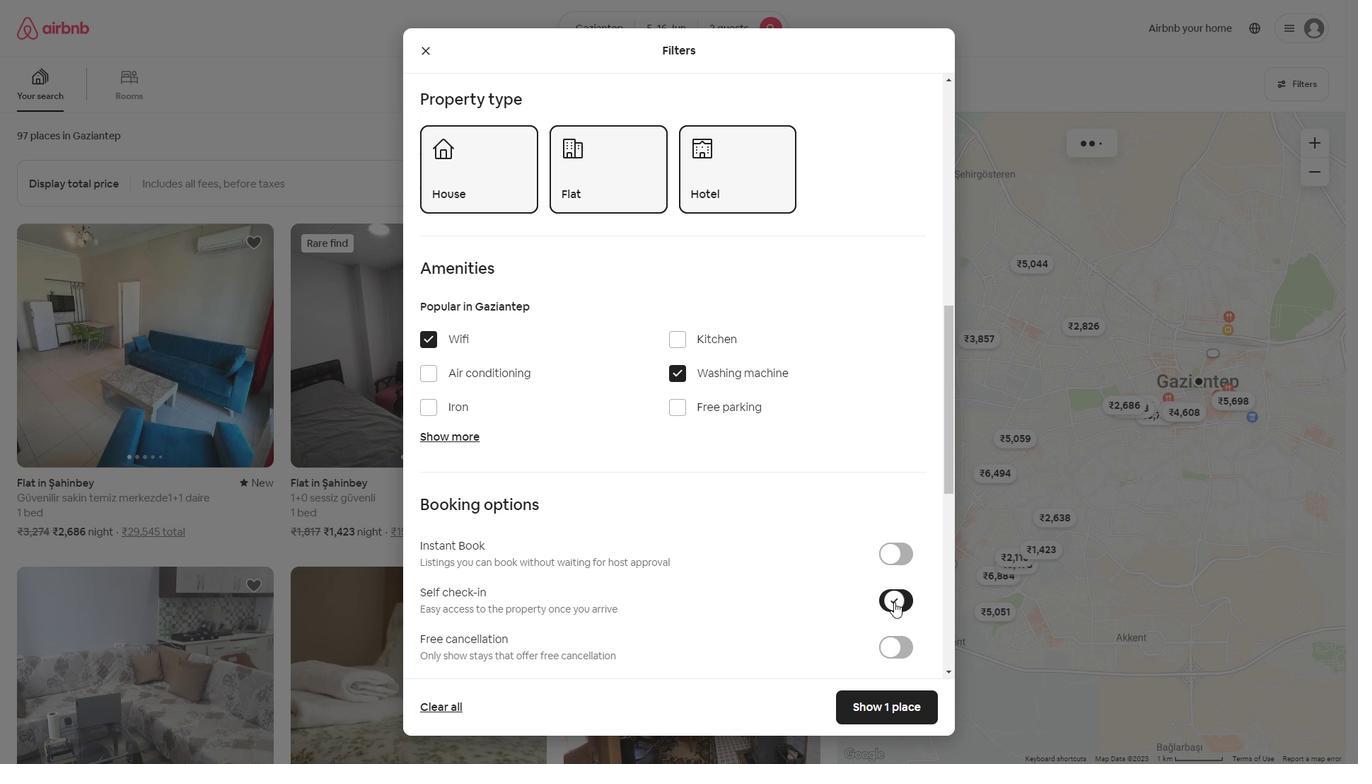 
Action: Mouse moved to (741, 524)
Screenshot: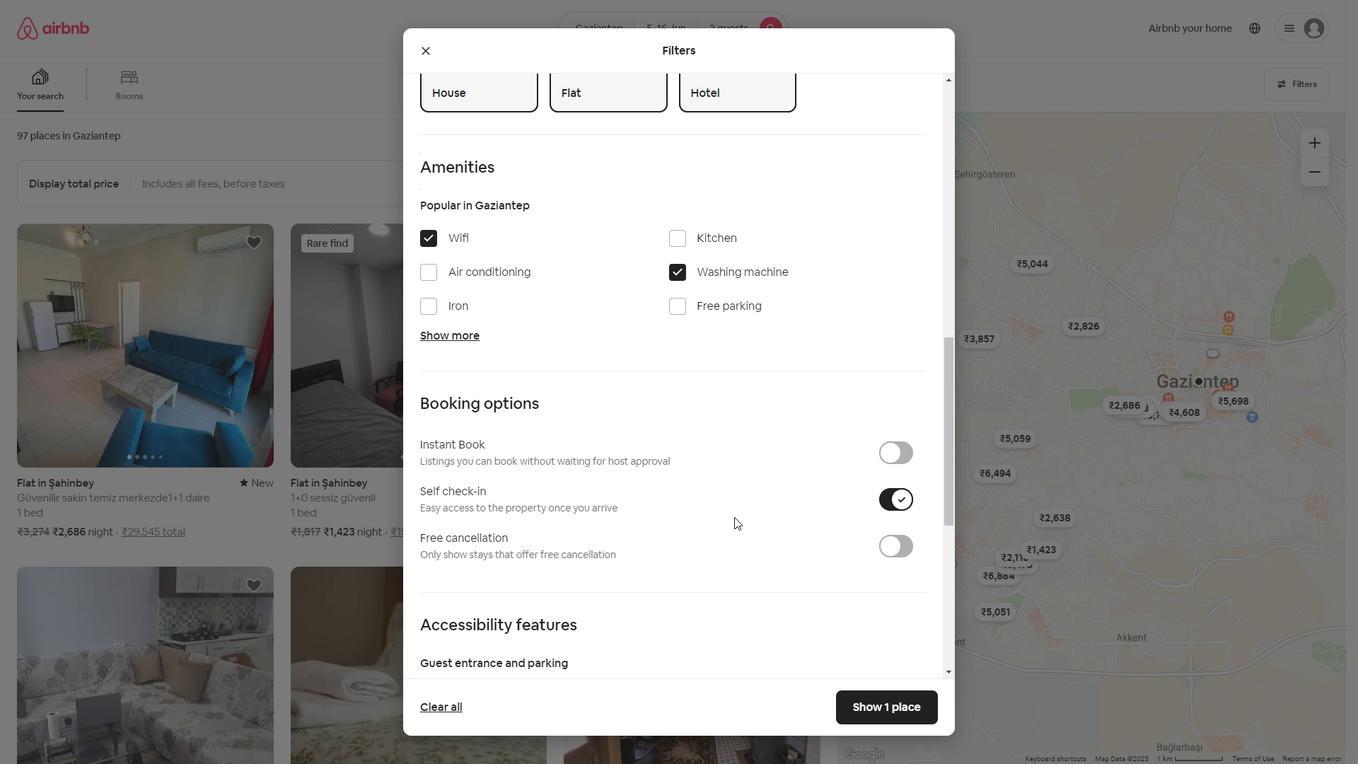 
Action: Mouse scrolled (742, 524) with delta (0, 0)
Screenshot: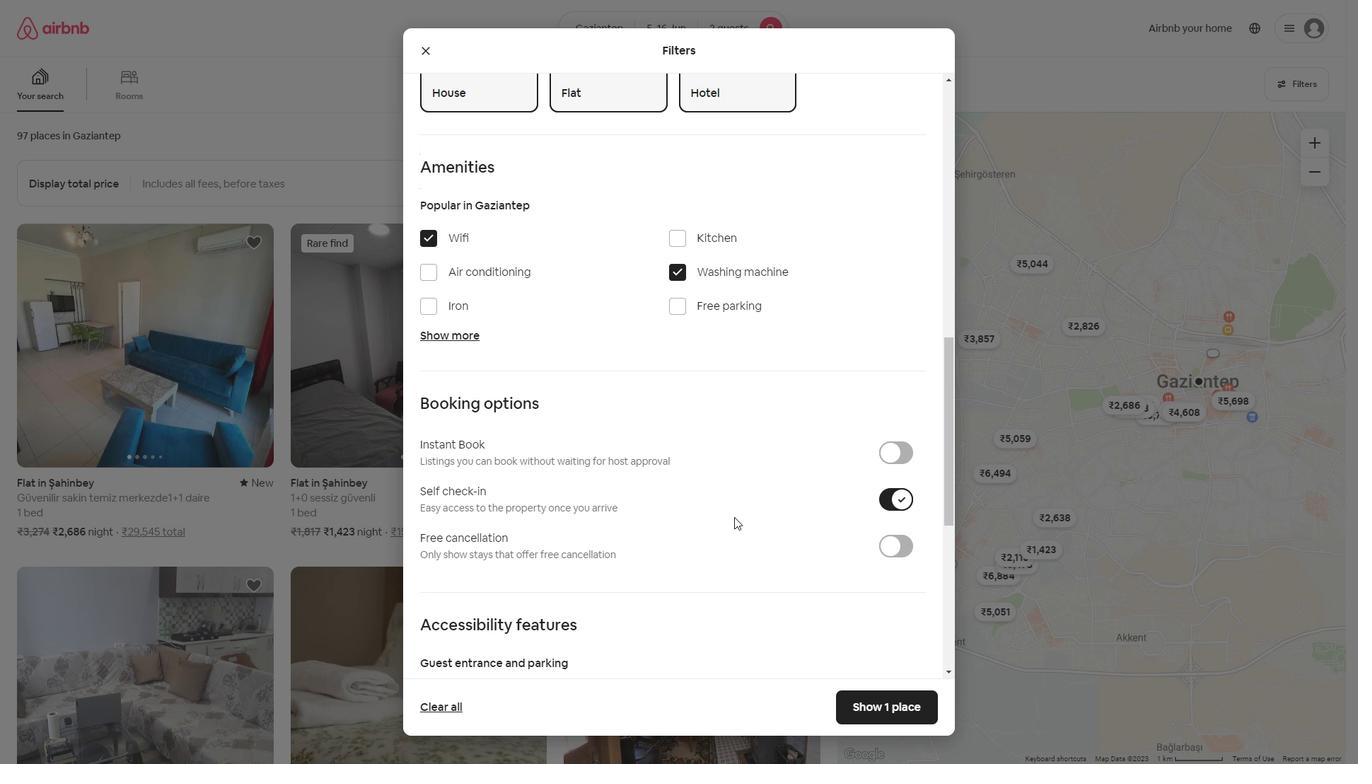 
Action: Mouse scrolled (742, 523) with delta (0, 0)
Screenshot: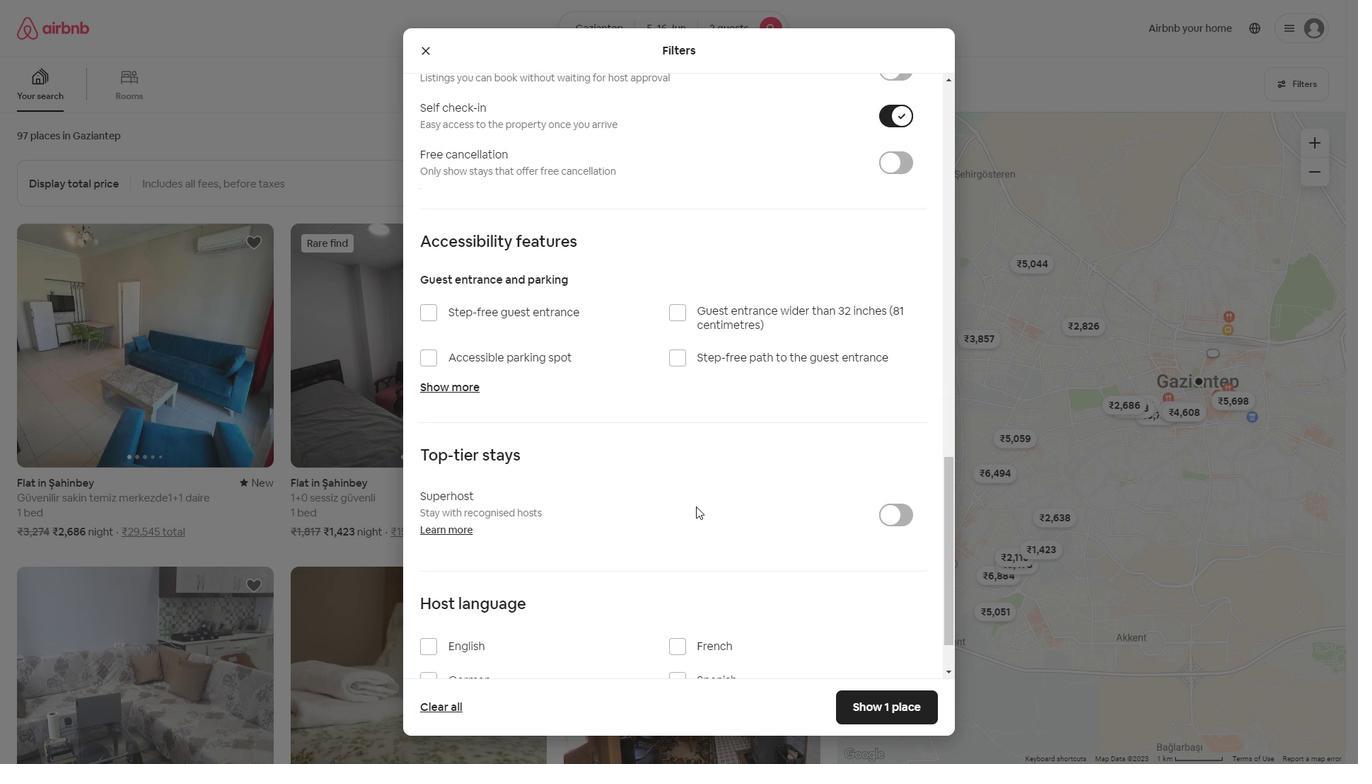 
Action: Mouse scrolled (742, 523) with delta (0, 0)
Screenshot: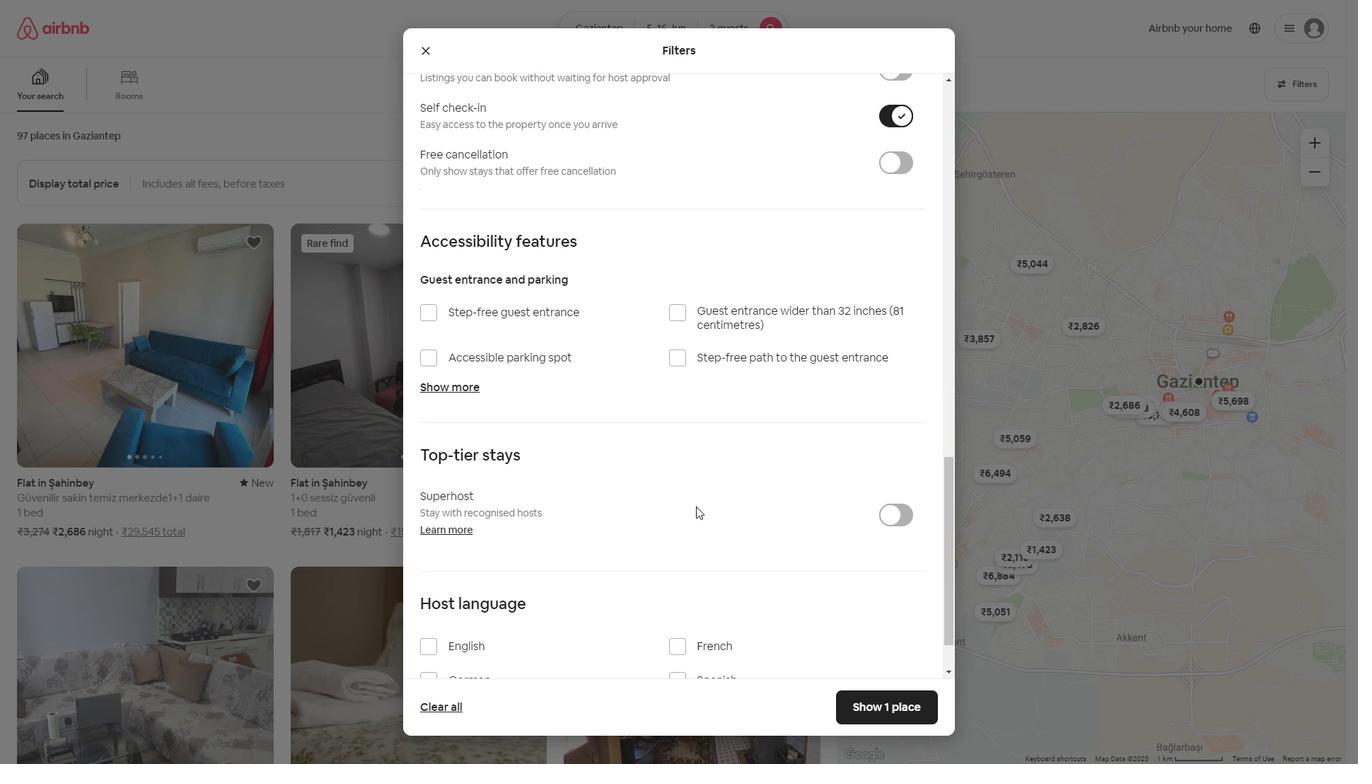 
Action: Mouse scrolled (741, 523) with delta (0, 0)
Screenshot: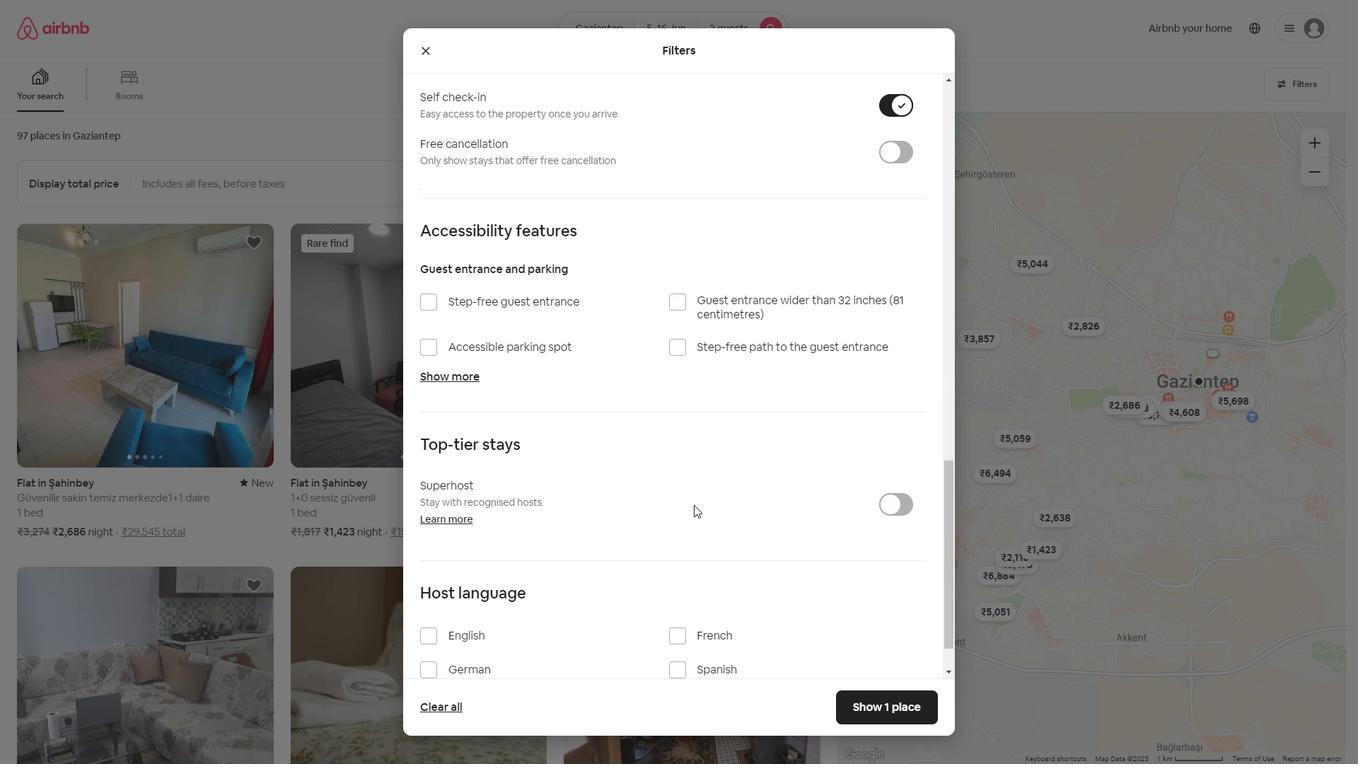 
Action: Mouse scrolled (741, 523) with delta (0, 0)
Screenshot: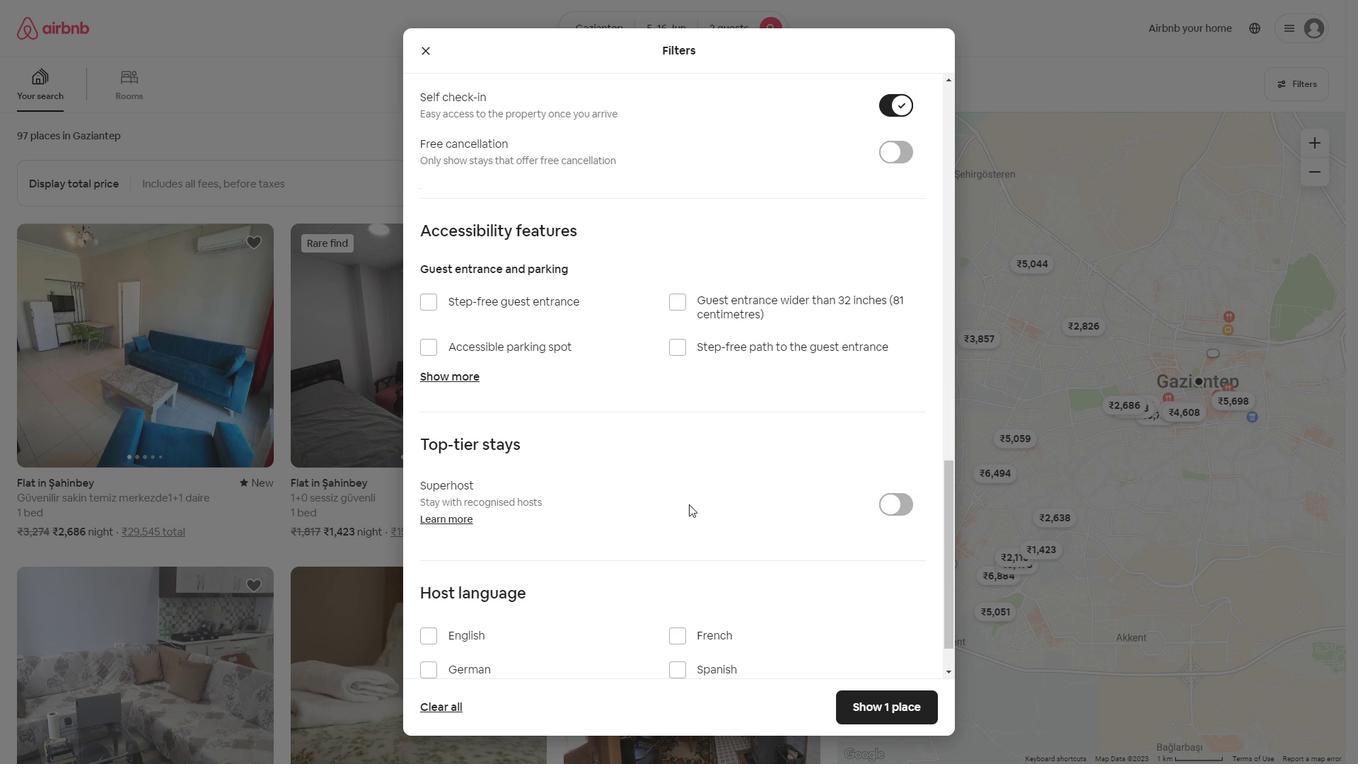 
Action: Mouse scrolled (741, 523) with delta (0, 0)
Screenshot: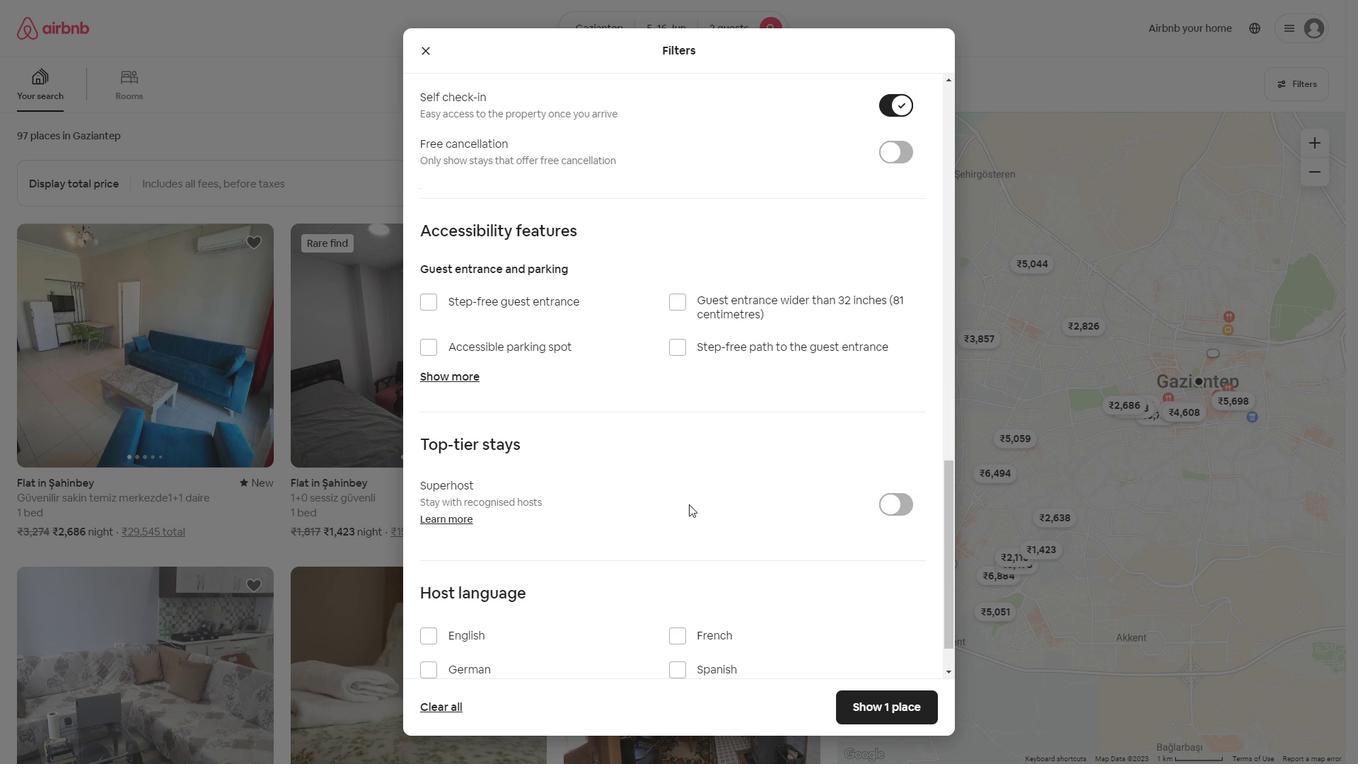 
Action: Mouse scrolled (741, 523) with delta (0, 0)
Screenshot: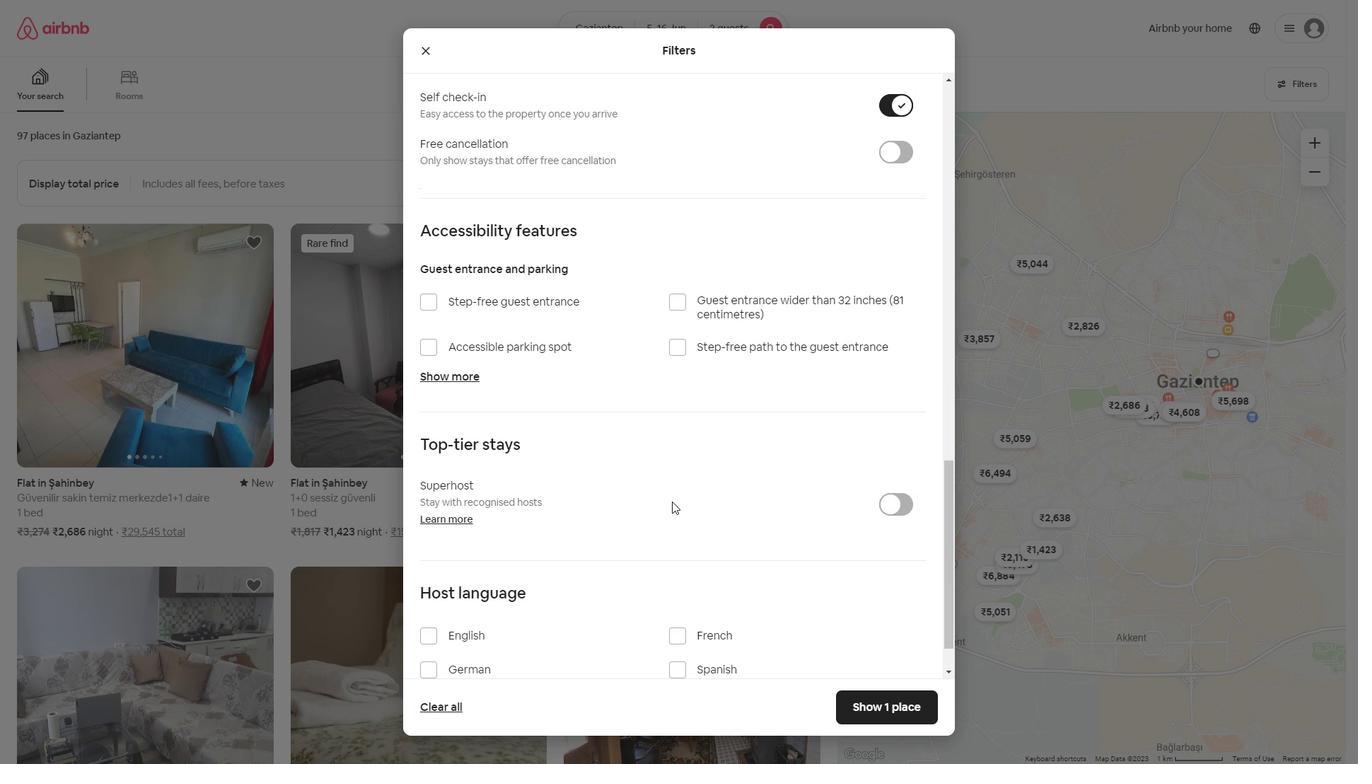 
Action: Mouse moved to (430, 631)
Screenshot: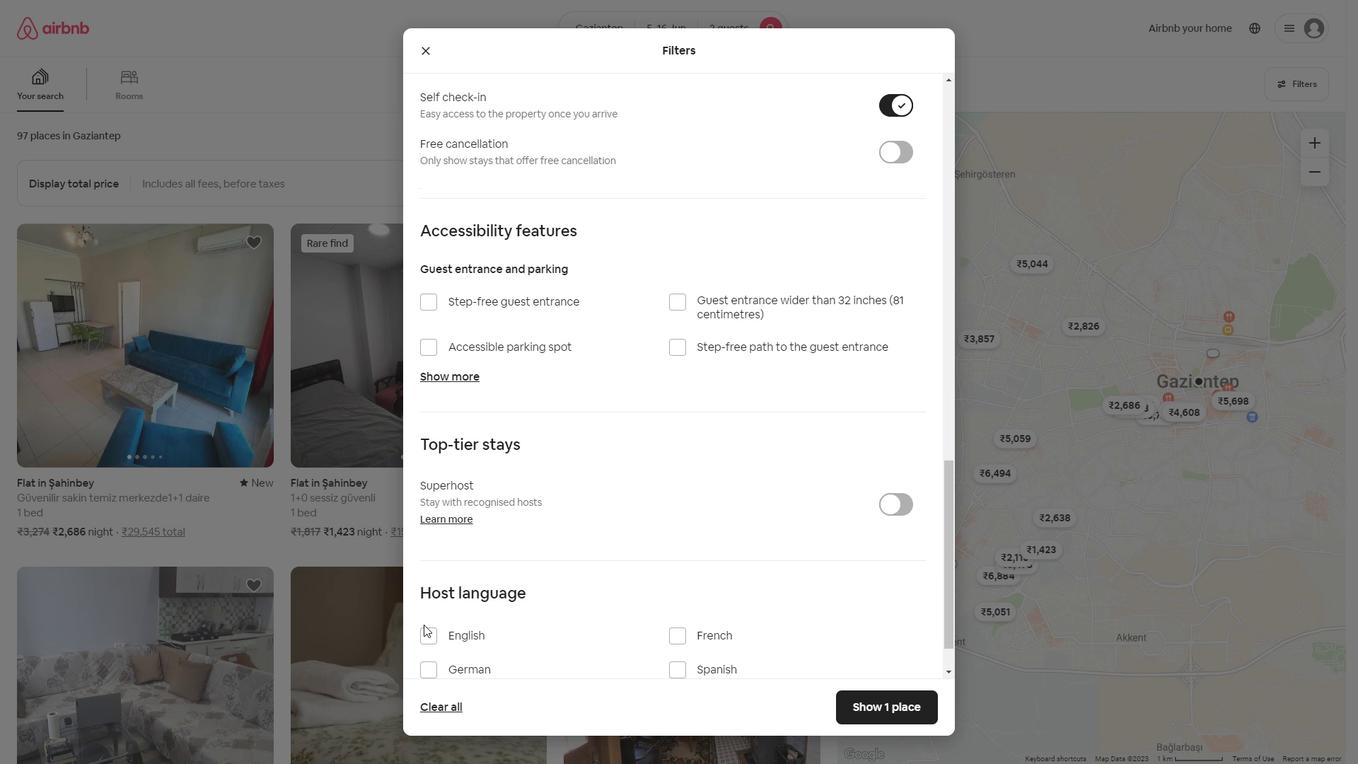 
Action: Mouse pressed left at (430, 631)
Screenshot: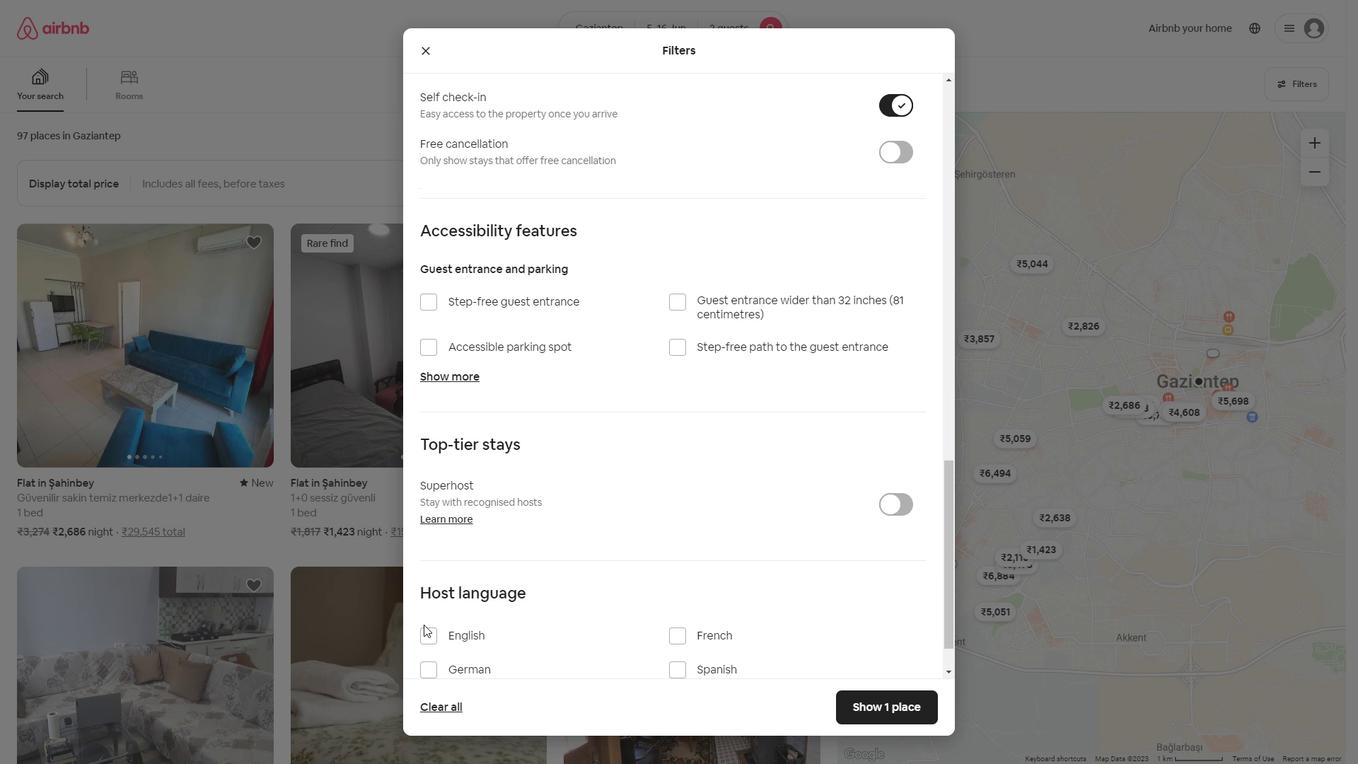 
Action: Mouse moved to (467, 638)
Screenshot: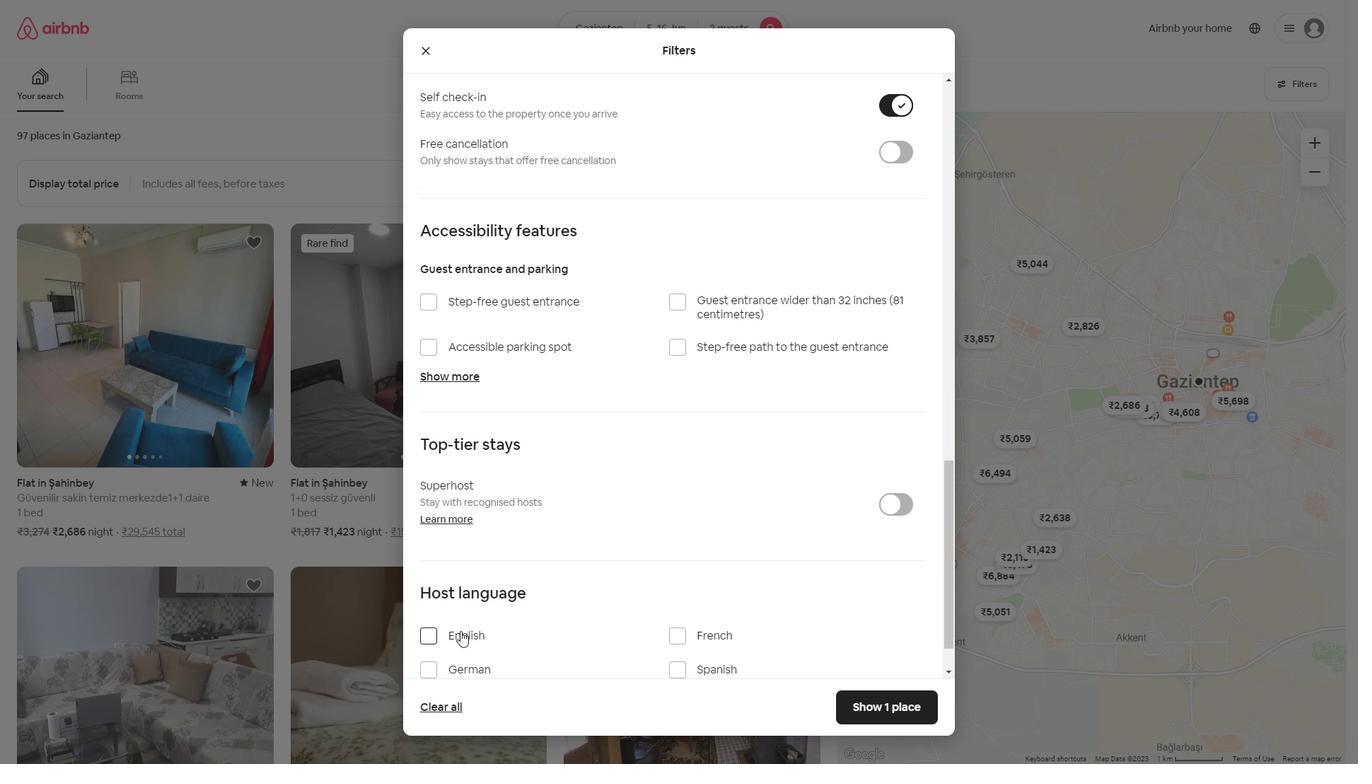 
Action: Mouse pressed left at (467, 638)
Screenshot: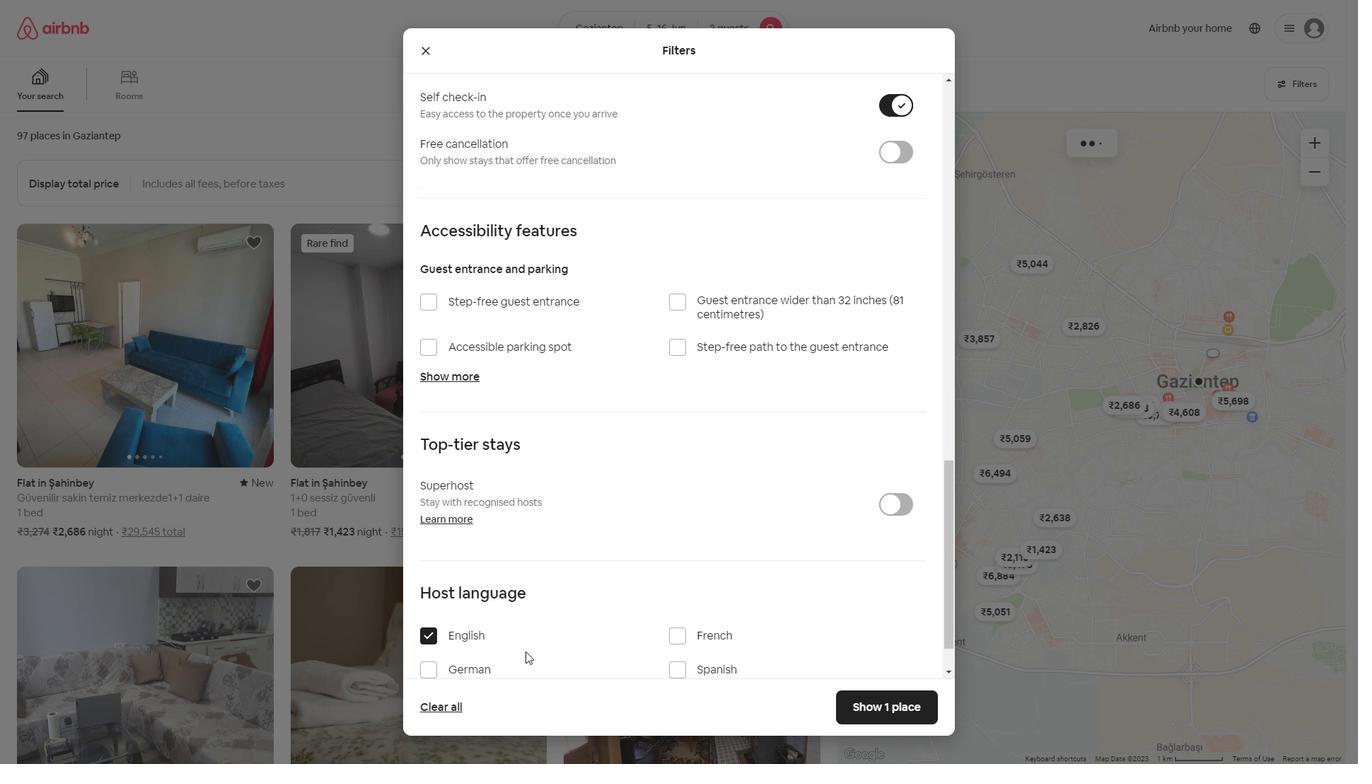 
Action: Mouse moved to (872, 710)
Screenshot: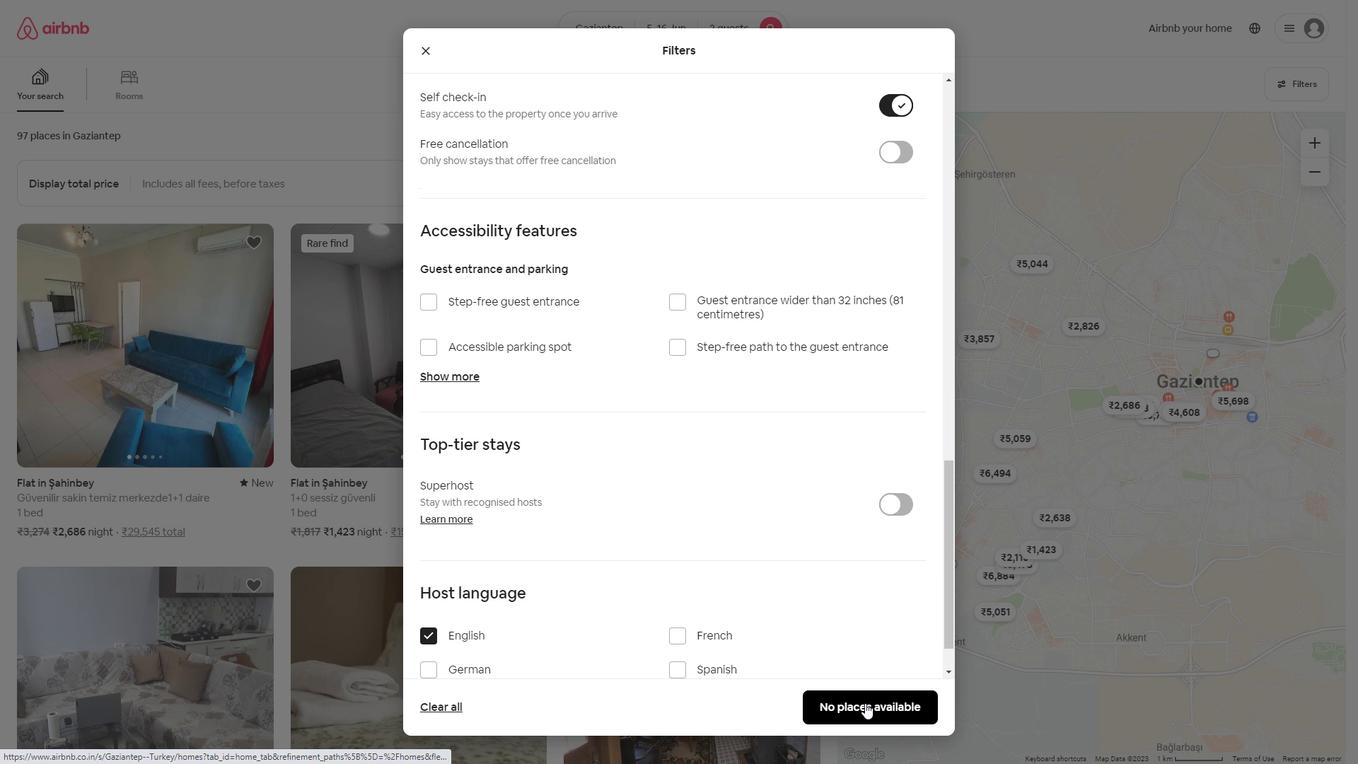 
Action: Mouse pressed left at (872, 710)
Screenshot: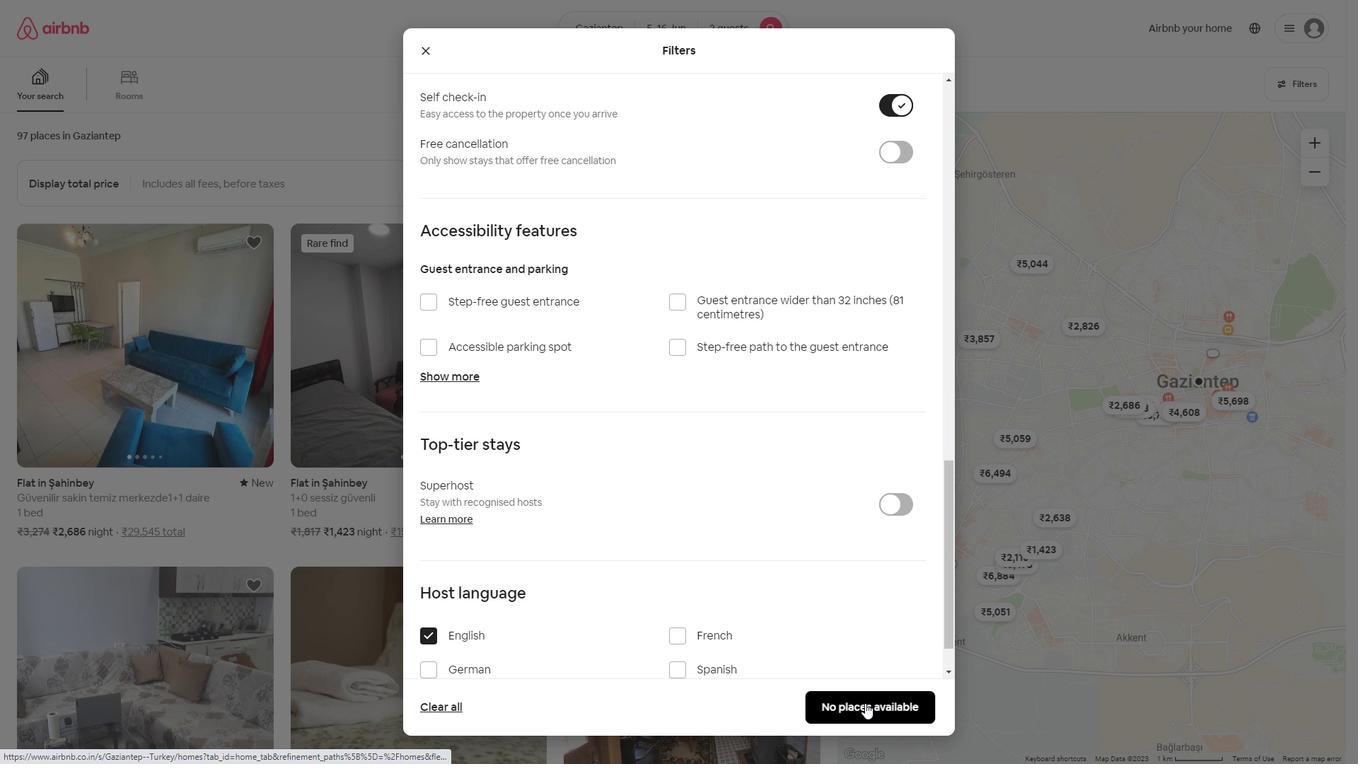 
Action: Mouse moved to (754, 565)
Screenshot: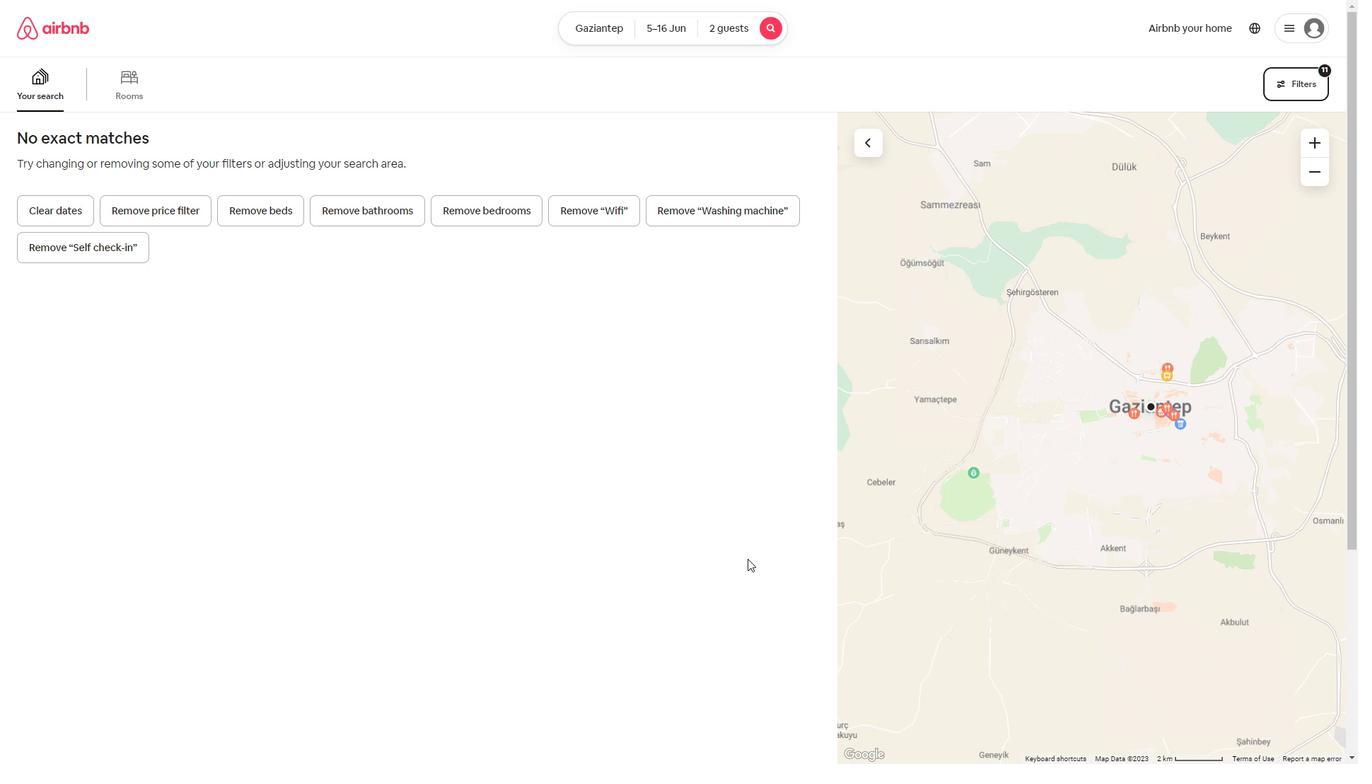 
